 Task: Find connections with filter location Fredericton with filter topic #Mondaymotivationwith filter profile language German with filter current company AKS ProTalent with filter school Kabul Polytechnic University with filter industry IT System Data Services with filter service category Financial Planning with filter keywords title Economist
Action: Mouse moved to (211, 302)
Screenshot: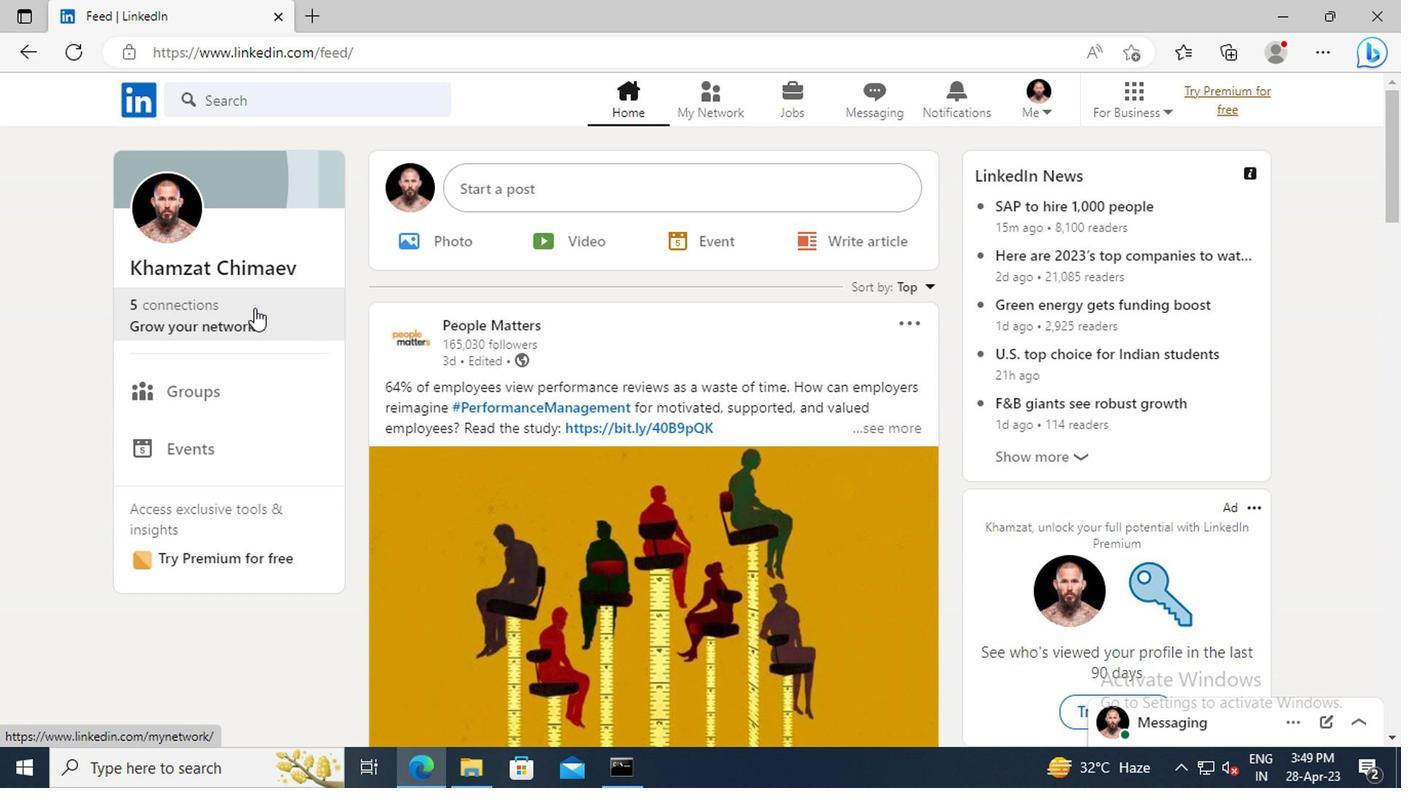 
Action: Mouse pressed left at (211, 302)
Screenshot: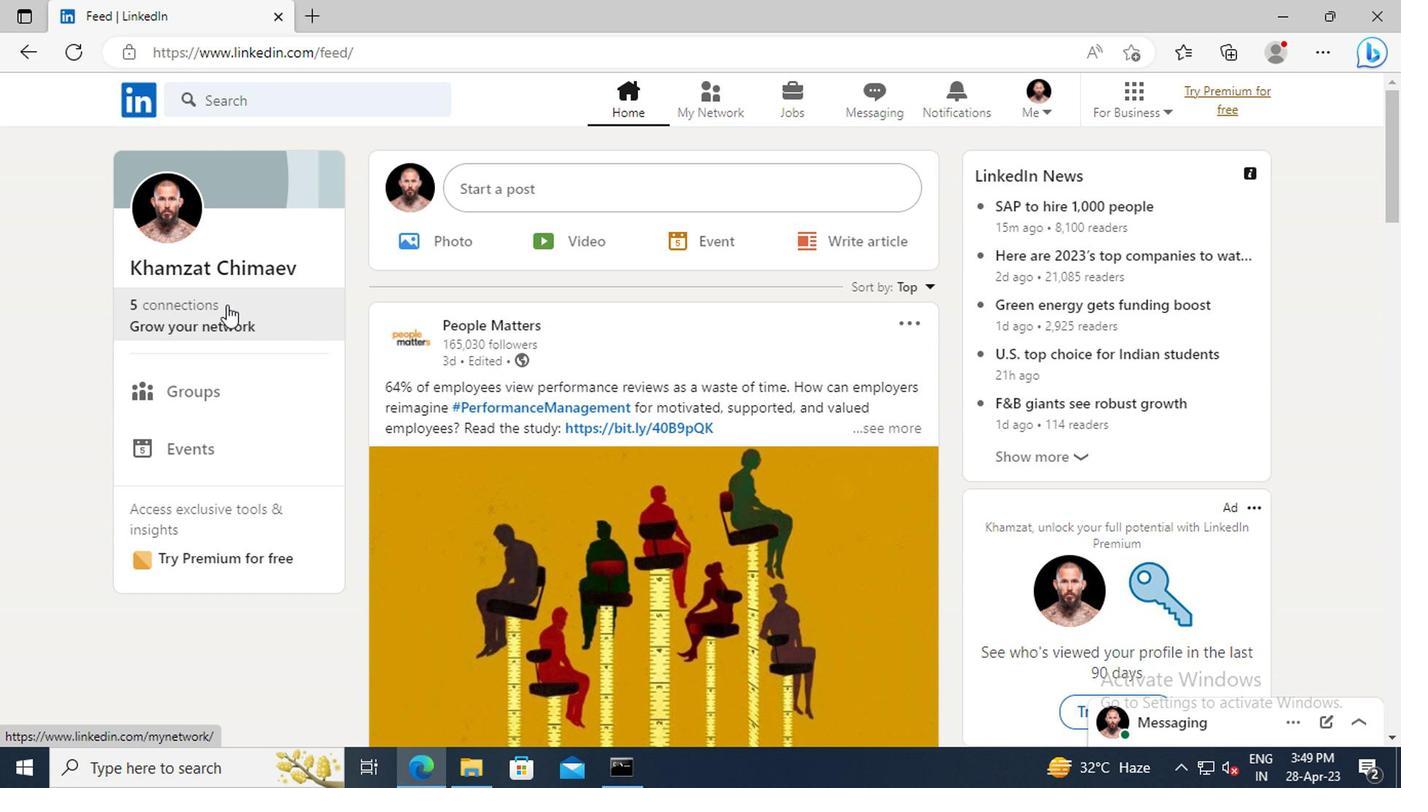 
Action: Mouse moved to (211, 214)
Screenshot: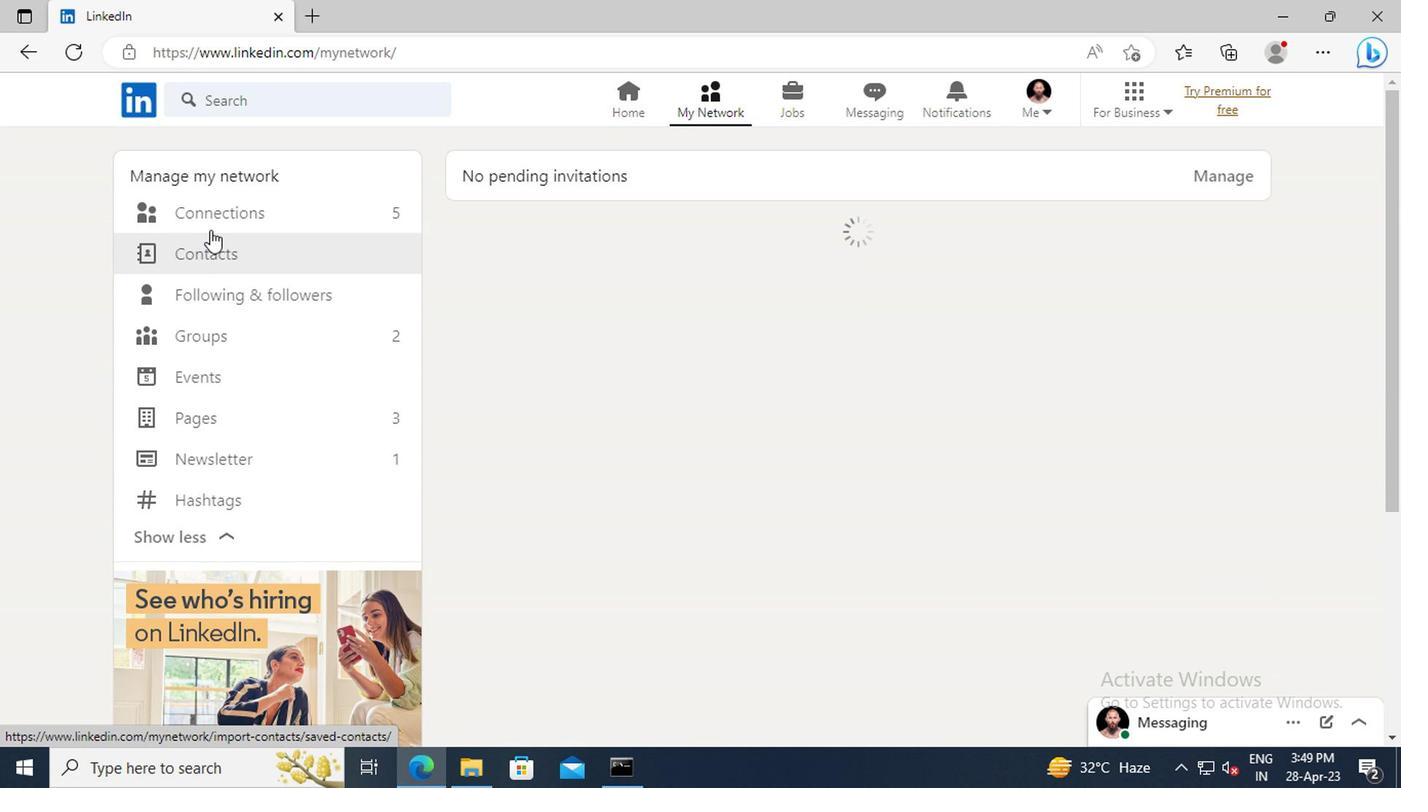 
Action: Mouse pressed left at (211, 214)
Screenshot: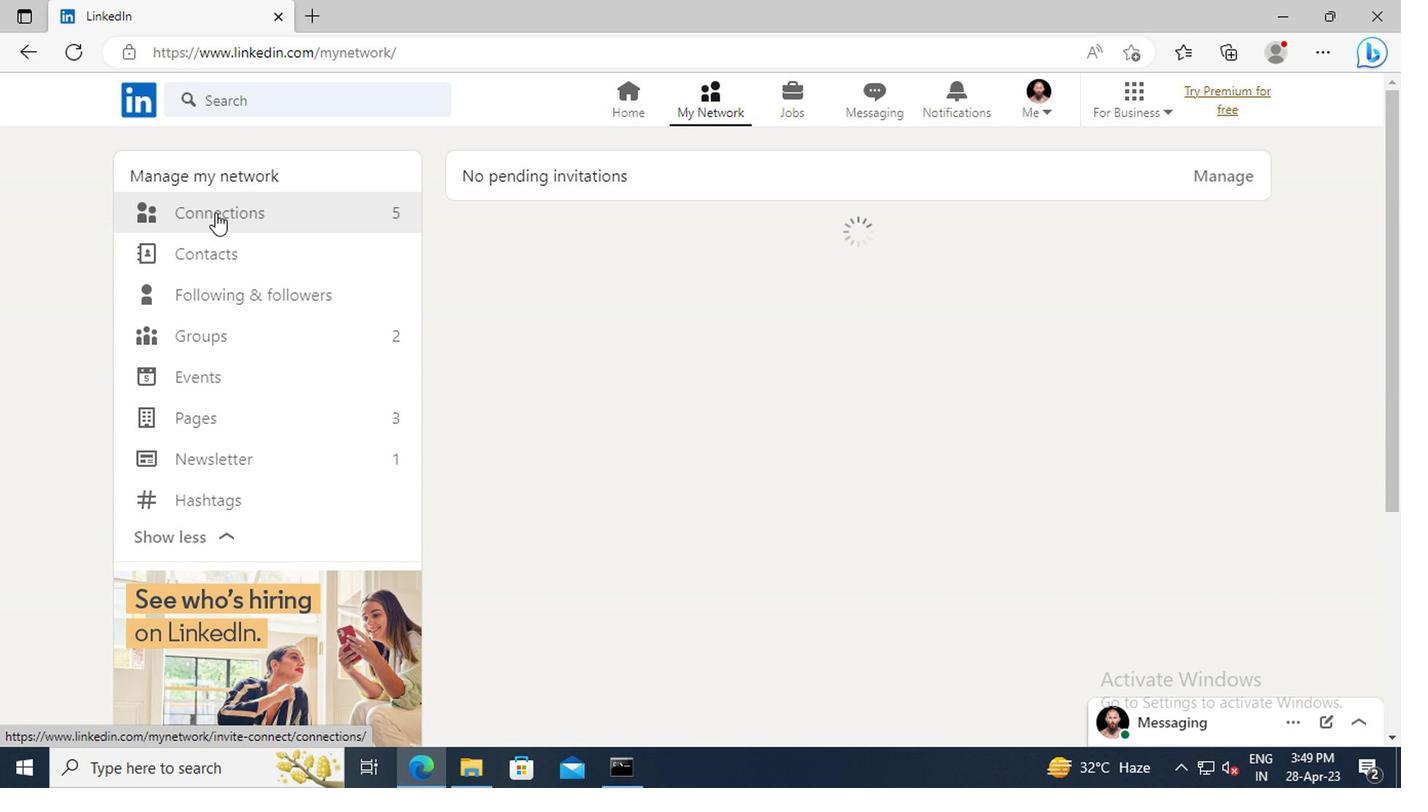 
Action: Mouse moved to (852, 220)
Screenshot: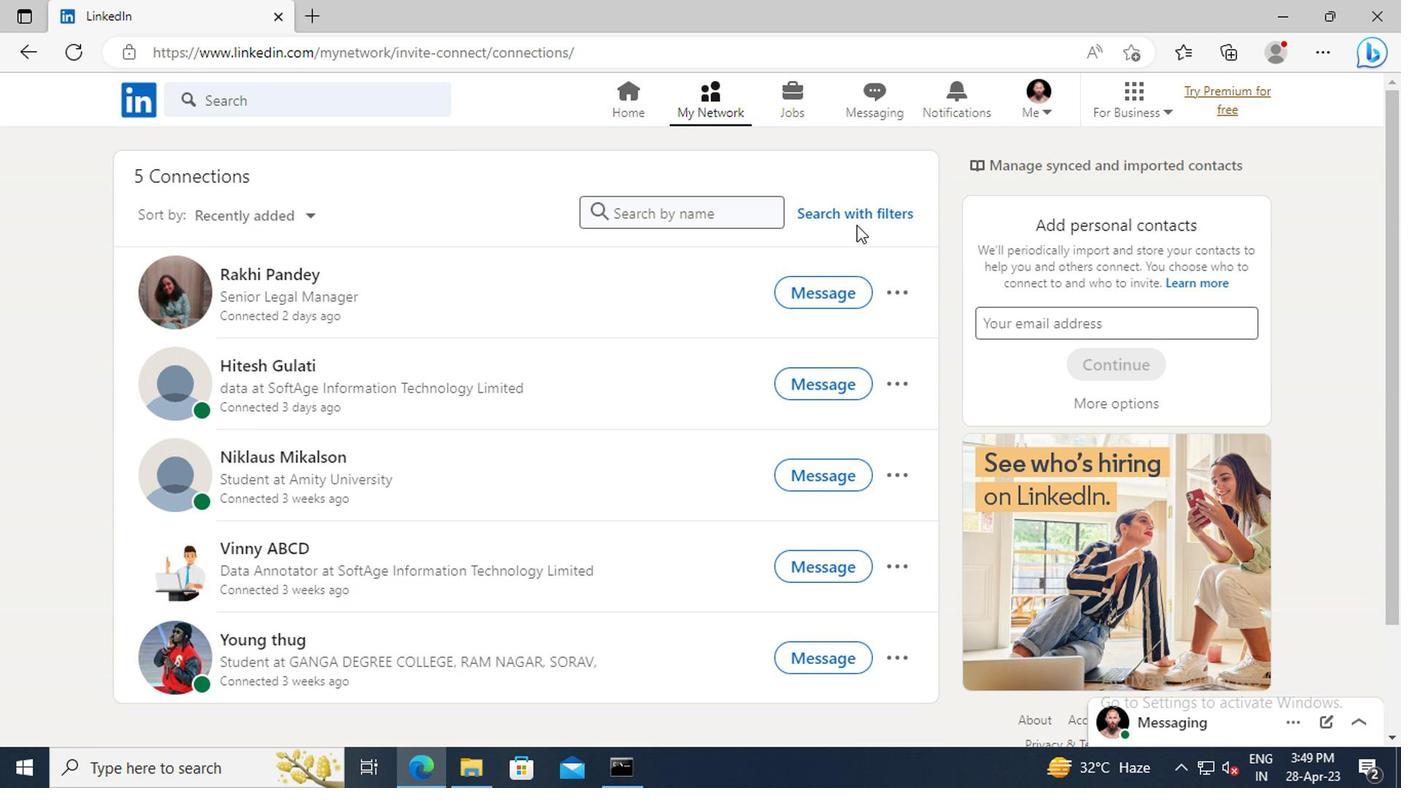 
Action: Mouse pressed left at (852, 220)
Screenshot: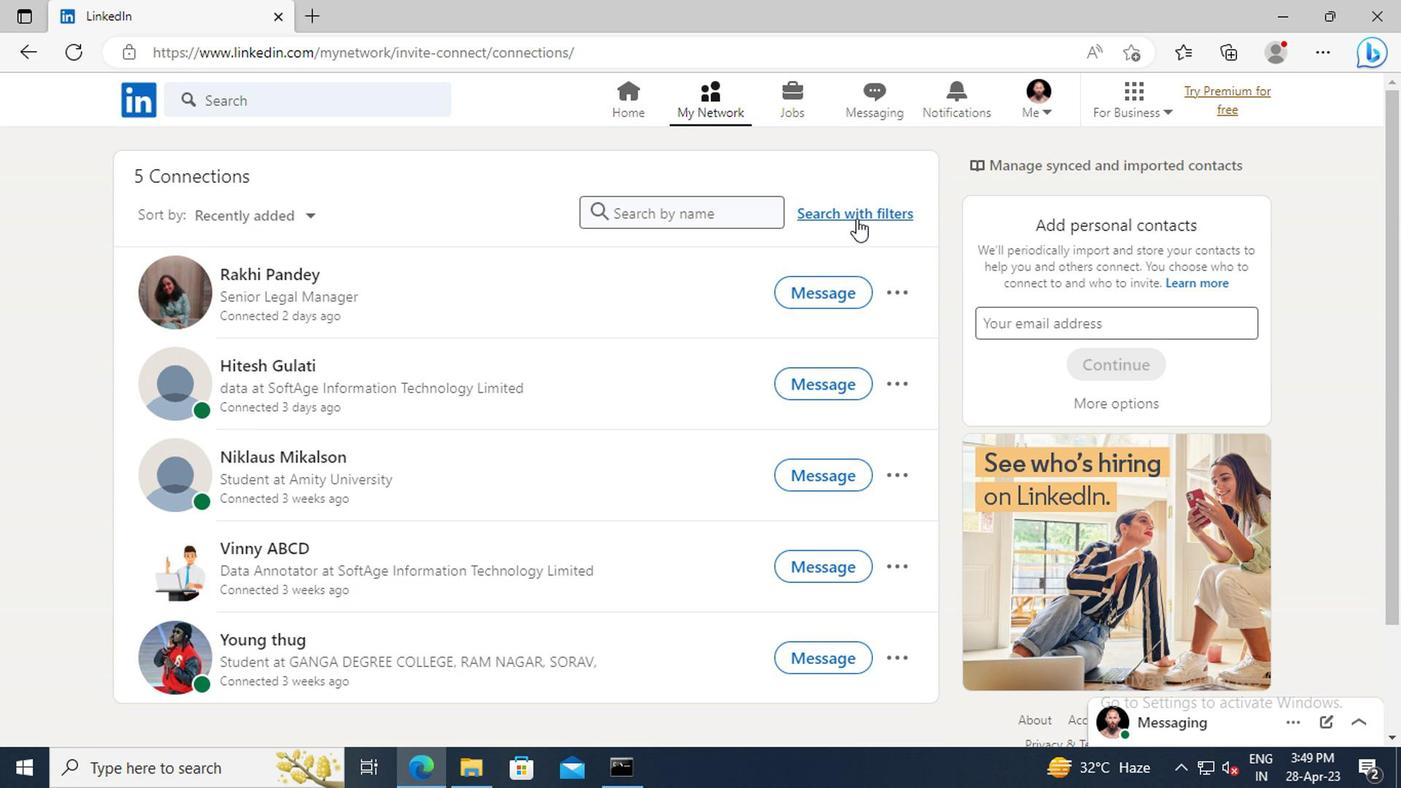 
Action: Mouse moved to (779, 165)
Screenshot: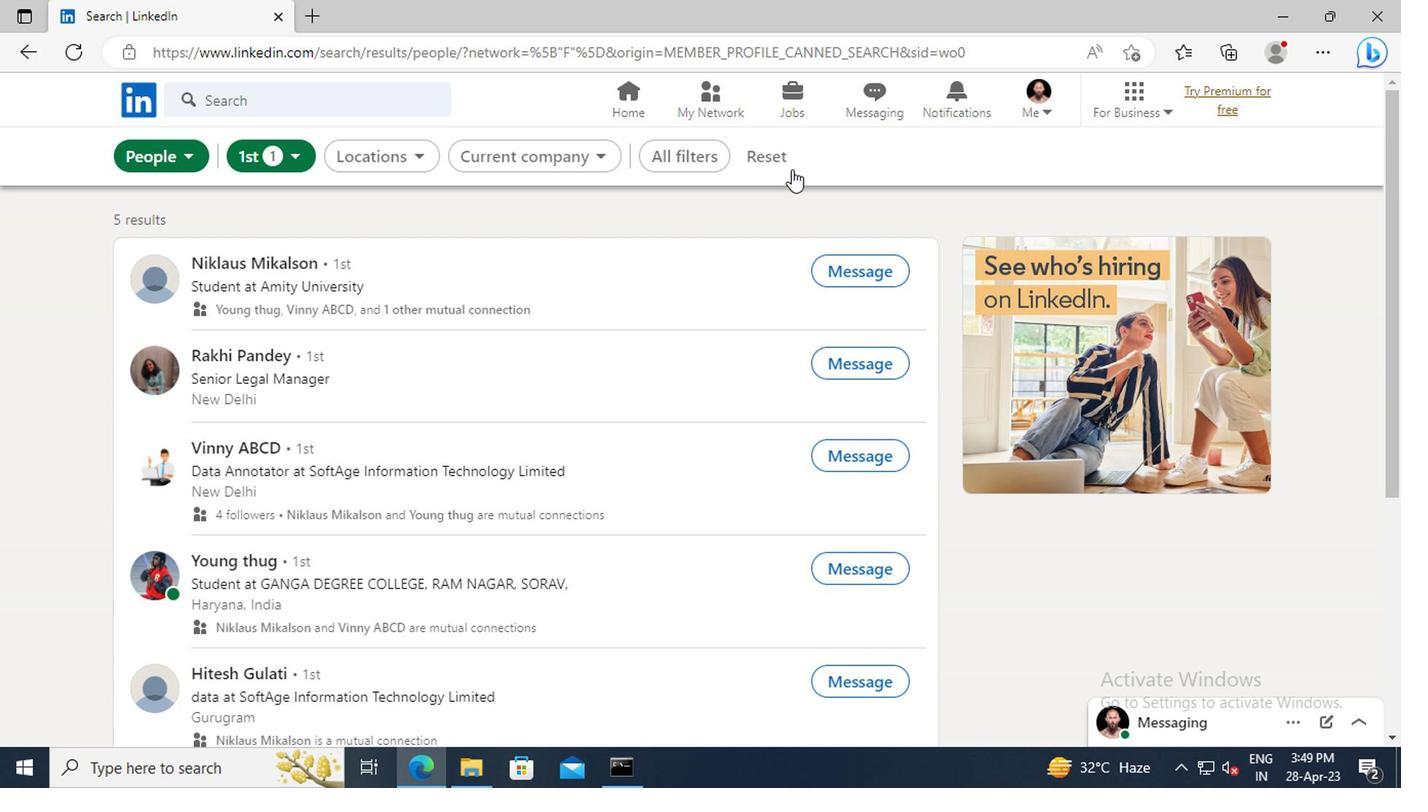 
Action: Mouse pressed left at (779, 165)
Screenshot: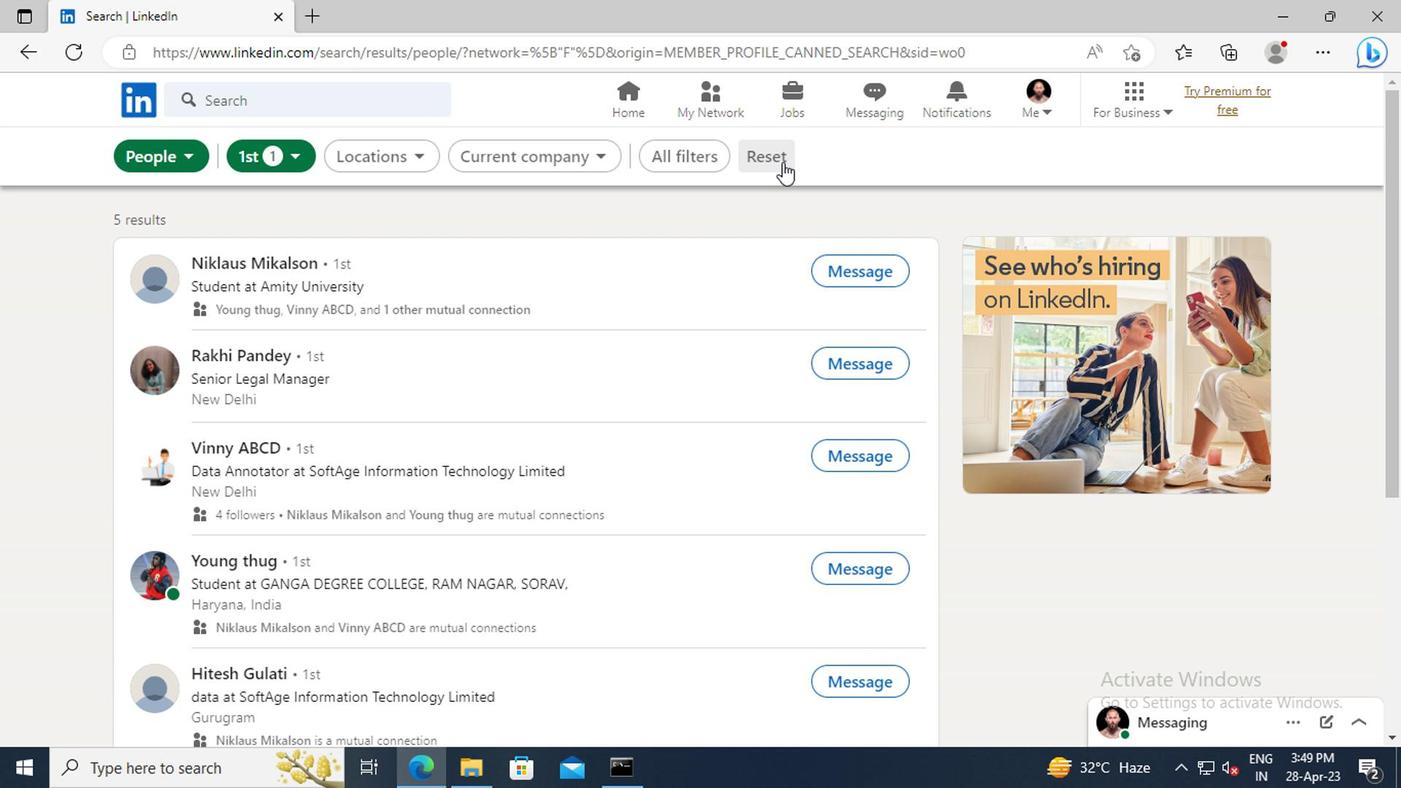 
Action: Mouse moved to (742, 162)
Screenshot: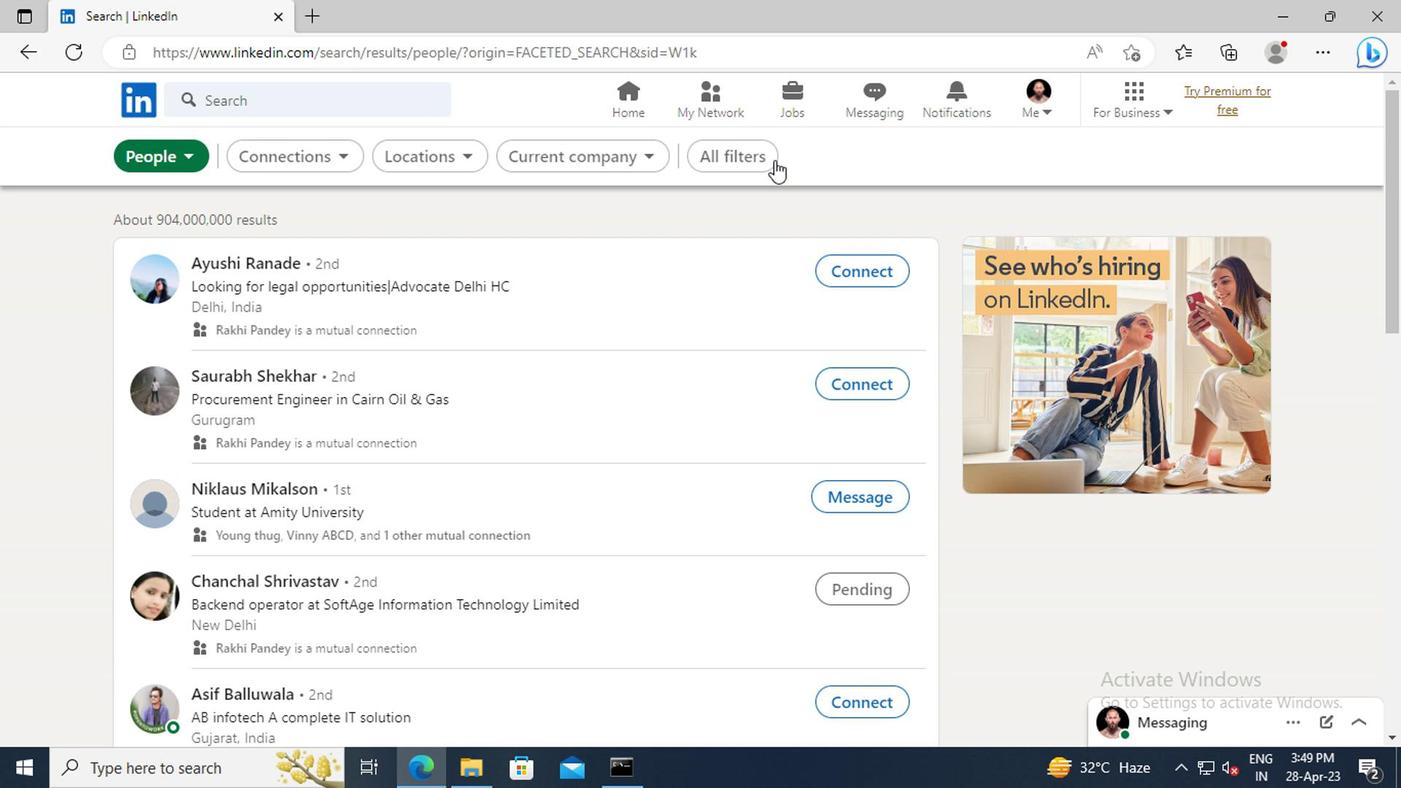 
Action: Mouse pressed left at (742, 162)
Screenshot: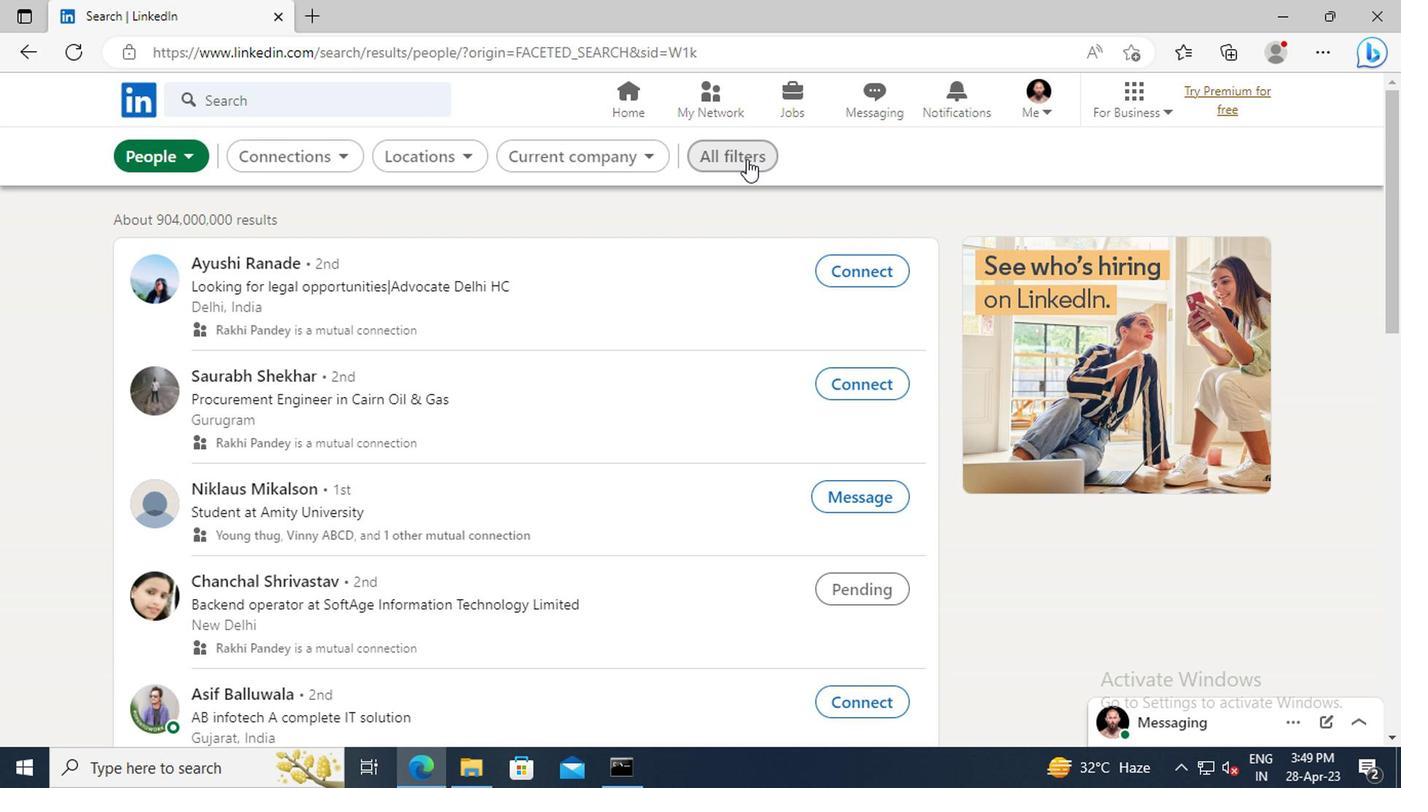 
Action: Mouse moved to (1161, 343)
Screenshot: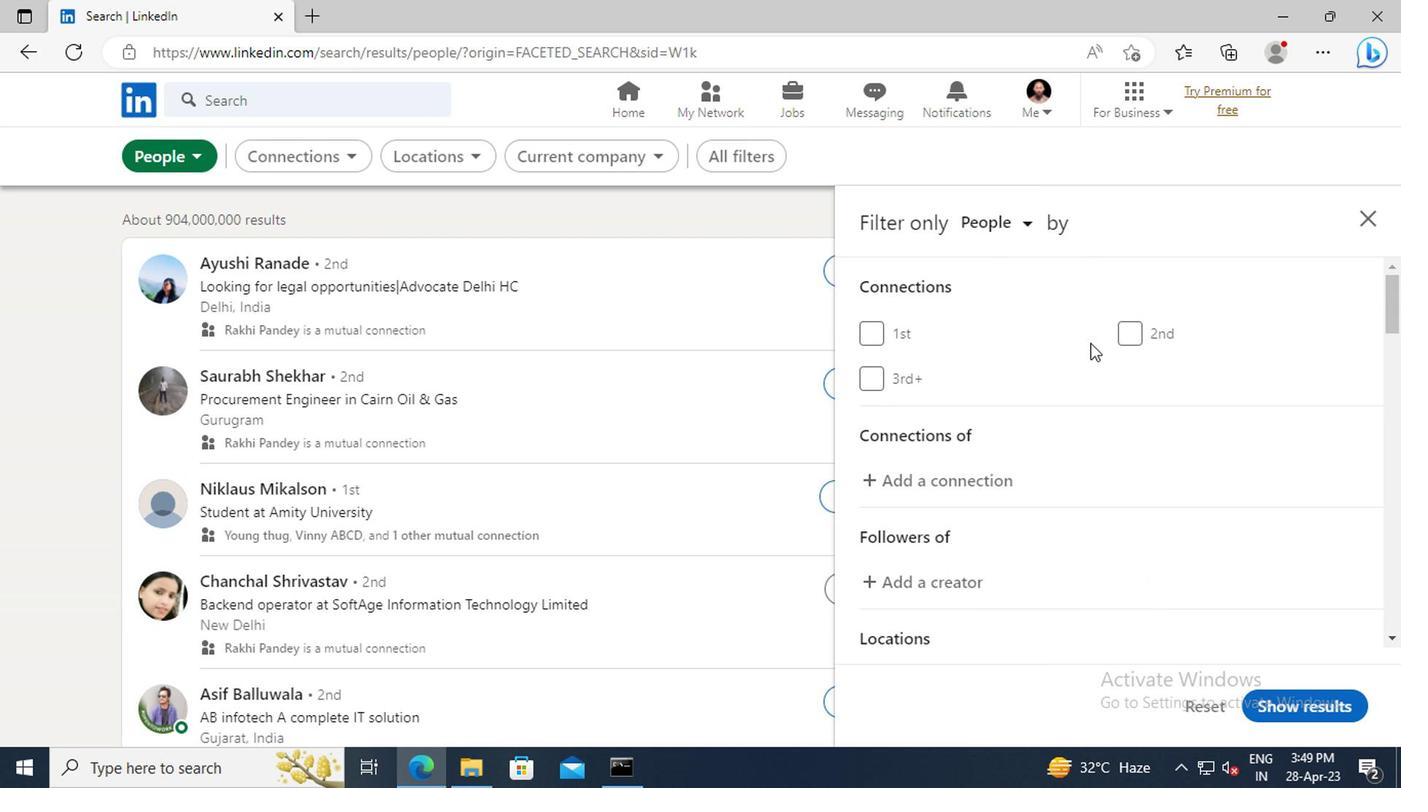 
Action: Mouse scrolled (1161, 342) with delta (0, 0)
Screenshot: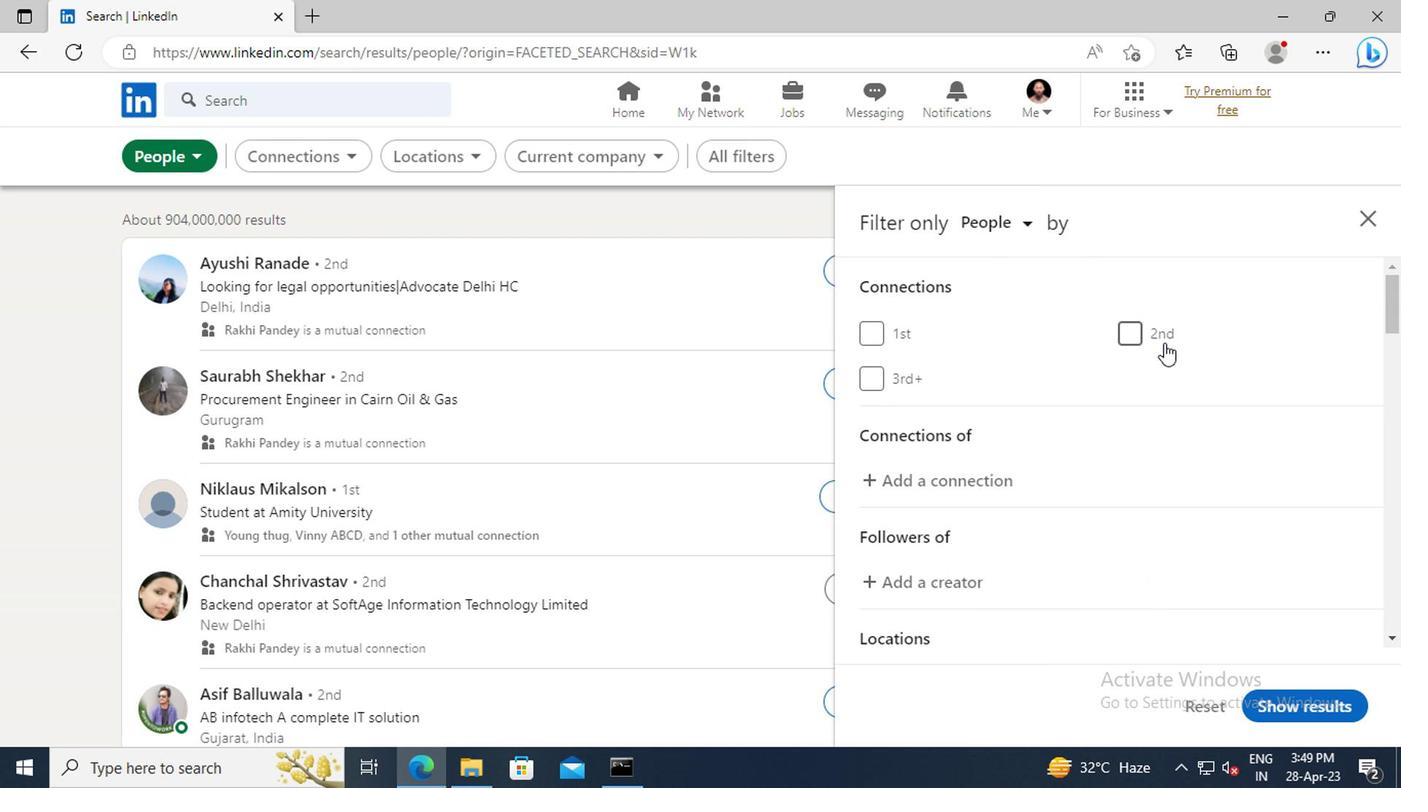 
Action: Mouse scrolled (1161, 342) with delta (0, 0)
Screenshot: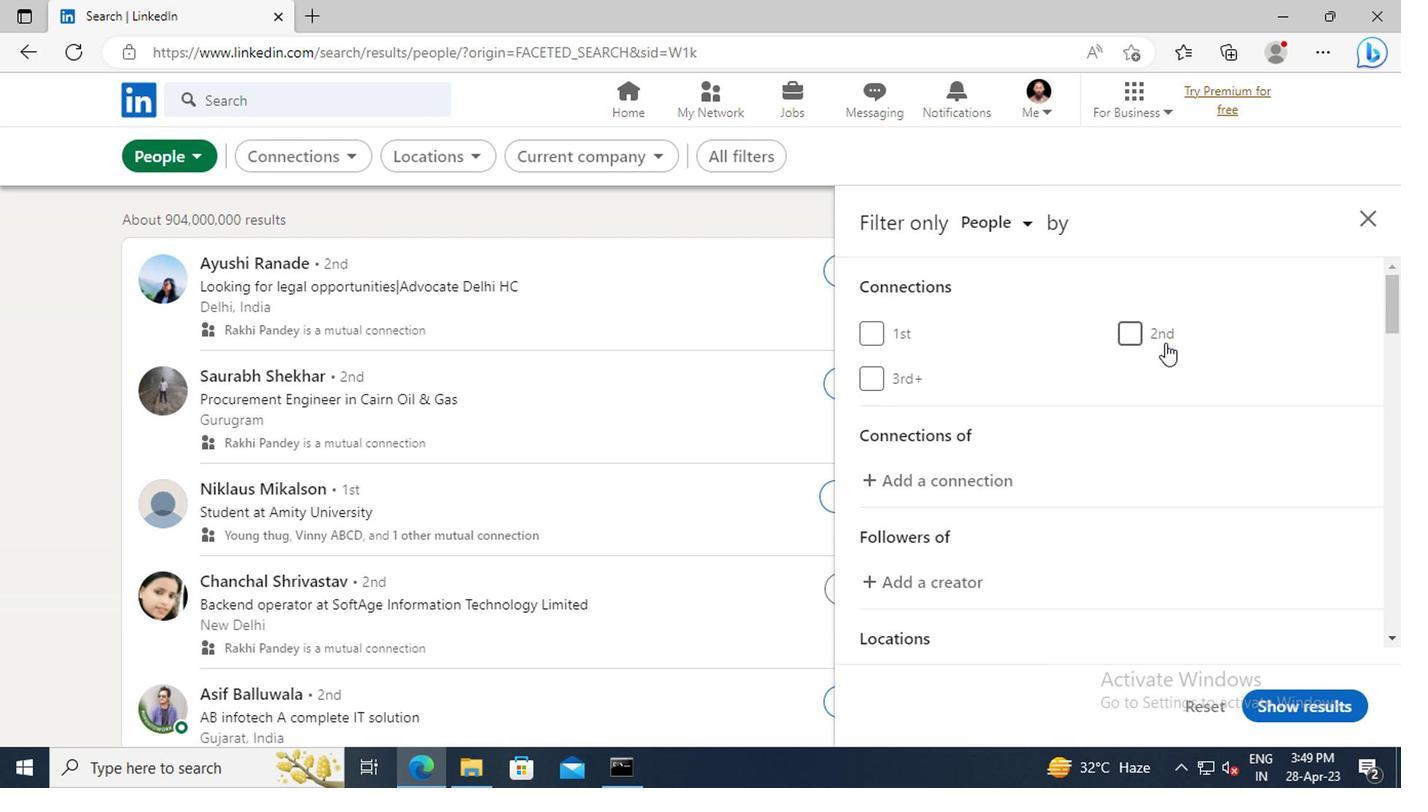 
Action: Mouse moved to (1161, 343)
Screenshot: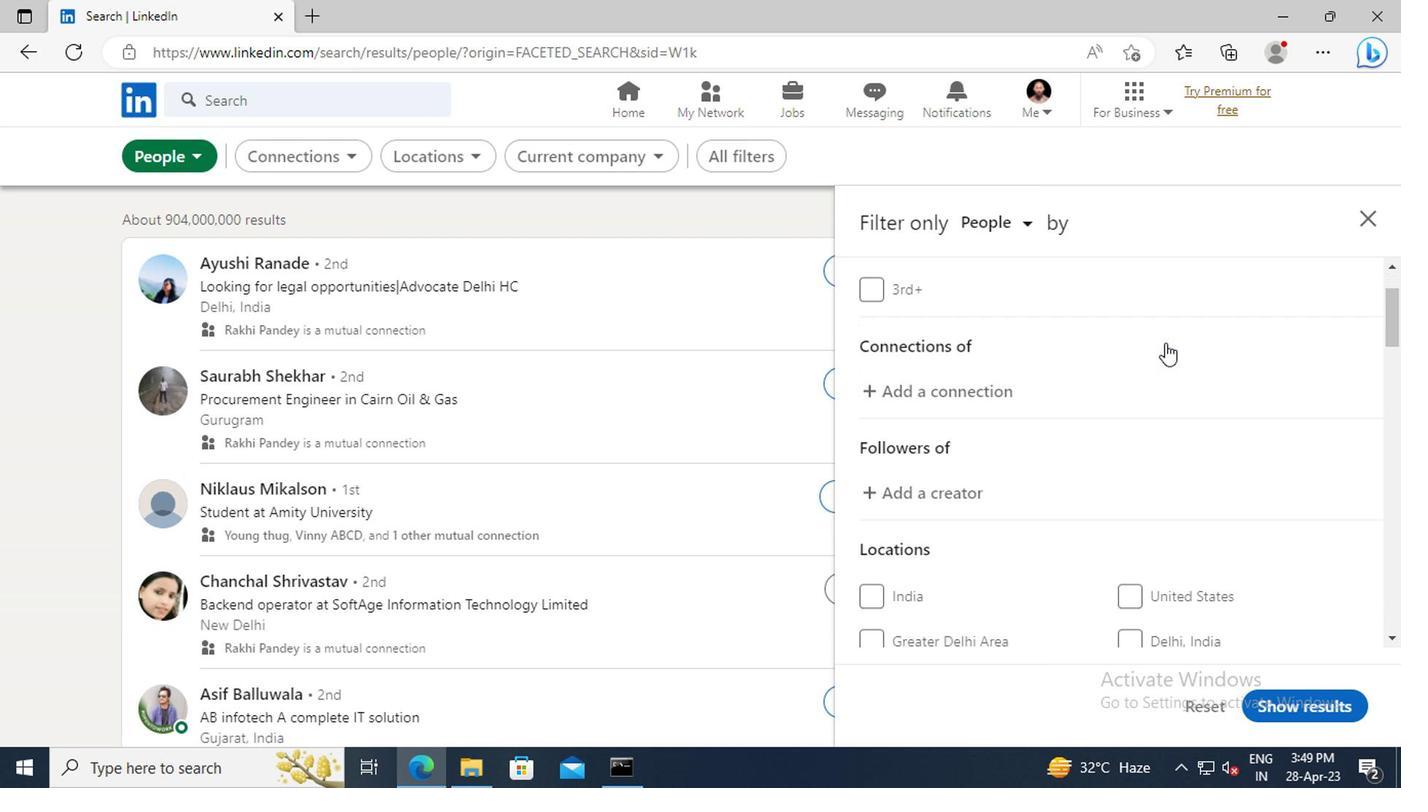 
Action: Mouse scrolled (1161, 342) with delta (0, 0)
Screenshot: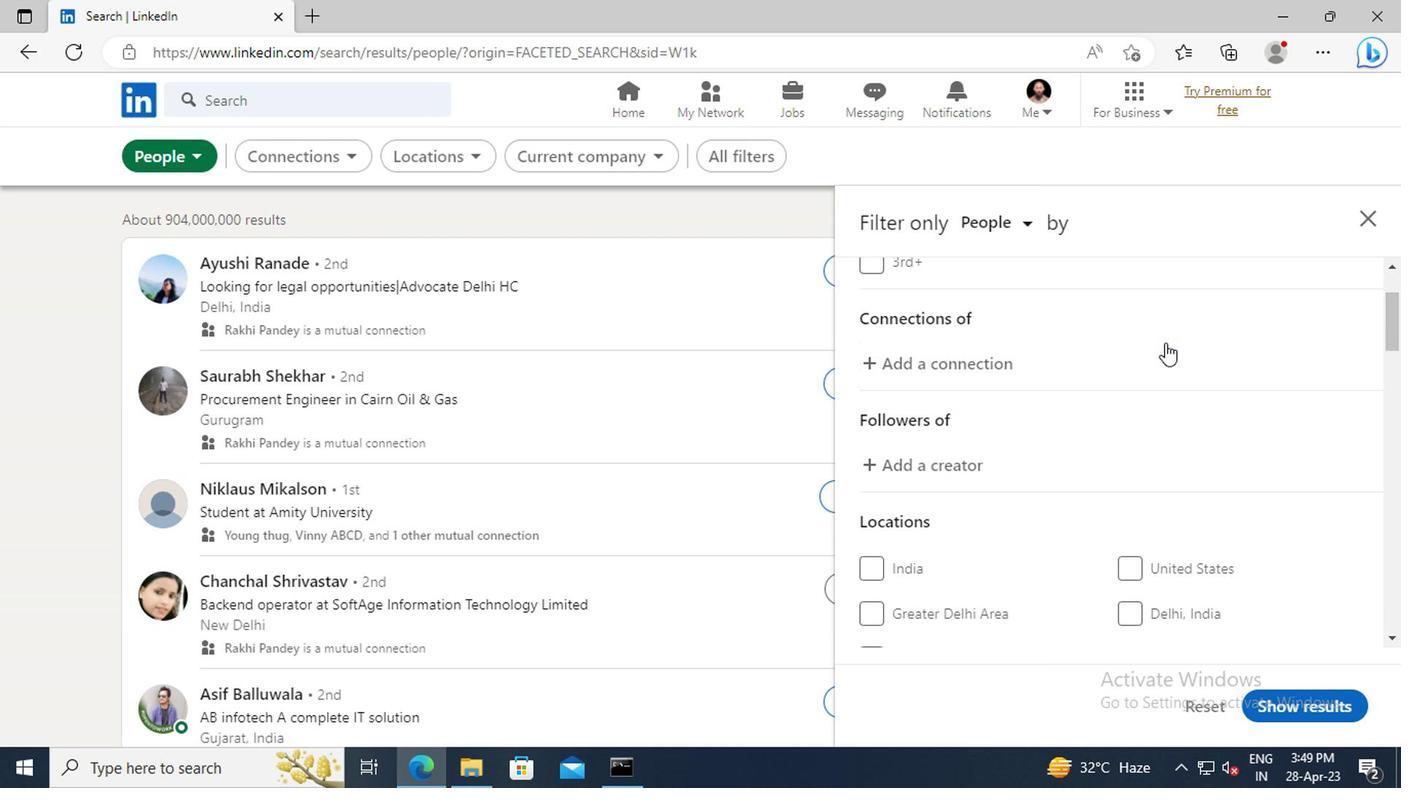 
Action: Mouse scrolled (1161, 342) with delta (0, 0)
Screenshot: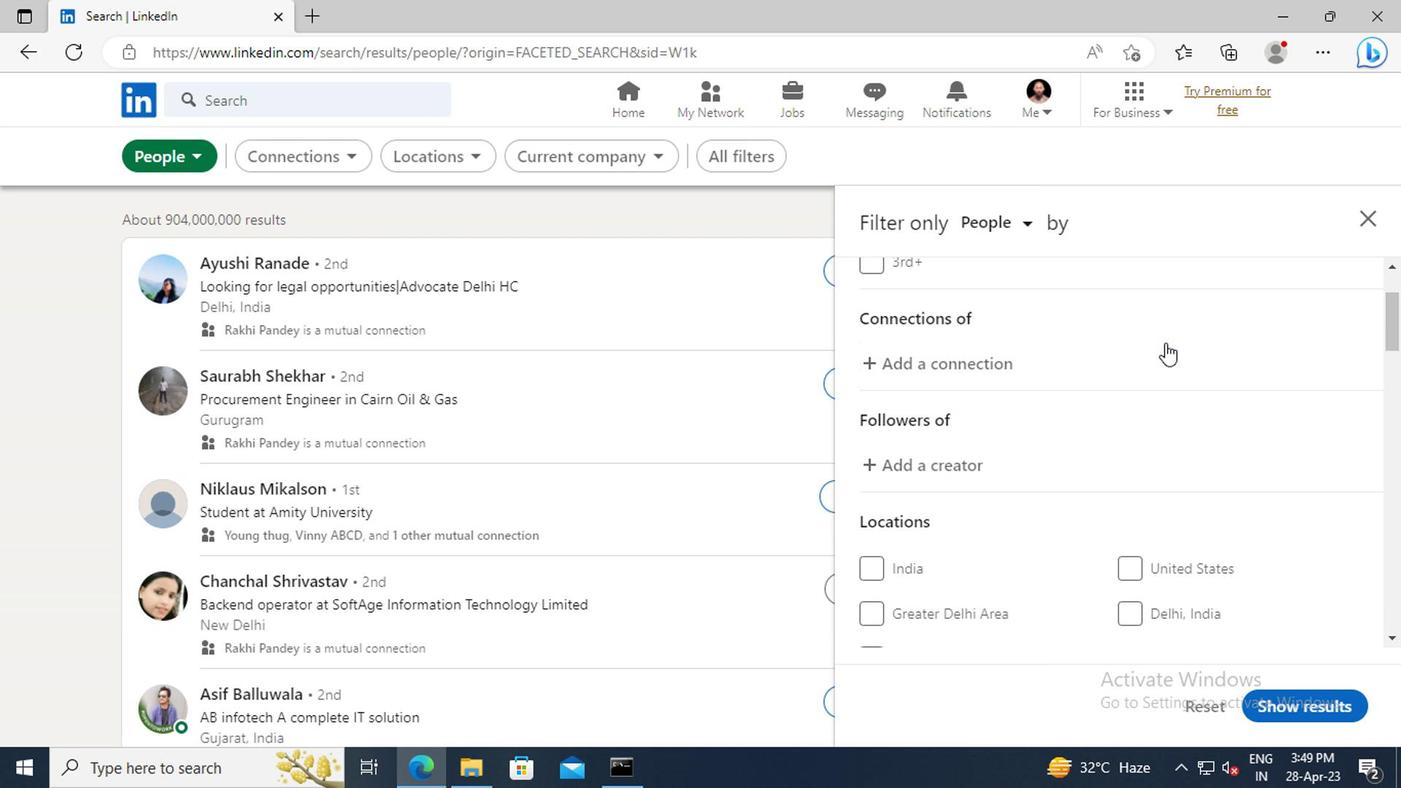 
Action: Mouse scrolled (1161, 342) with delta (0, 0)
Screenshot: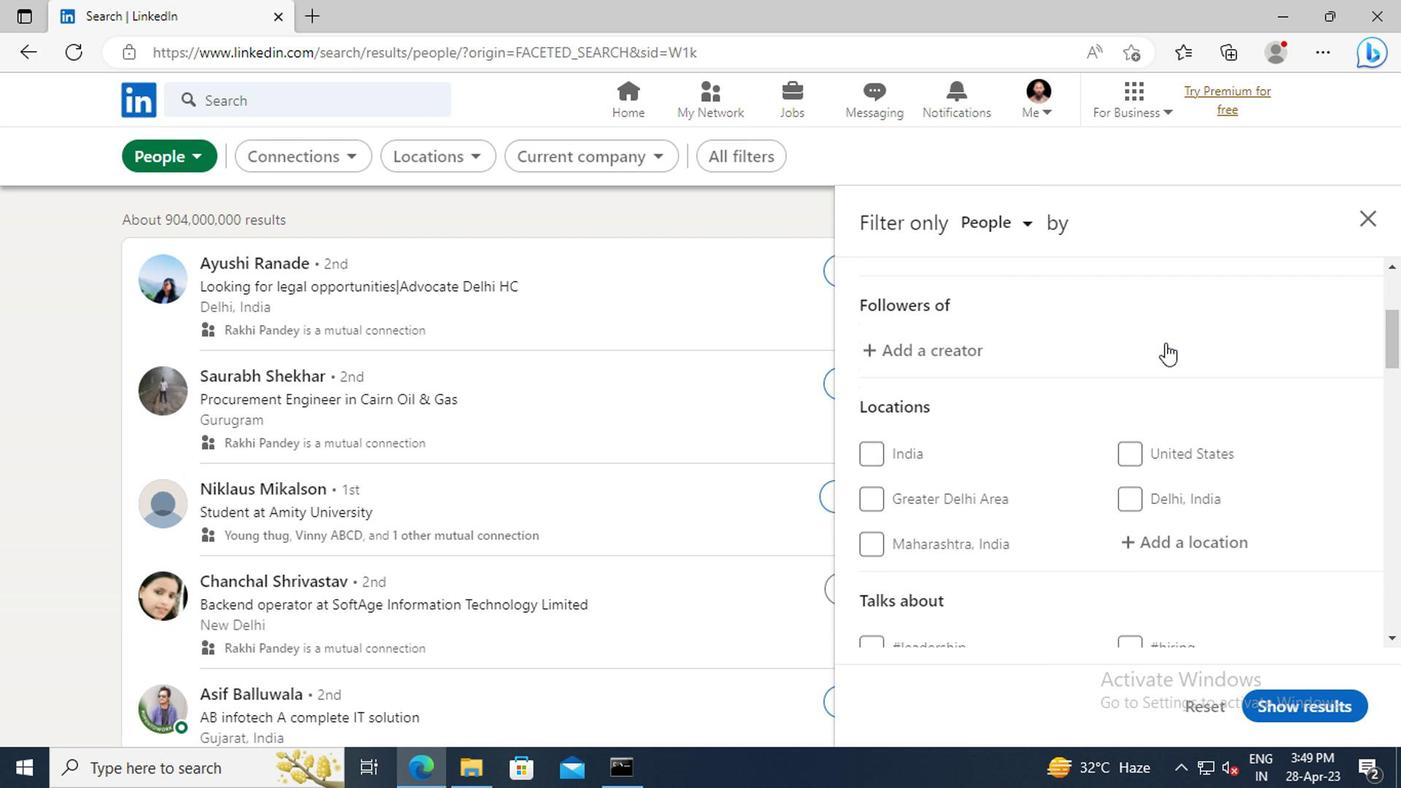 
Action: Mouse scrolled (1161, 342) with delta (0, 0)
Screenshot: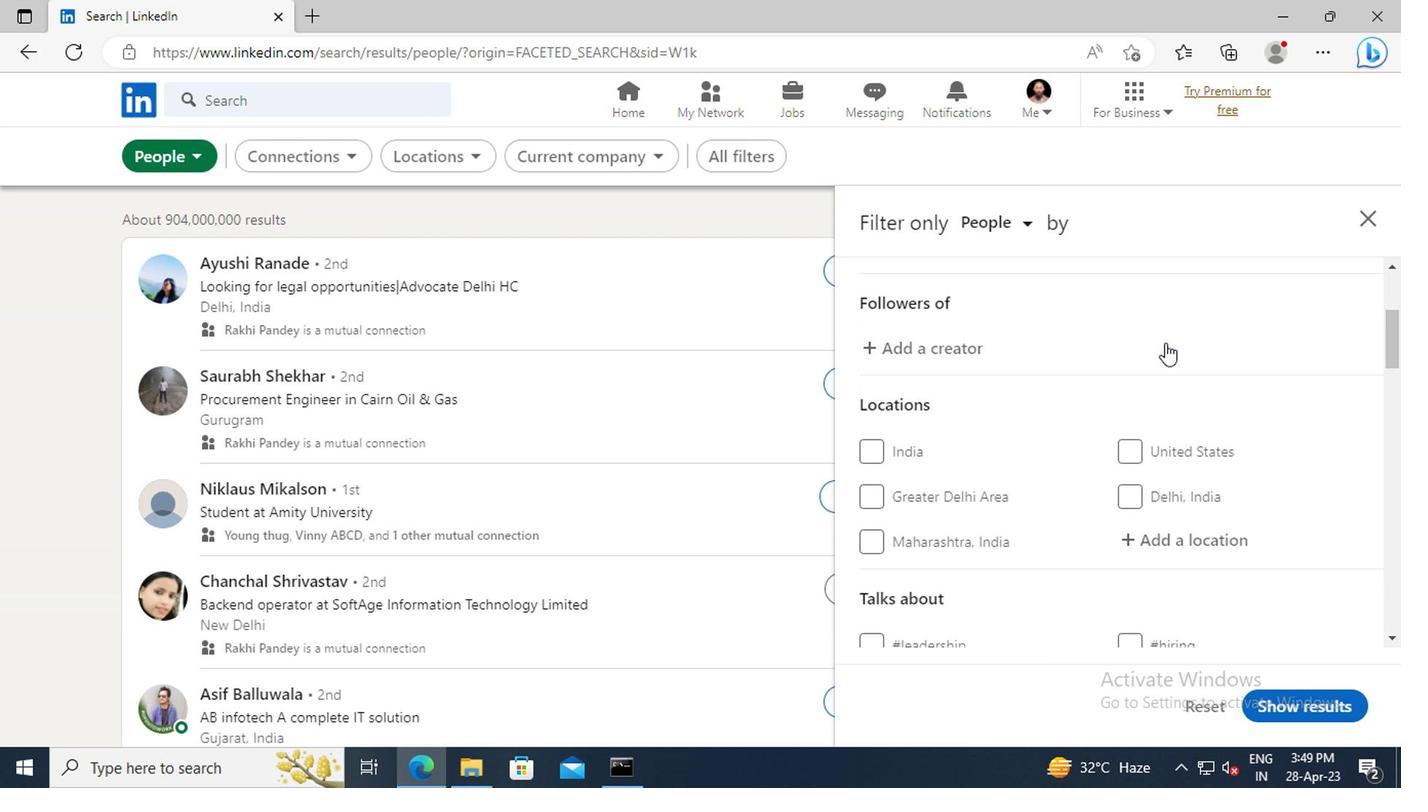 
Action: Mouse moved to (1151, 421)
Screenshot: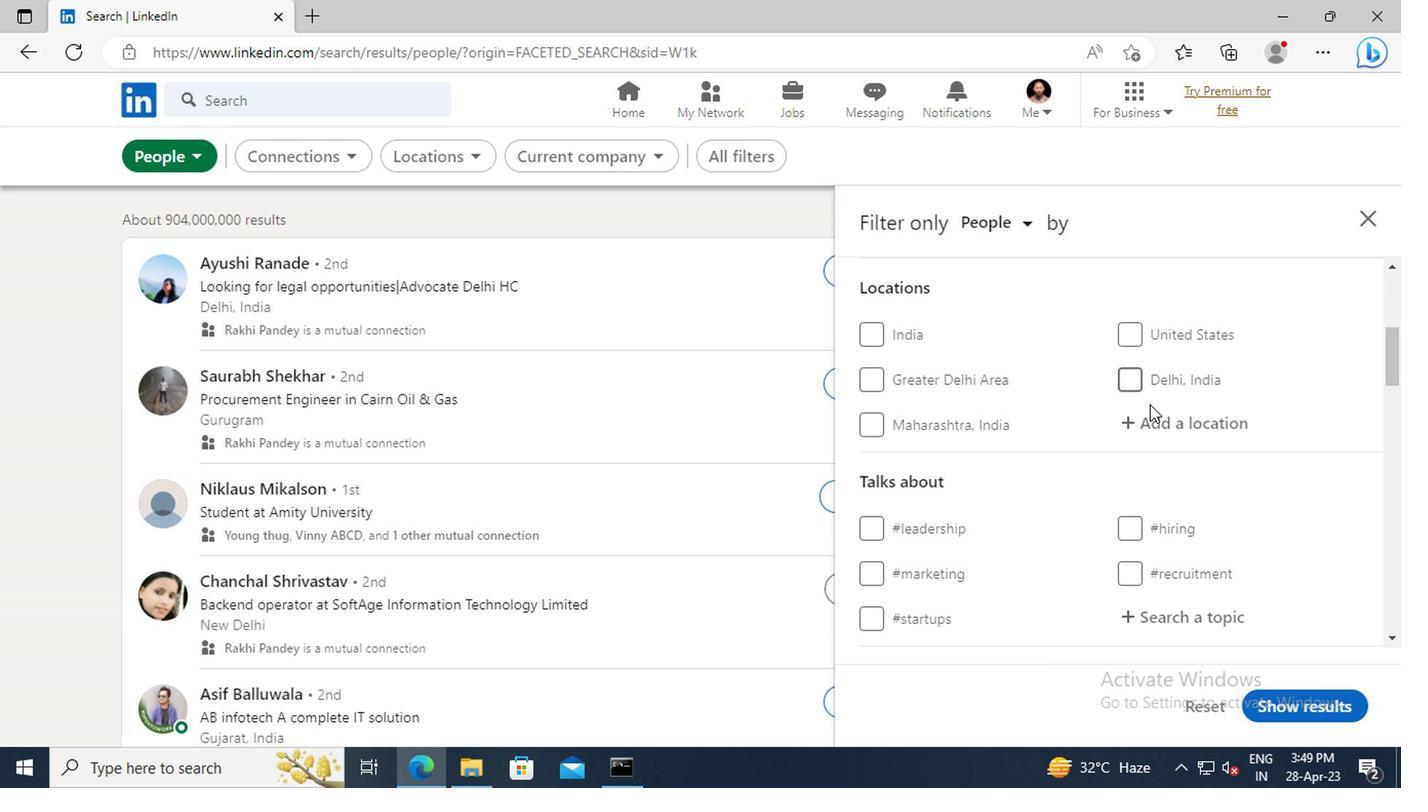
Action: Mouse pressed left at (1151, 421)
Screenshot: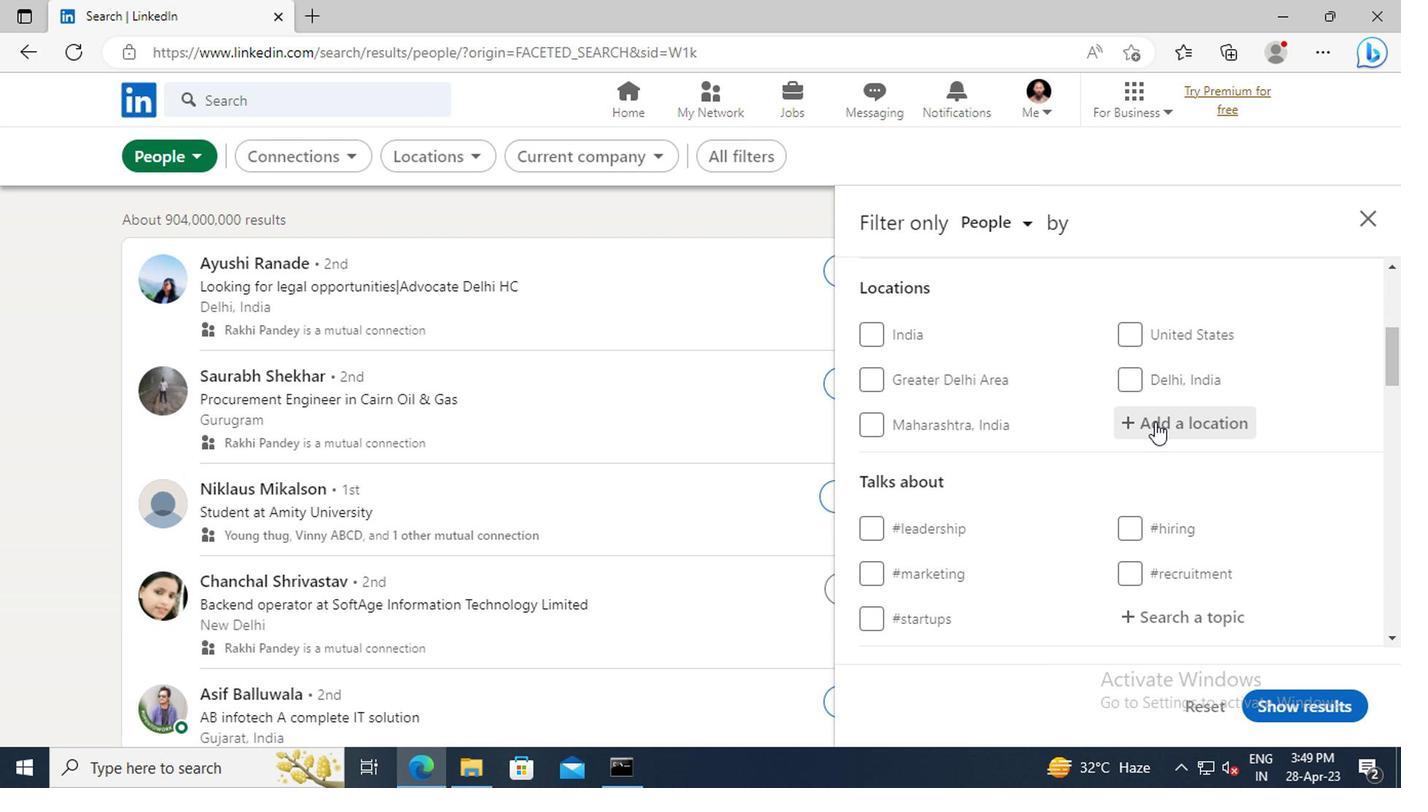 
Action: Key pressed <Key.shift>FREDERICTON
Screenshot: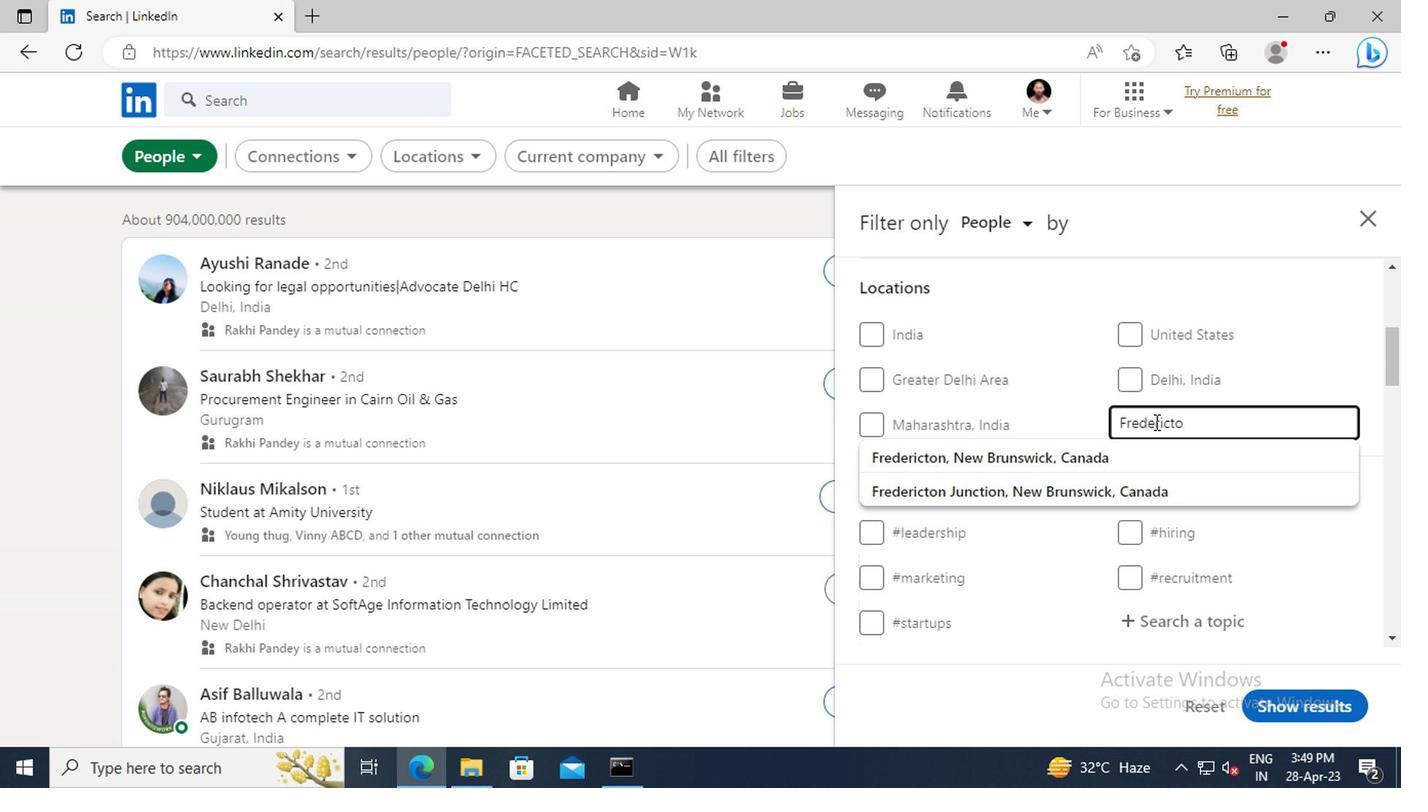 
Action: Mouse moved to (1152, 449)
Screenshot: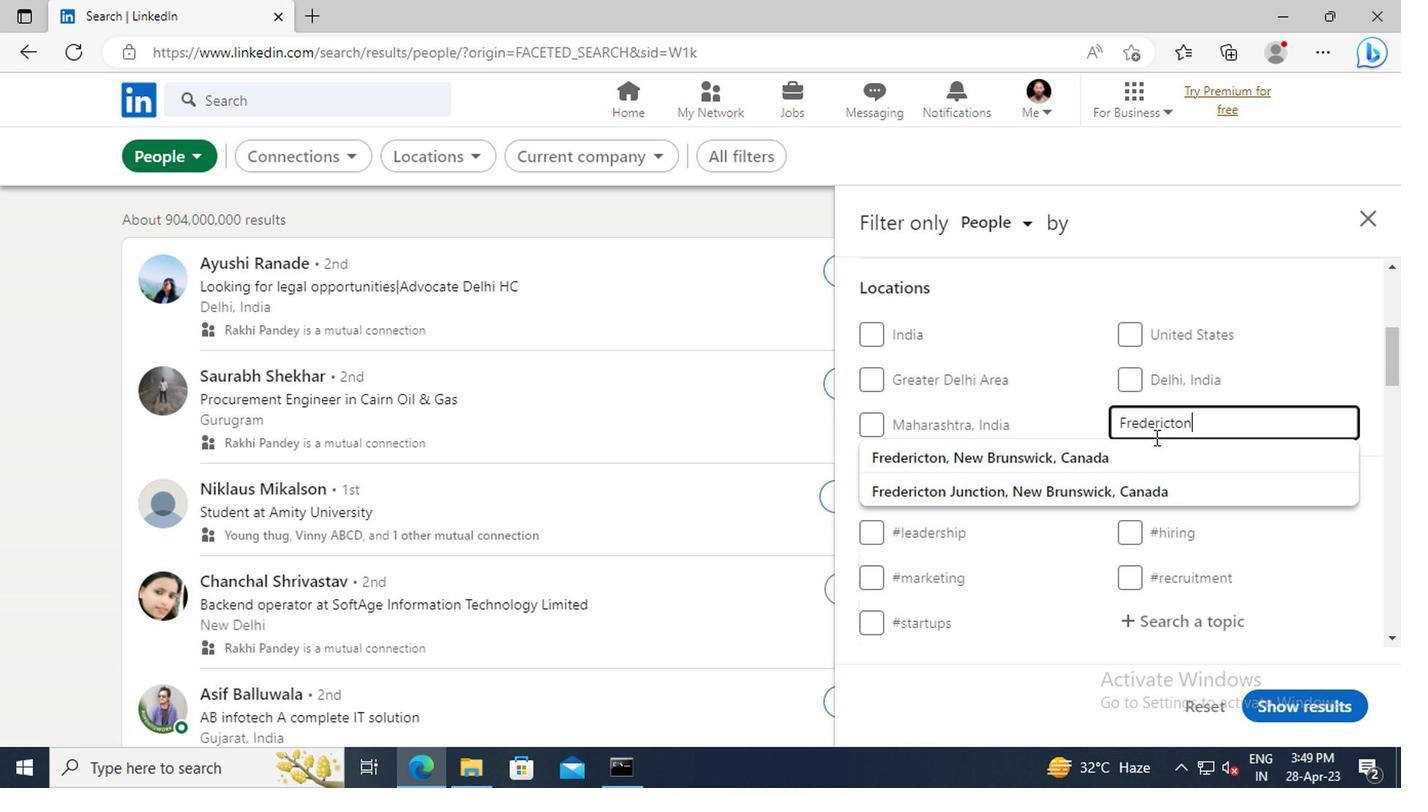 
Action: Mouse pressed left at (1152, 449)
Screenshot: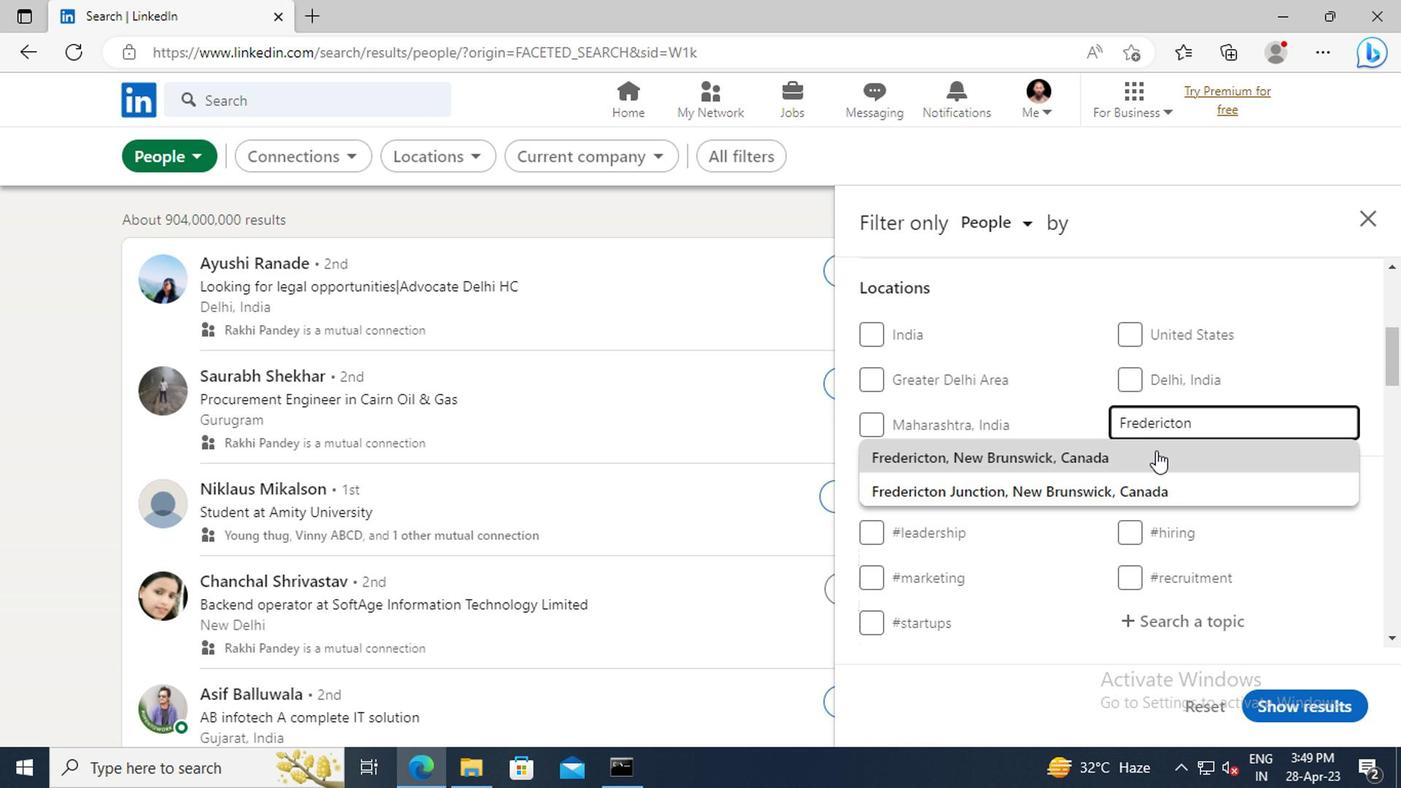 
Action: Mouse moved to (1152, 451)
Screenshot: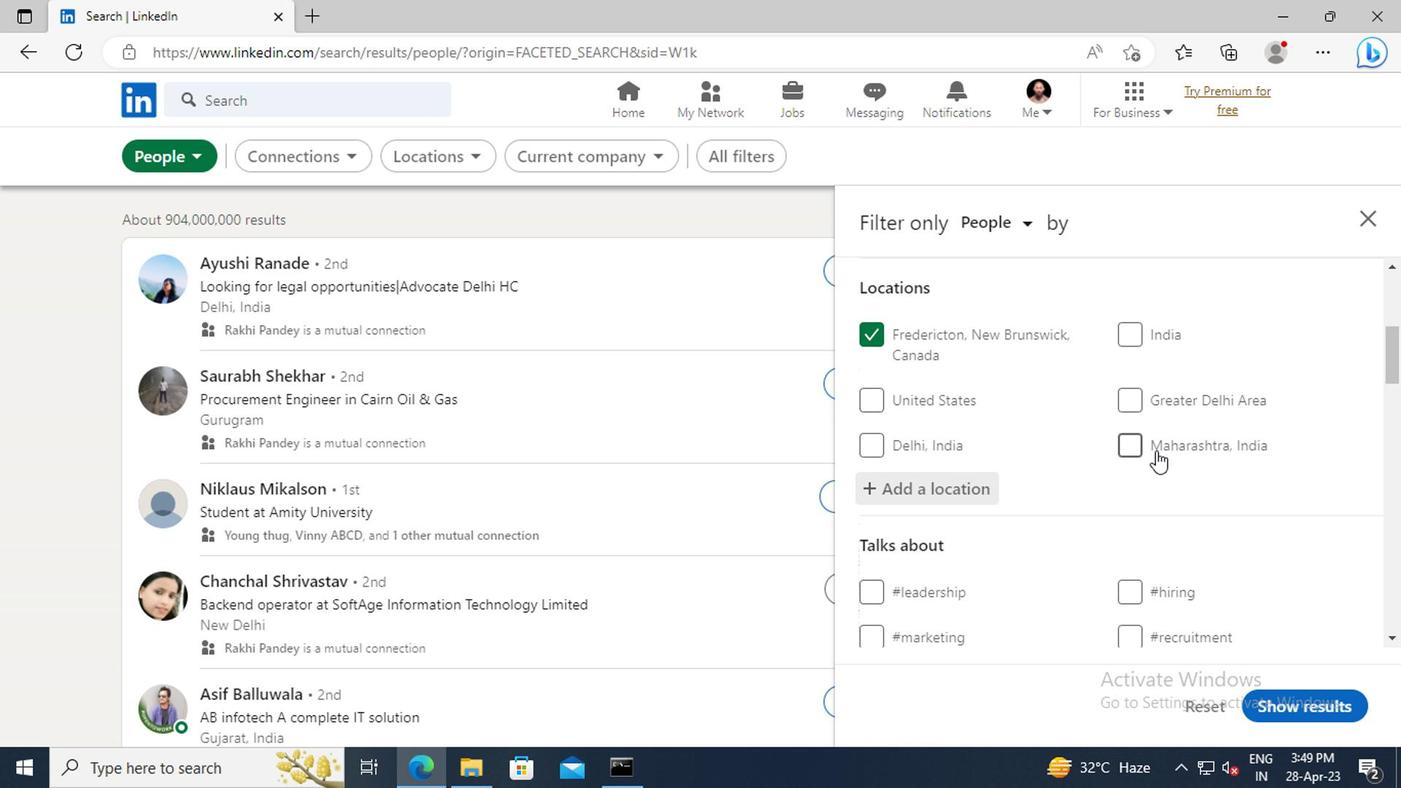 
Action: Mouse scrolled (1152, 449) with delta (0, -1)
Screenshot: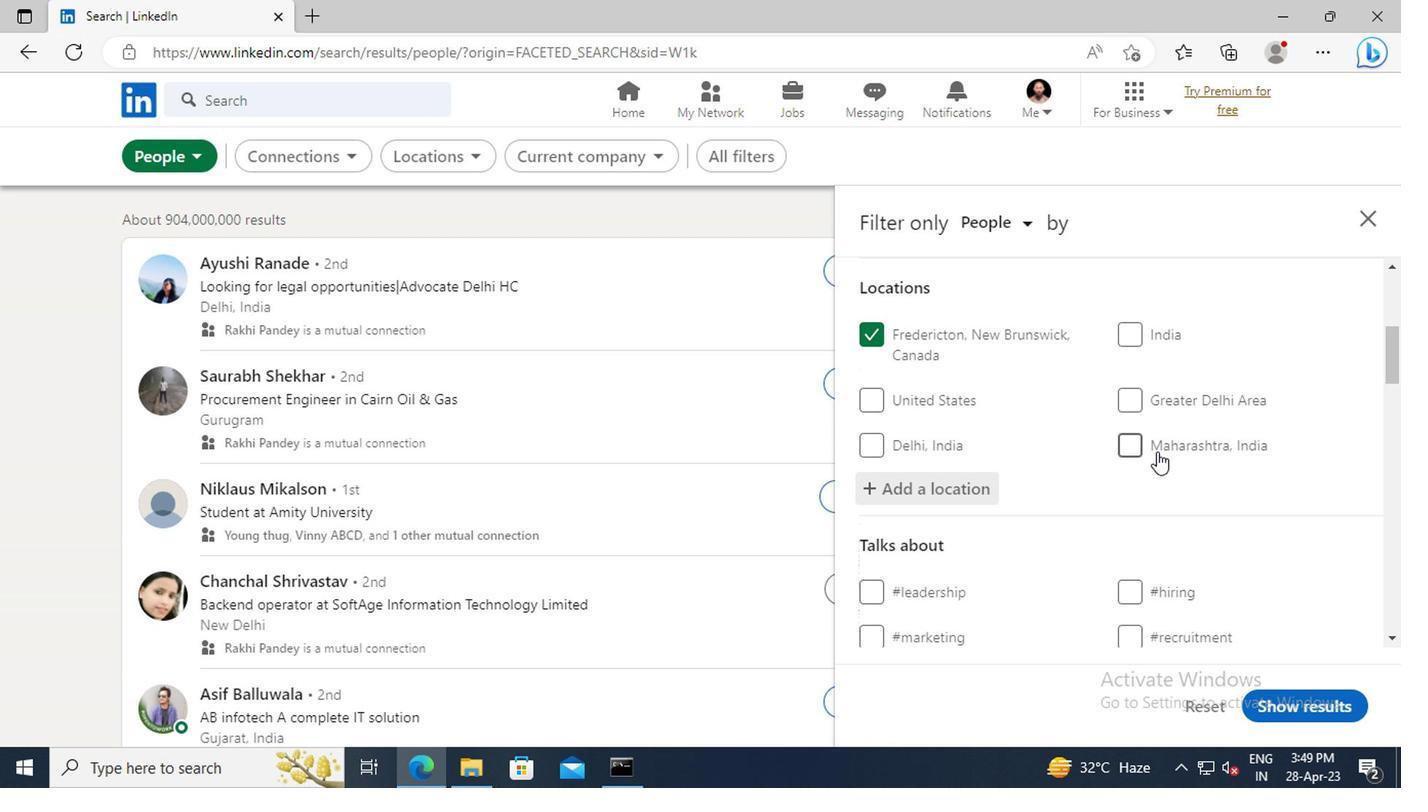 
Action: Mouse scrolled (1152, 449) with delta (0, -1)
Screenshot: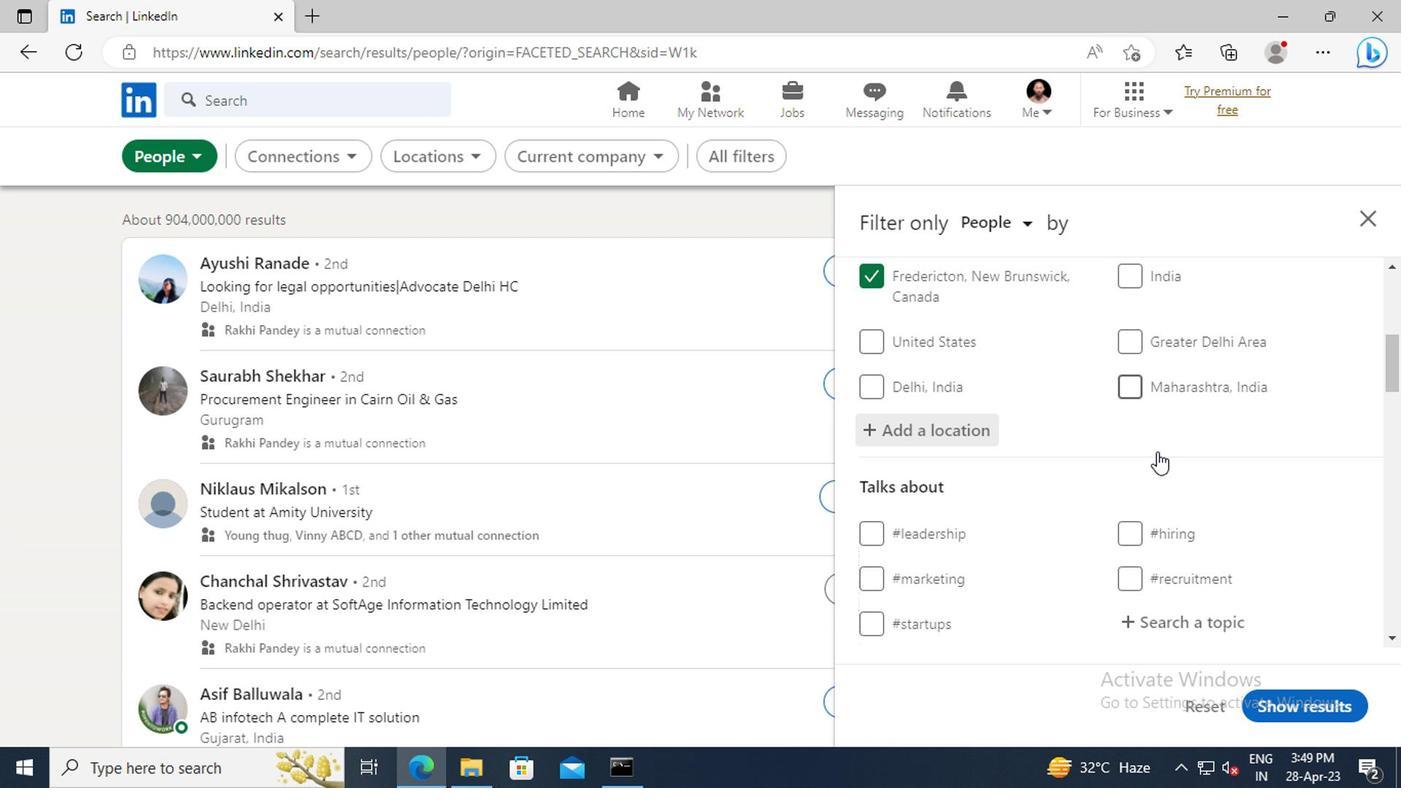 
Action: Mouse scrolled (1152, 449) with delta (0, -1)
Screenshot: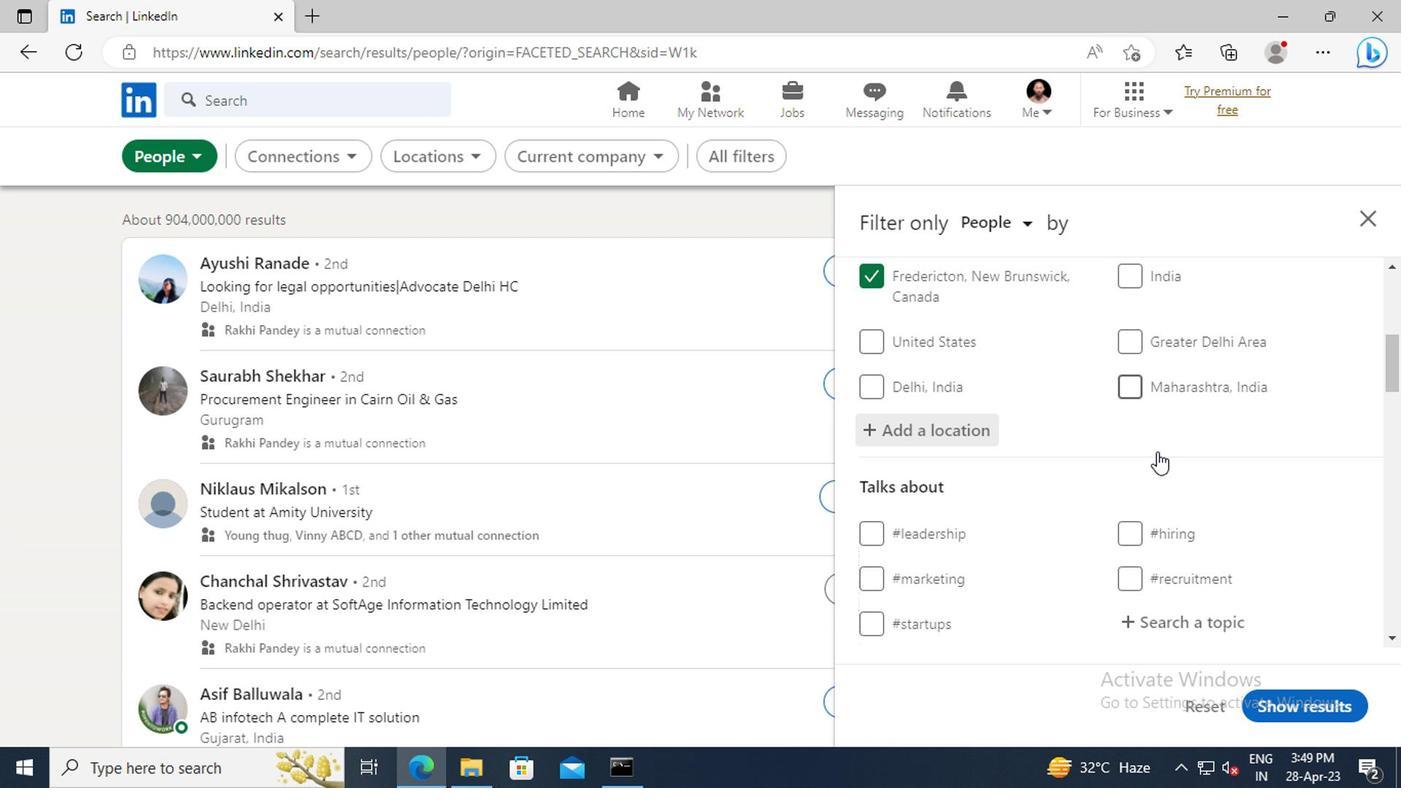 
Action: Mouse scrolled (1152, 449) with delta (0, -1)
Screenshot: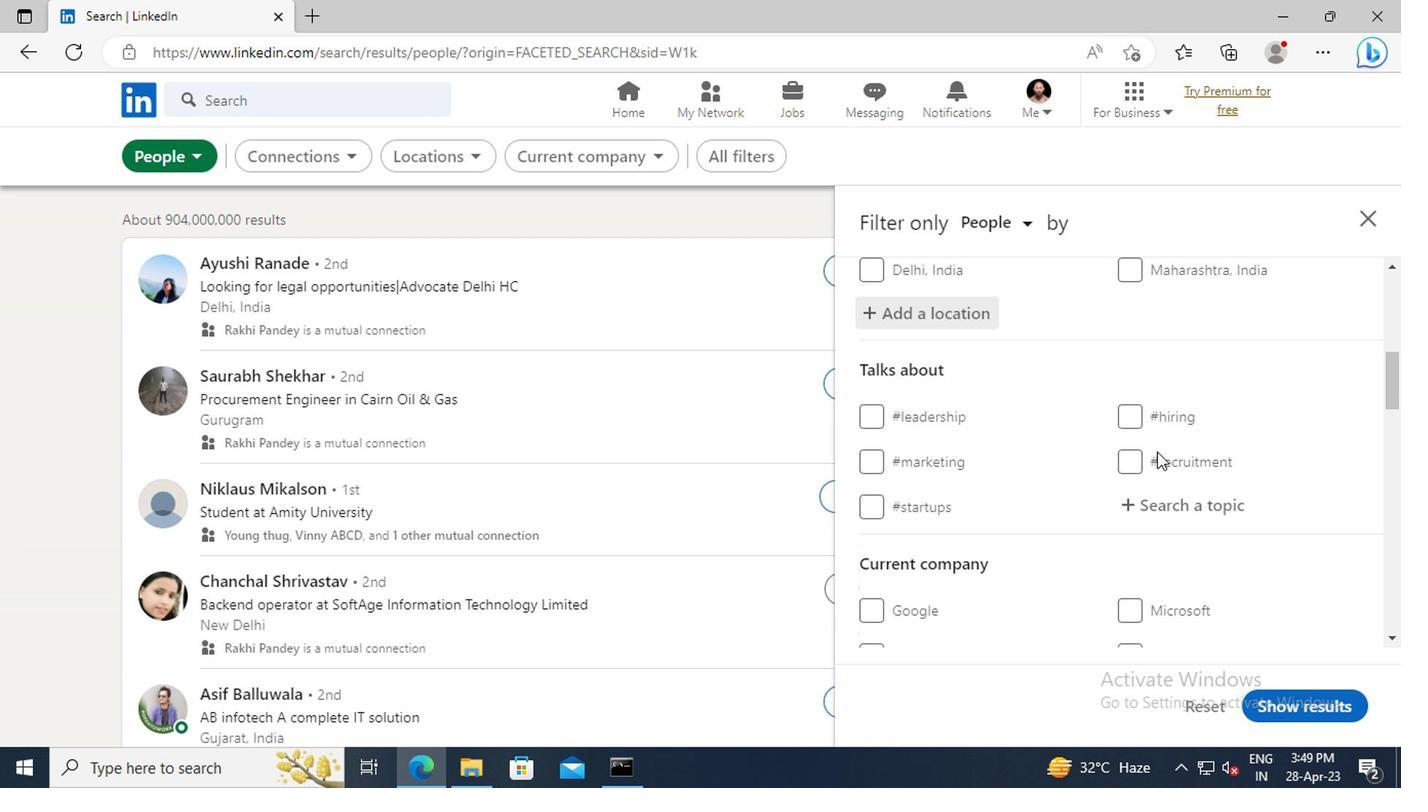 
Action: Mouse moved to (1146, 446)
Screenshot: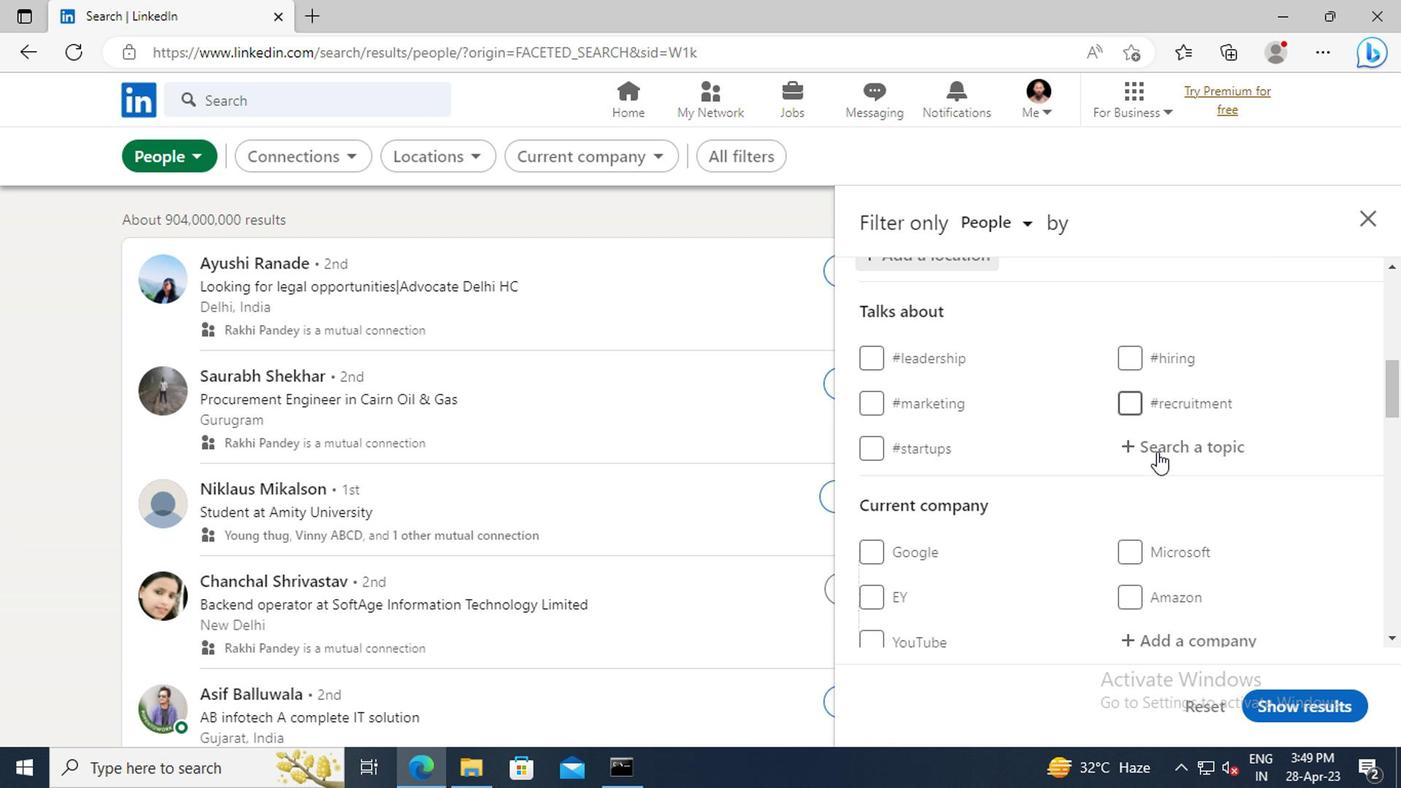 
Action: Mouse pressed left at (1146, 446)
Screenshot: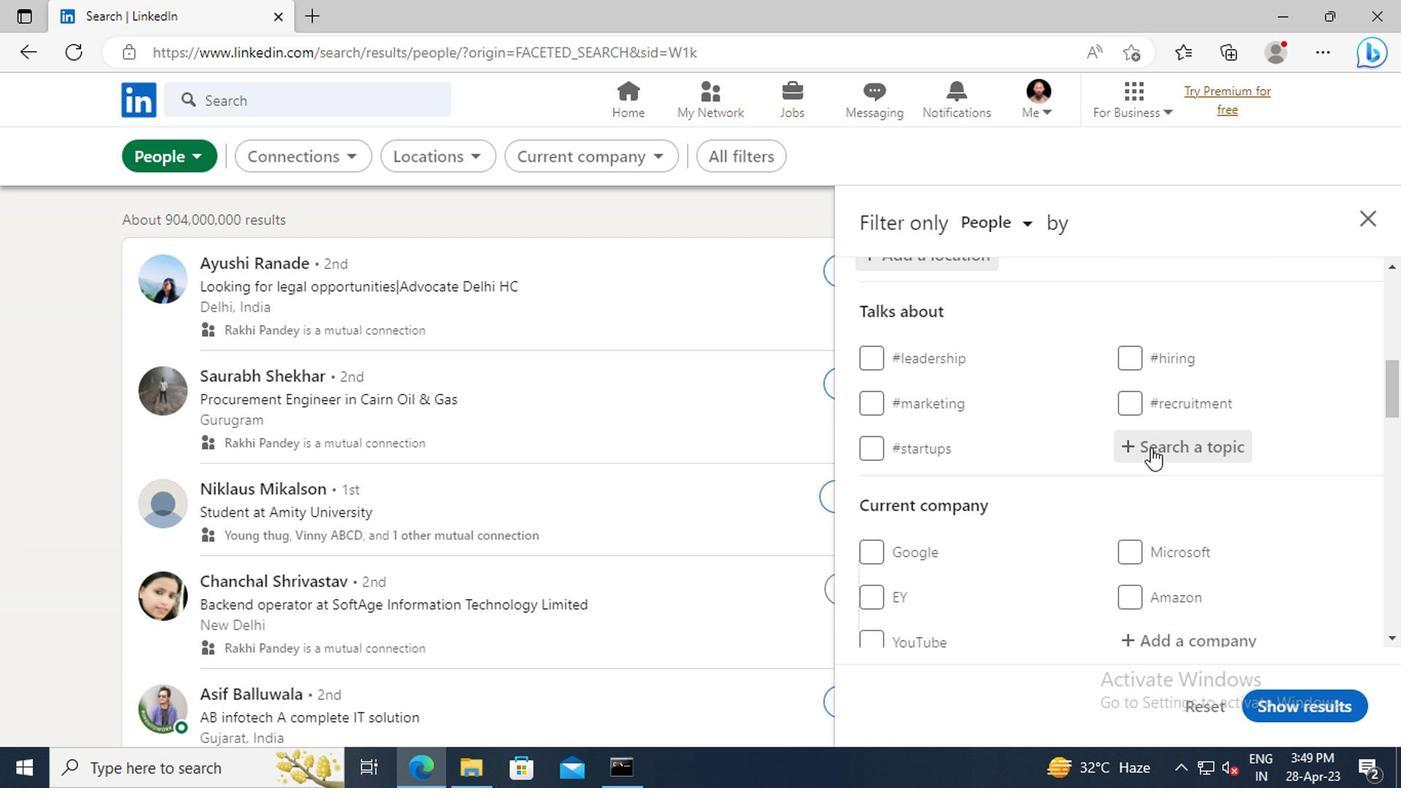 
Action: Key pressed <Key.shift>MONDAYMO
Screenshot: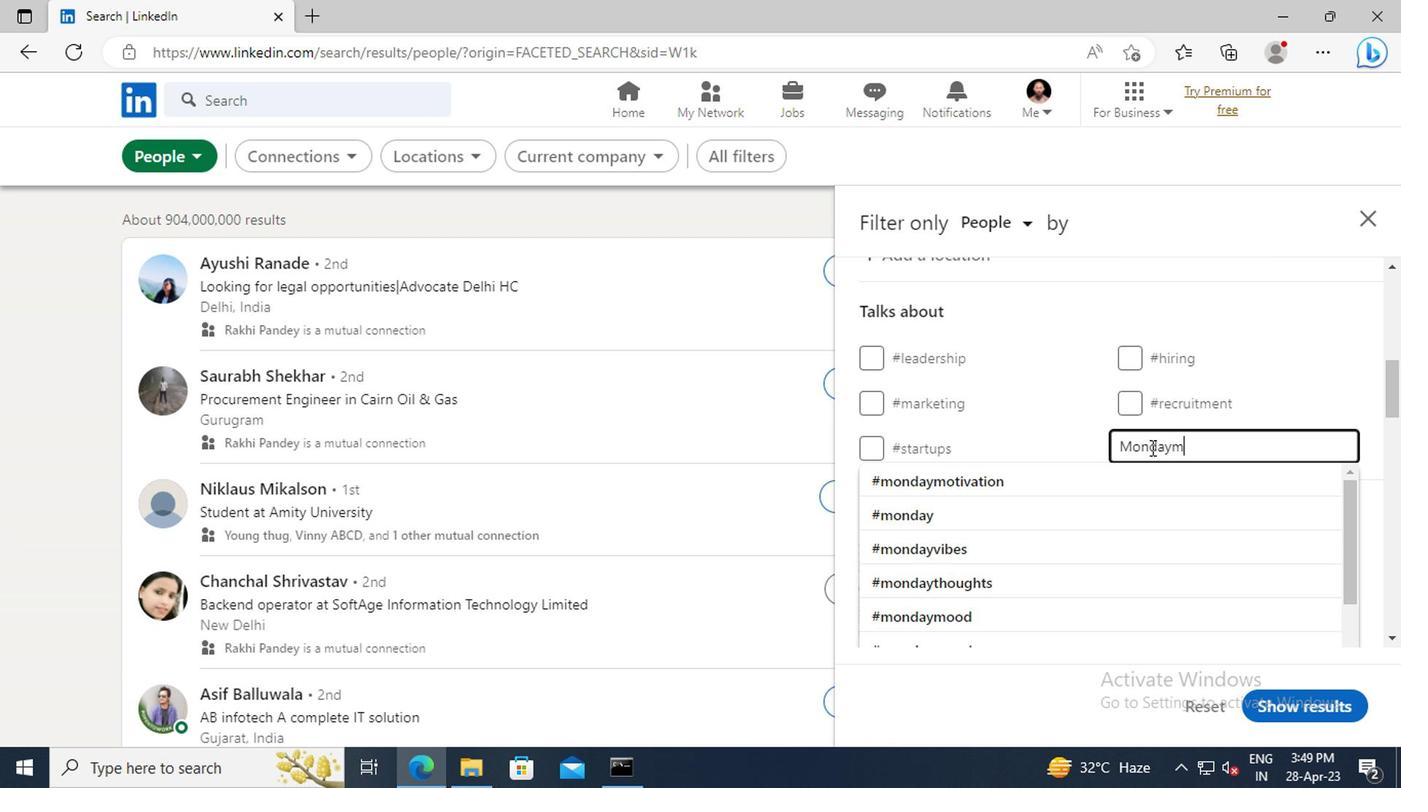 
Action: Mouse moved to (1144, 478)
Screenshot: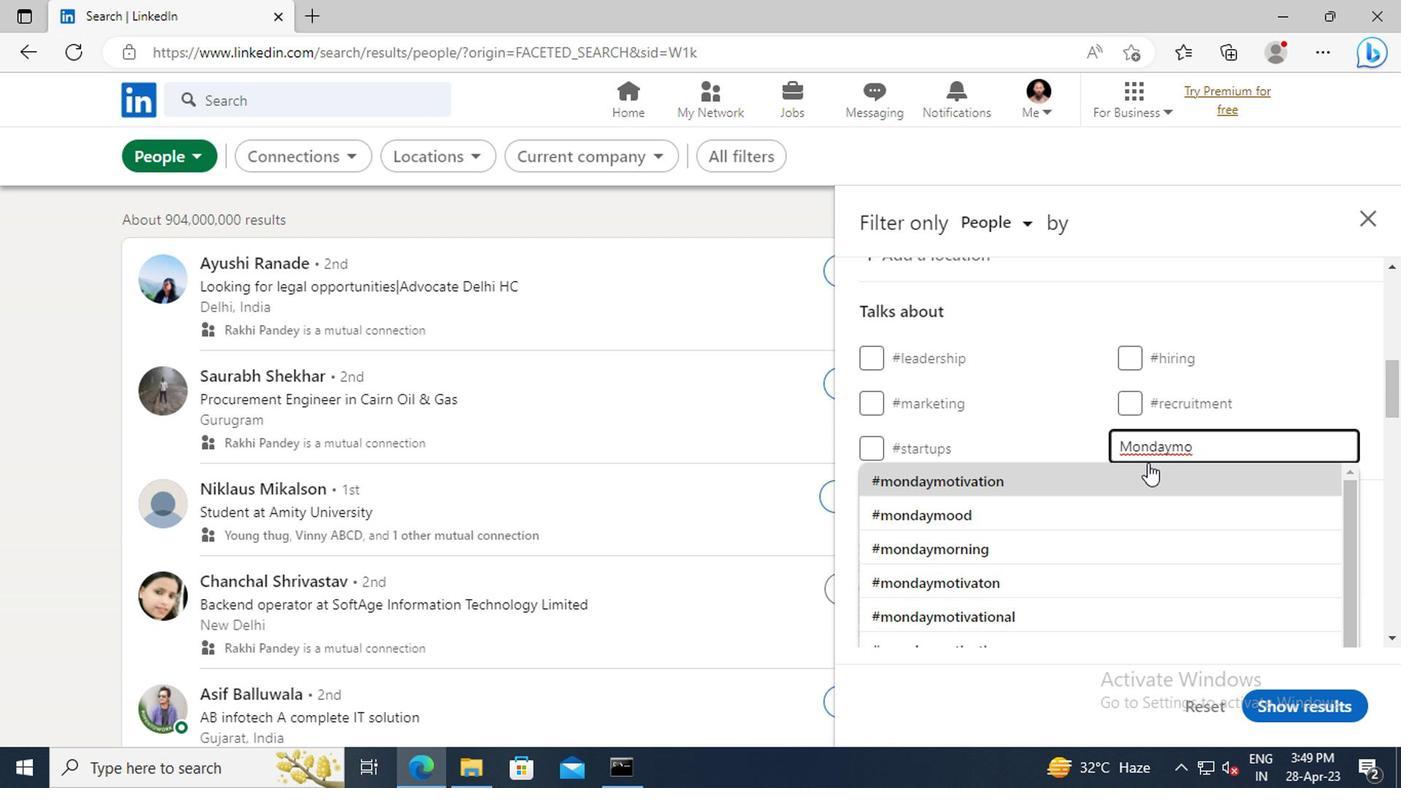 
Action: Mouse pressed left at (1144, 478)
Screenshot: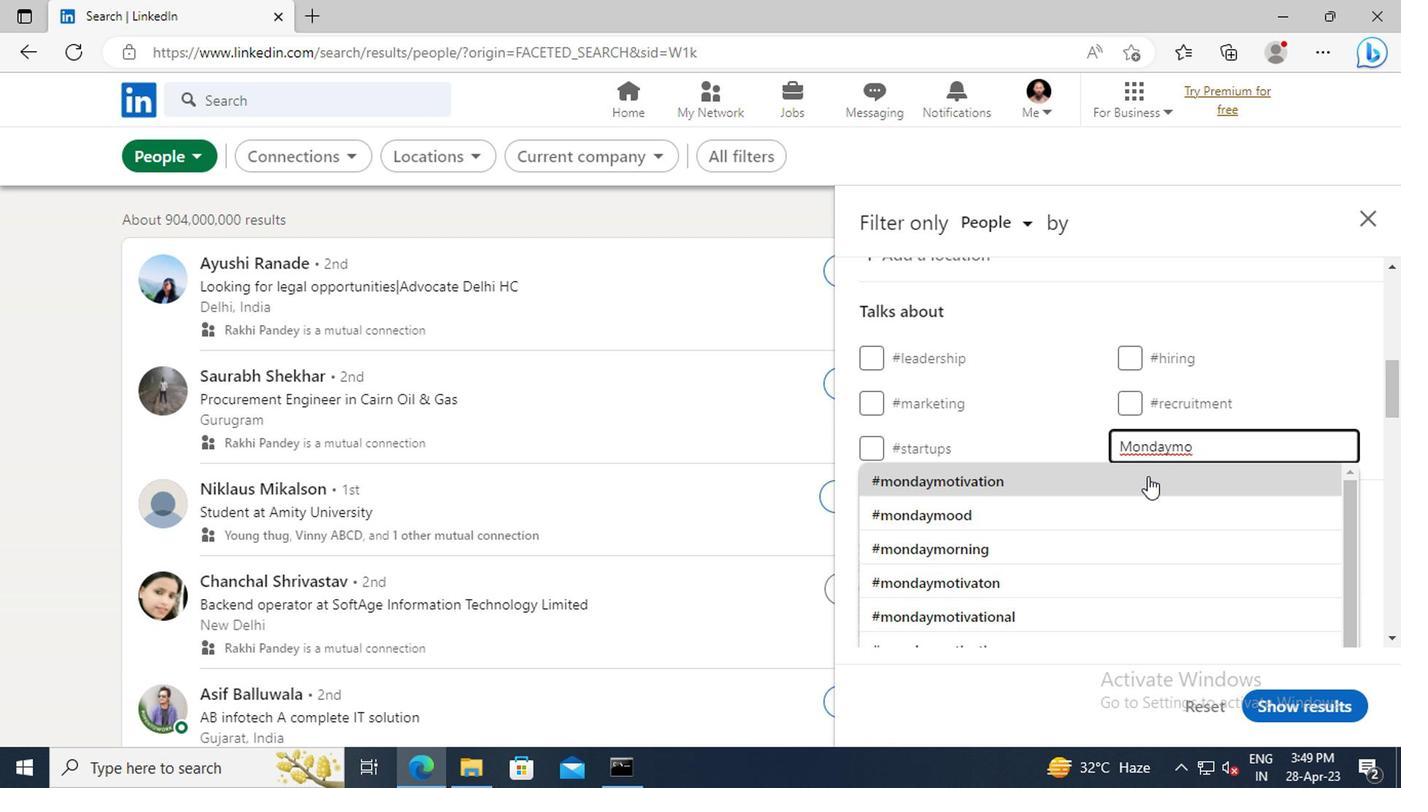 
Action: Mouse scrolled (1144, 477) with delta (0, 0)
Screenshot: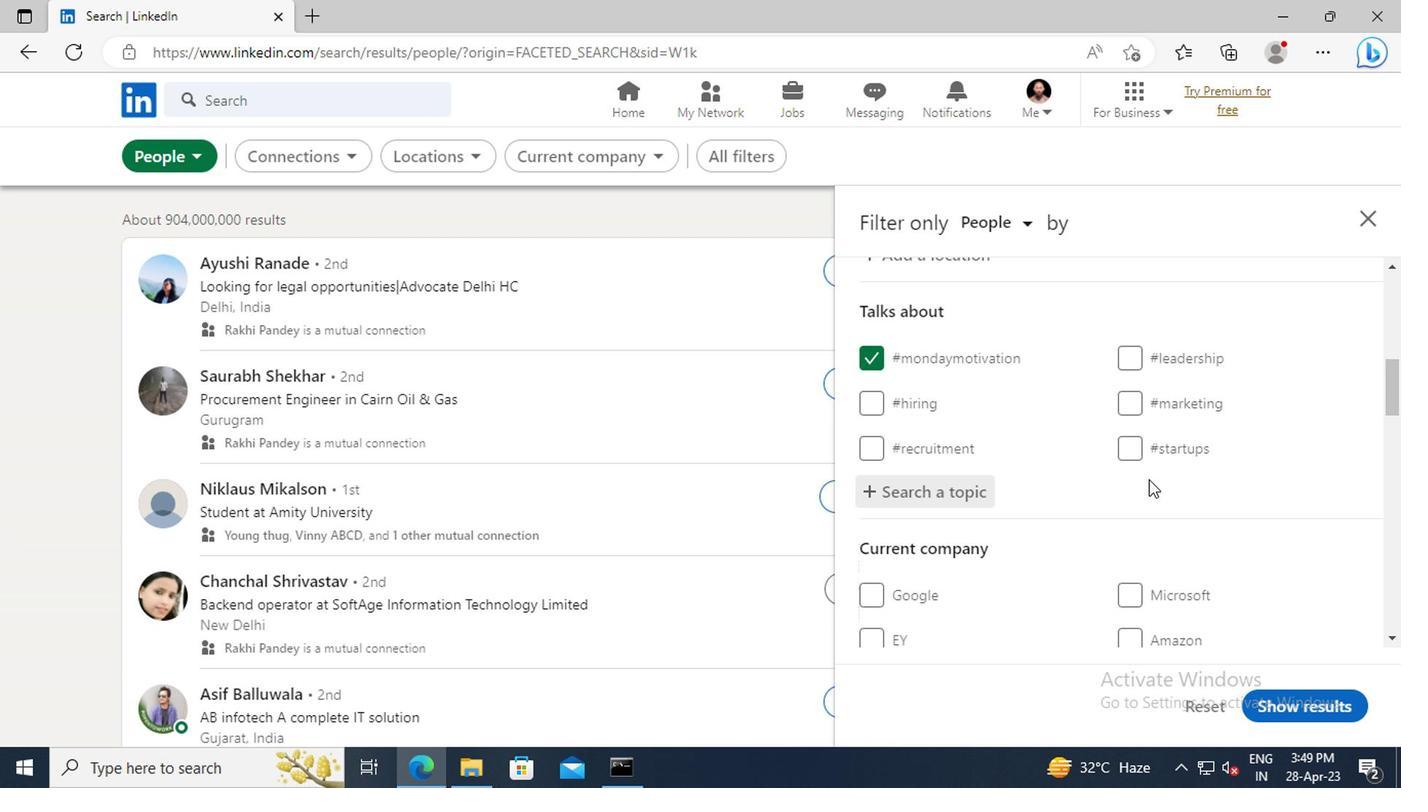 
Action: Mouse scrolled (1144, 477) with delta (0, 0)
Screenshot: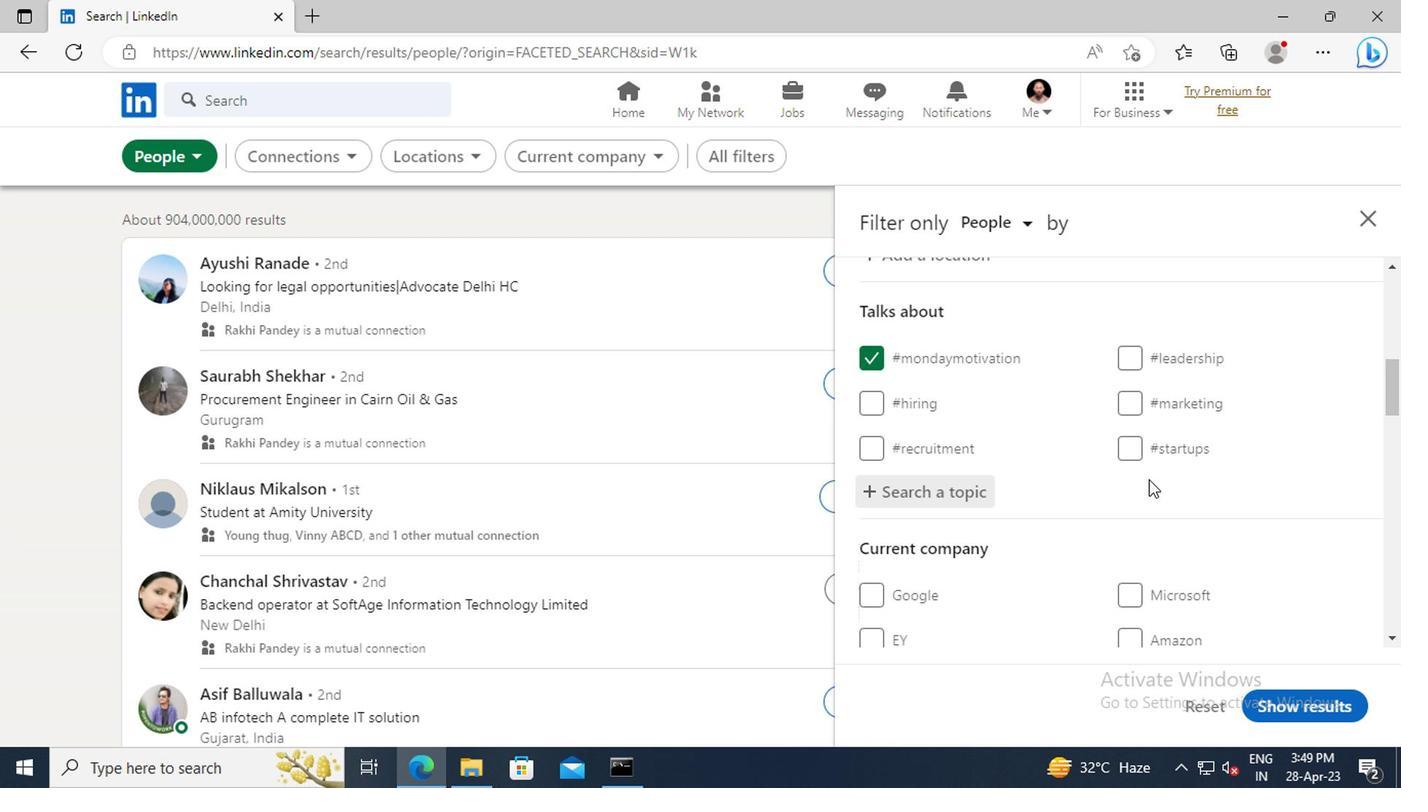 
Action: Mouse scrolled (1144, 477) with delta (0, 0)
Screenshot: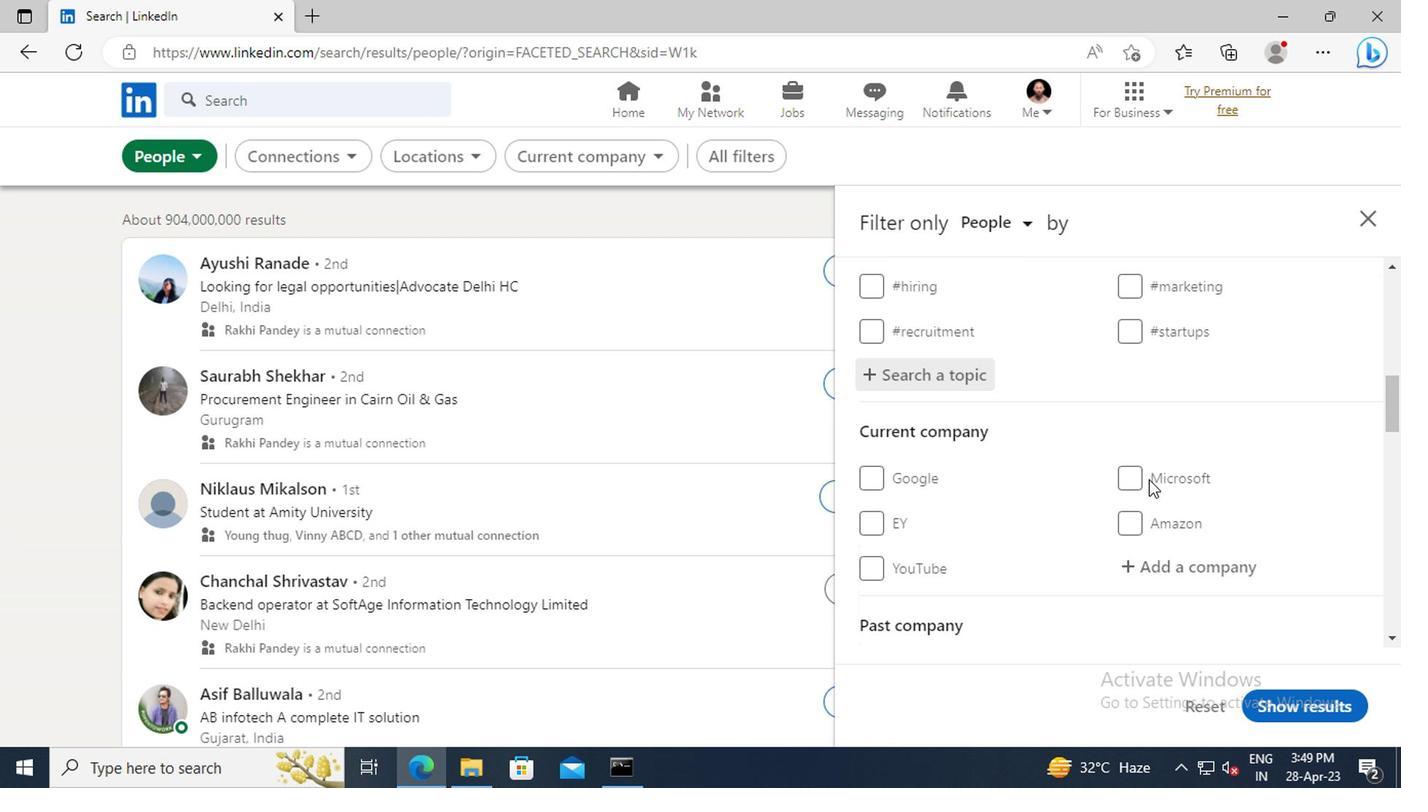 
Action: Mouse scrolled (1144, 477) with delta (0, 0)
Screenshot: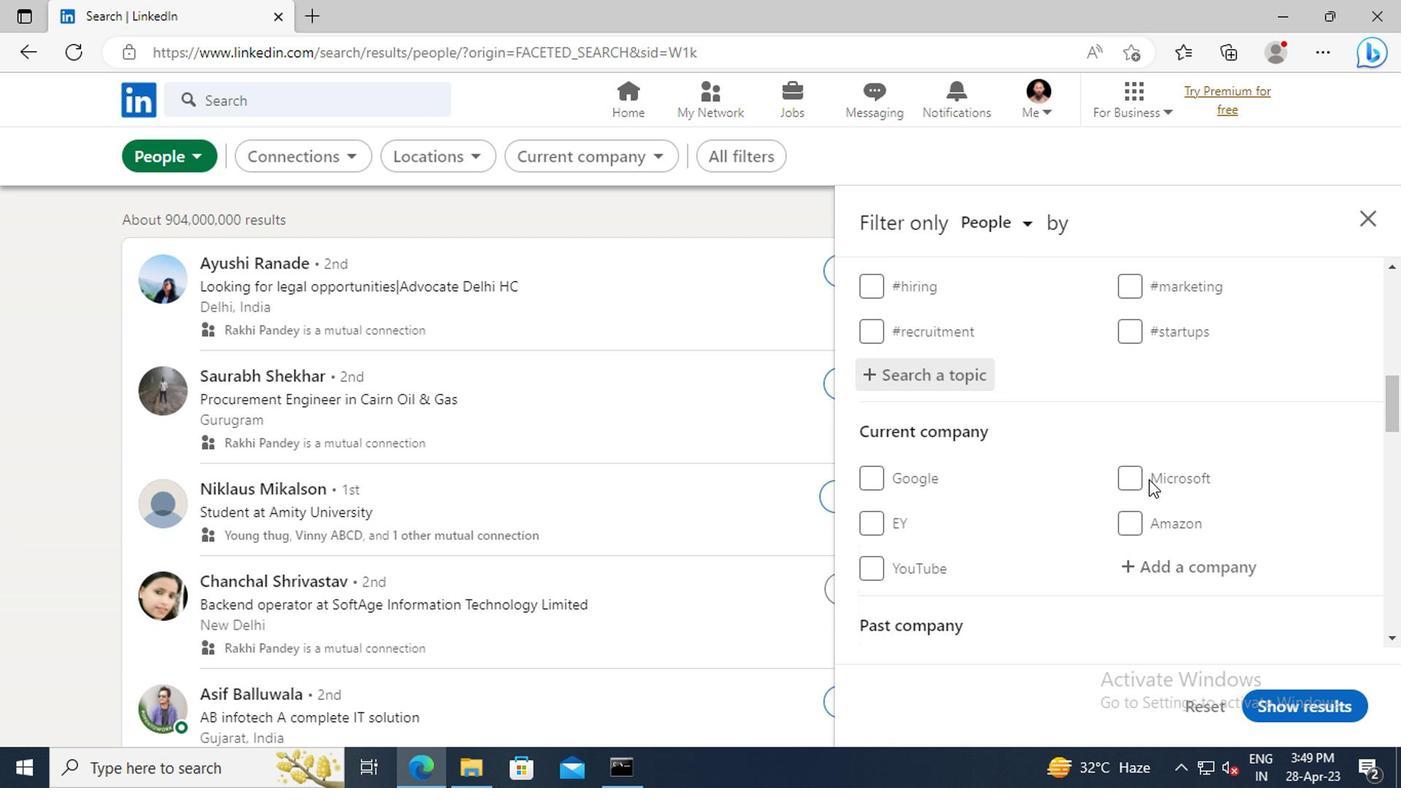
Action: Mouse scrolled (1144, 477) with delta (0, 0)
Screenshot: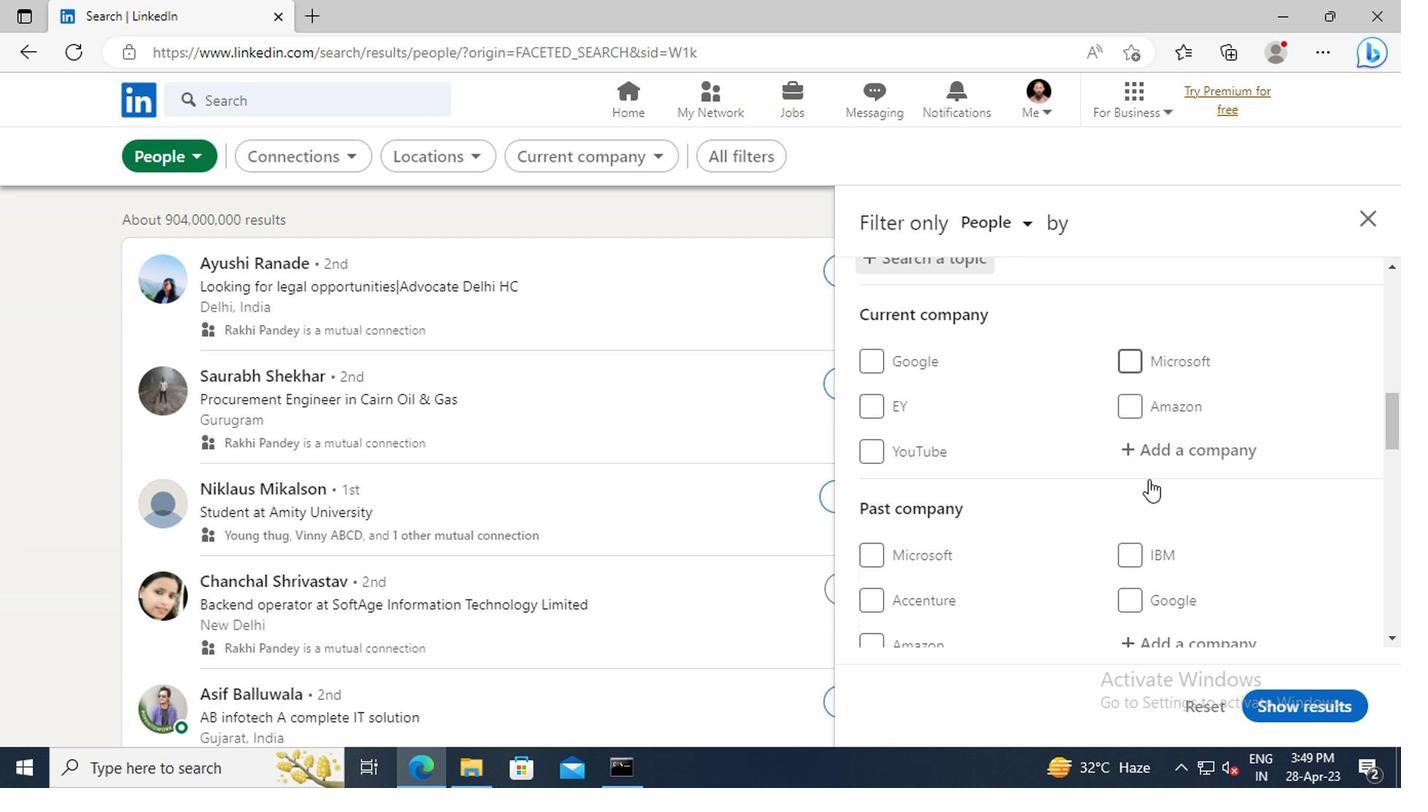 
Action: Mouse scrolled (1144, 477) with delta (0, 0)
Screenshot: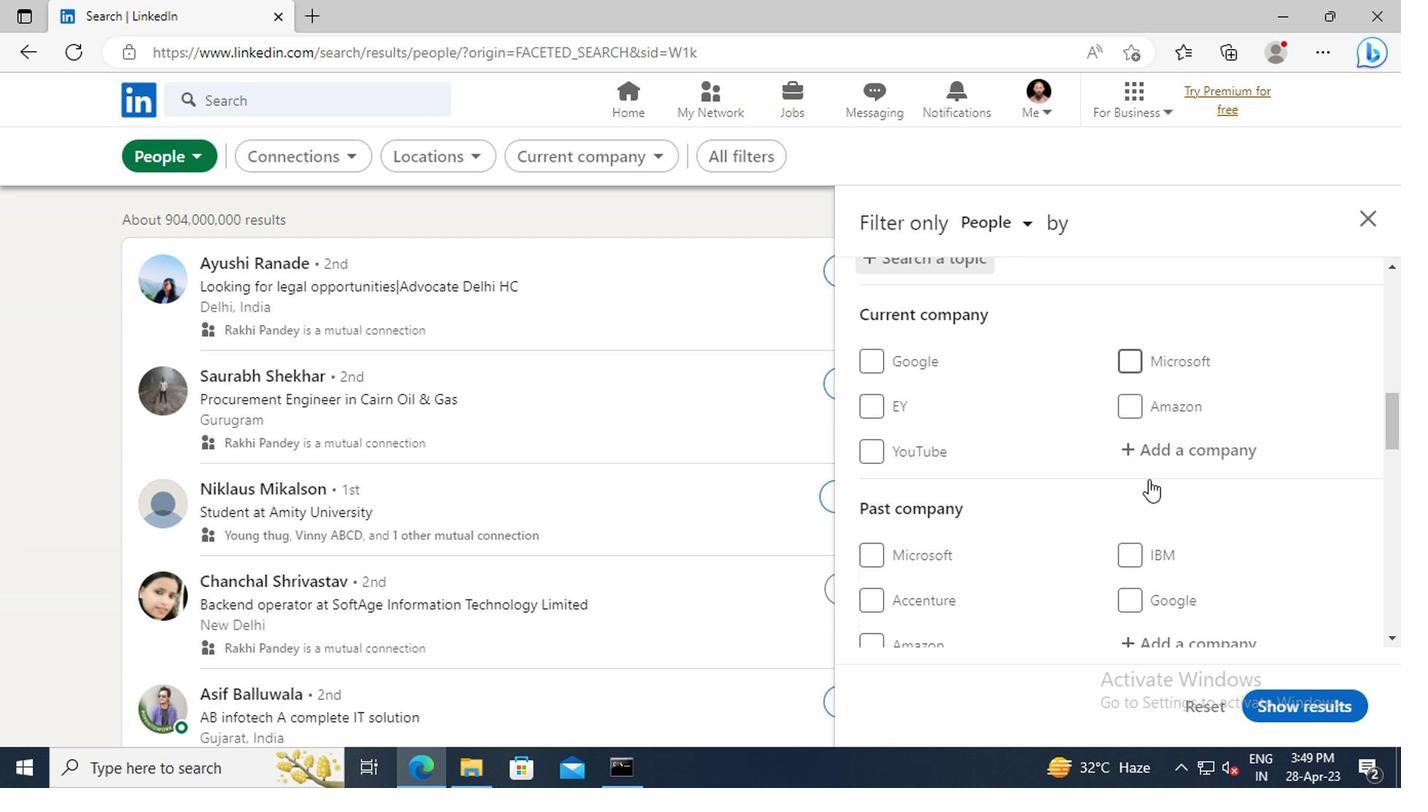 
Action: Mouse scrolled (1144, 477) with delta (0, 0)
Screenshot: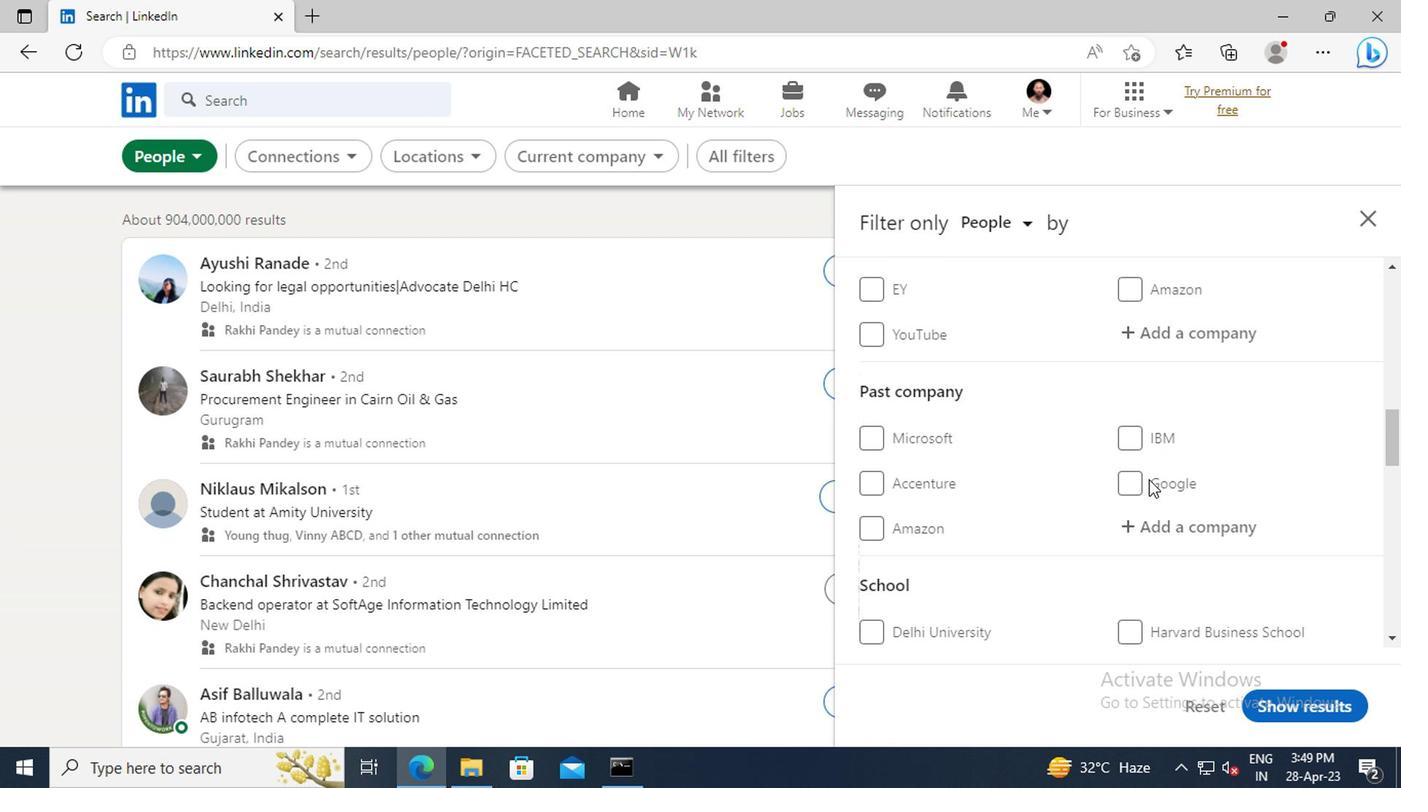 
Action: Mouse scrolled (1144, 477) with delta (0, 0)
Screenshot: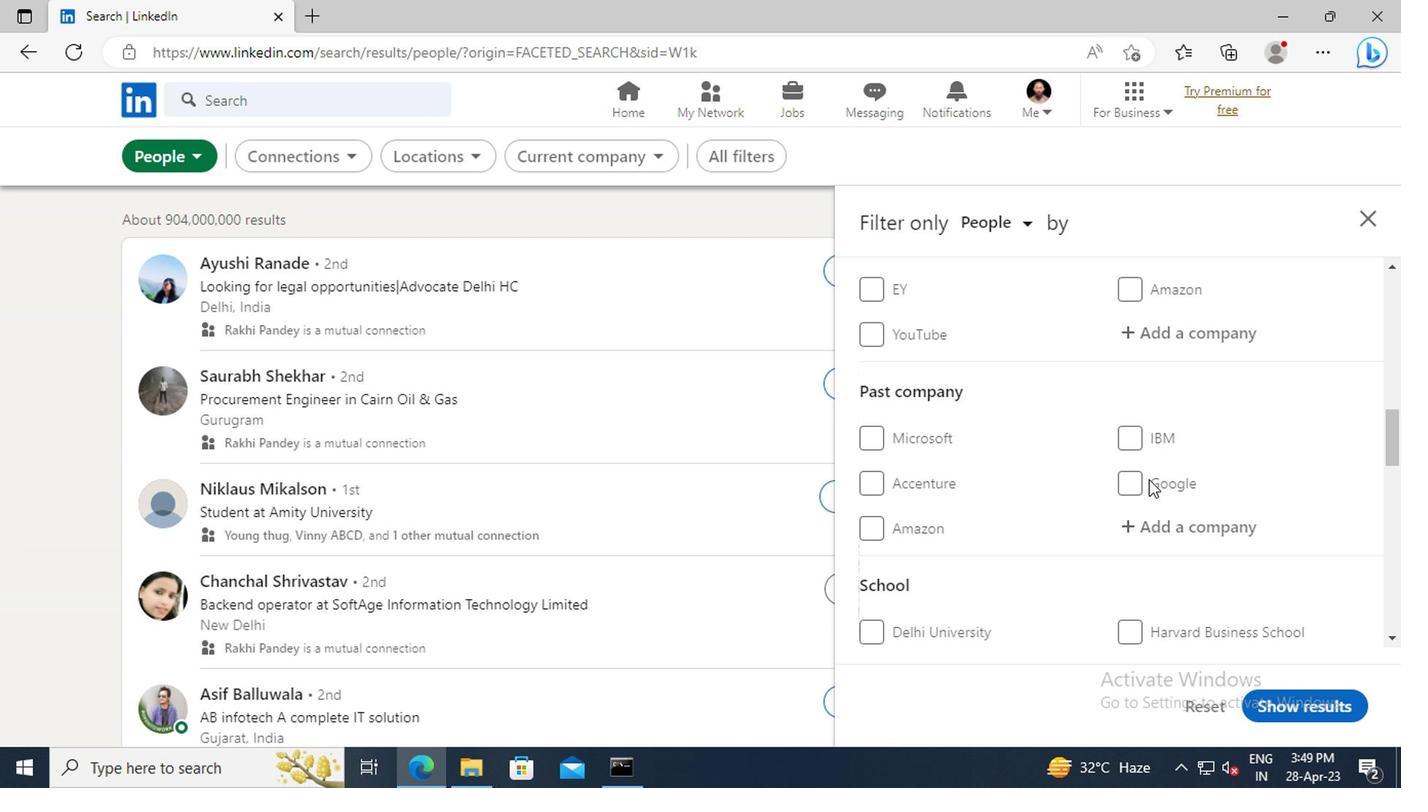 
Action: Mouse scrolled (1144, 477) with delta (0, 0)
Screenshot: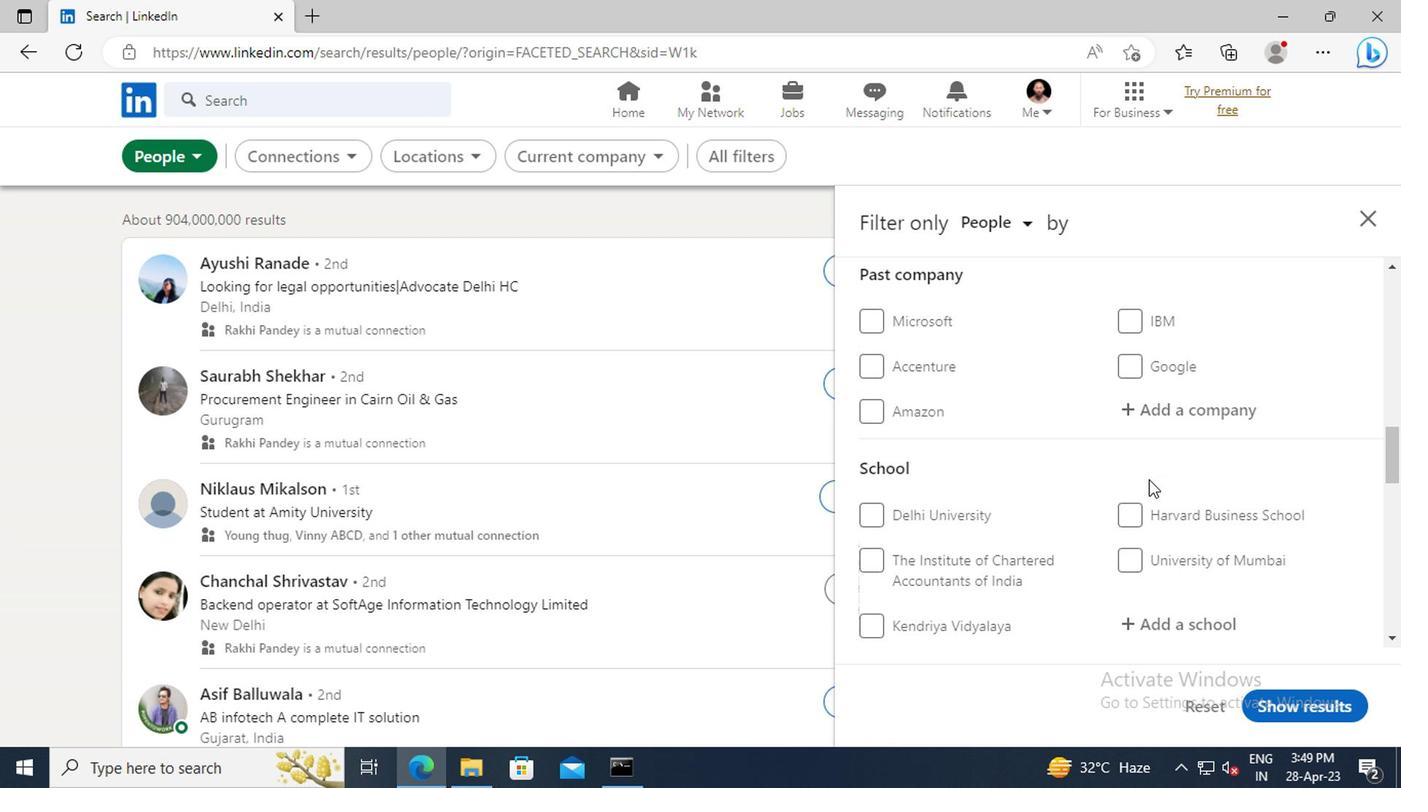 
Action: Mouse scrolled (1144, 477) with delta (0, 0)
Screenshot: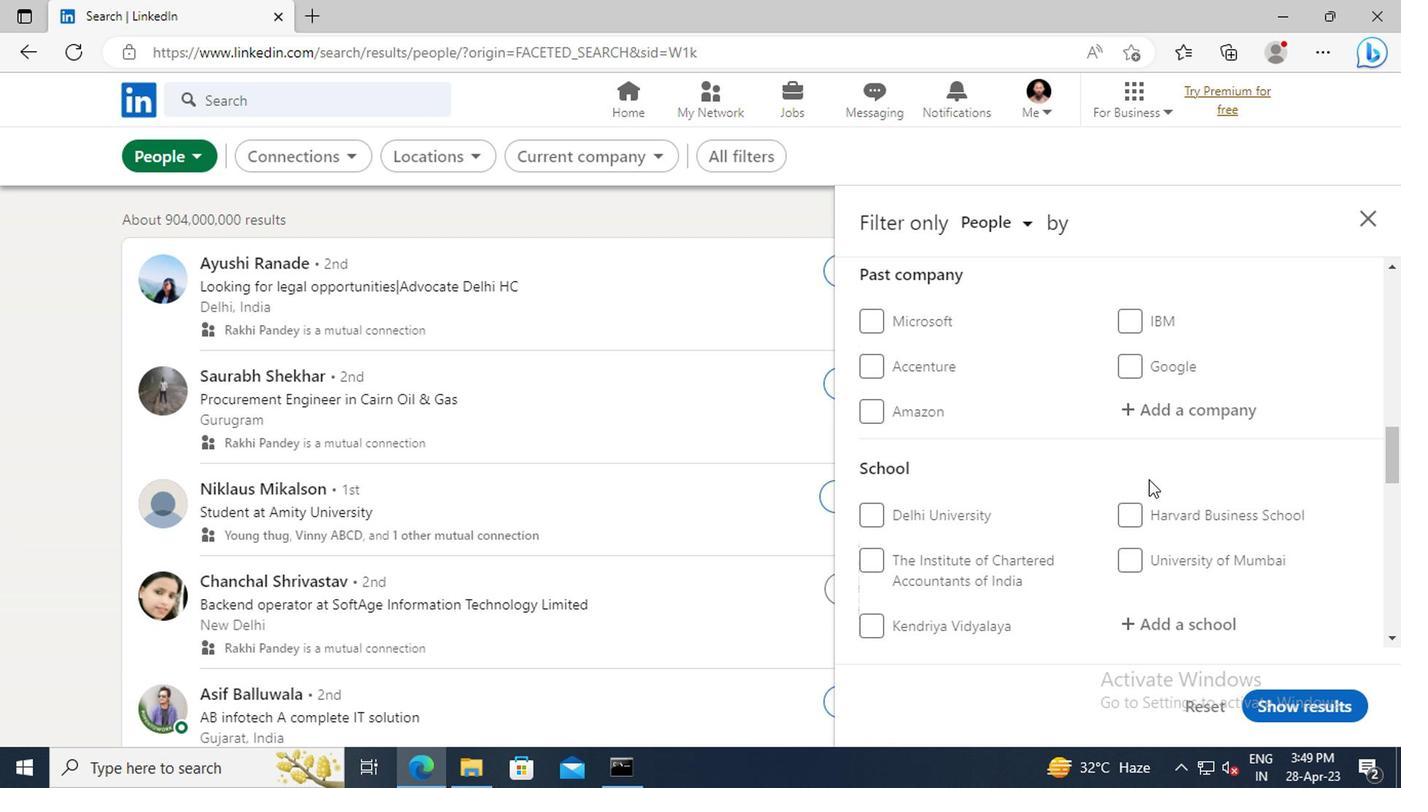 
Action: Mouse scrolled (1144, 477) with delta (0, 0)
Screenshot: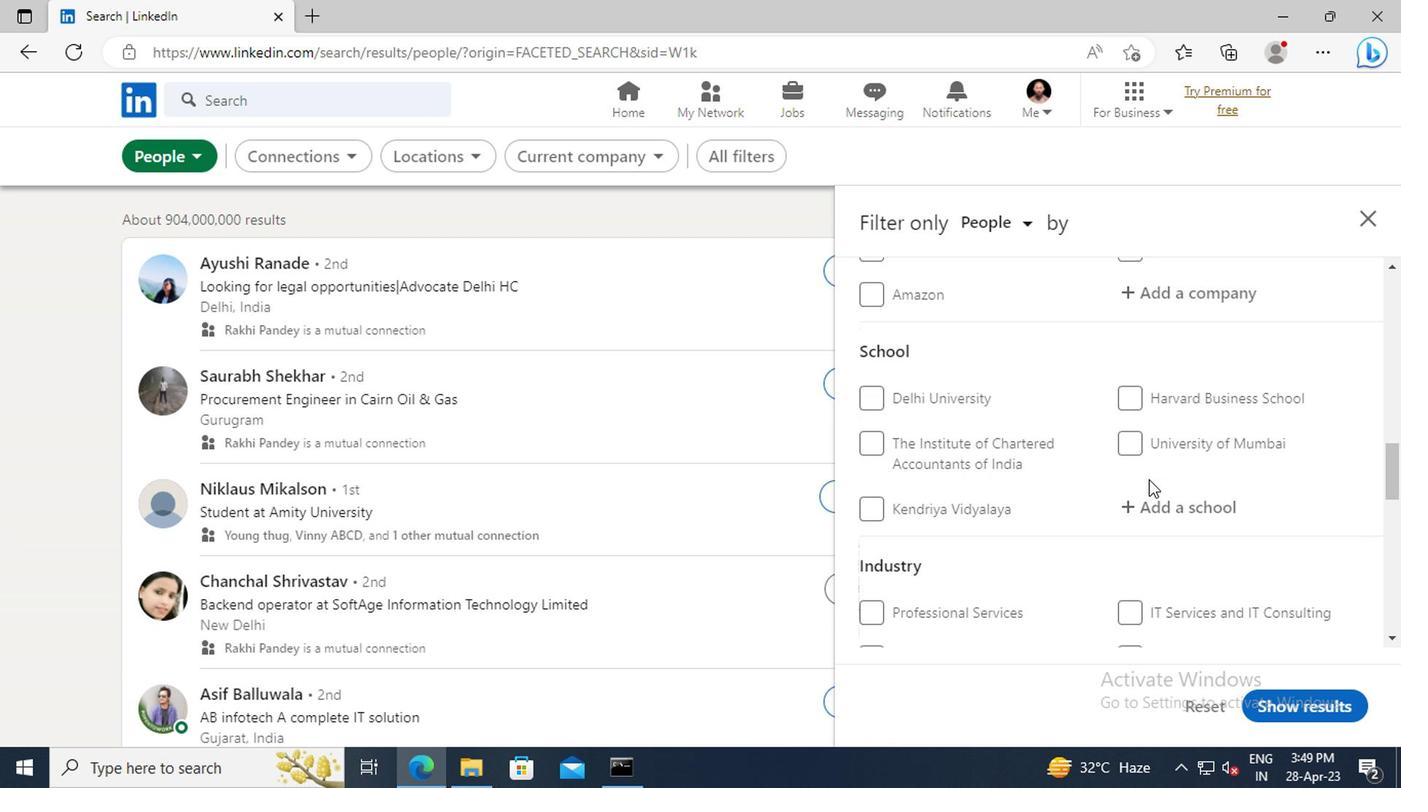 
Action: Mouse scrolled (1144, 477) with delta (0, 0)
Screenshot: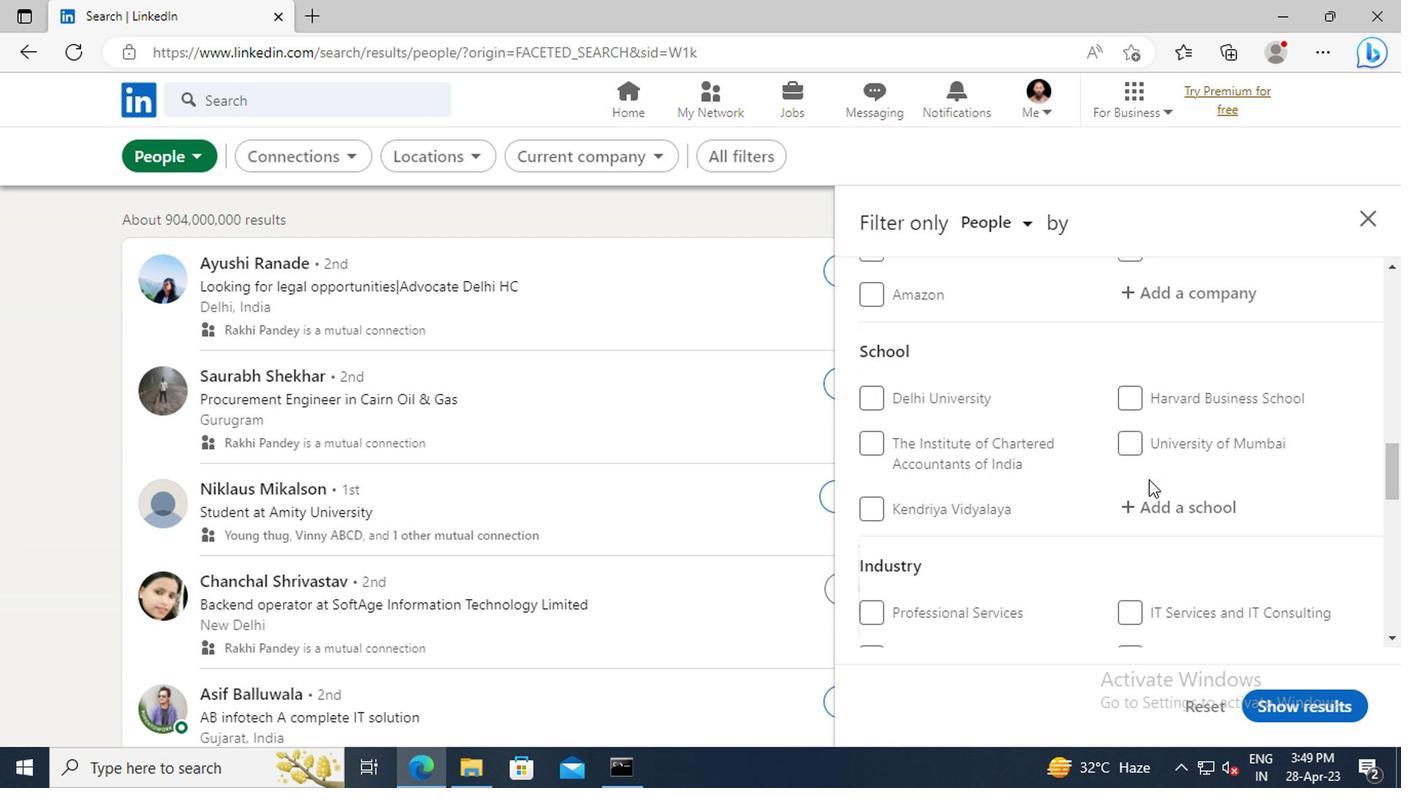
Action: Mouse scrolled (1144, 477) with delta (0, 0)
Screenshot: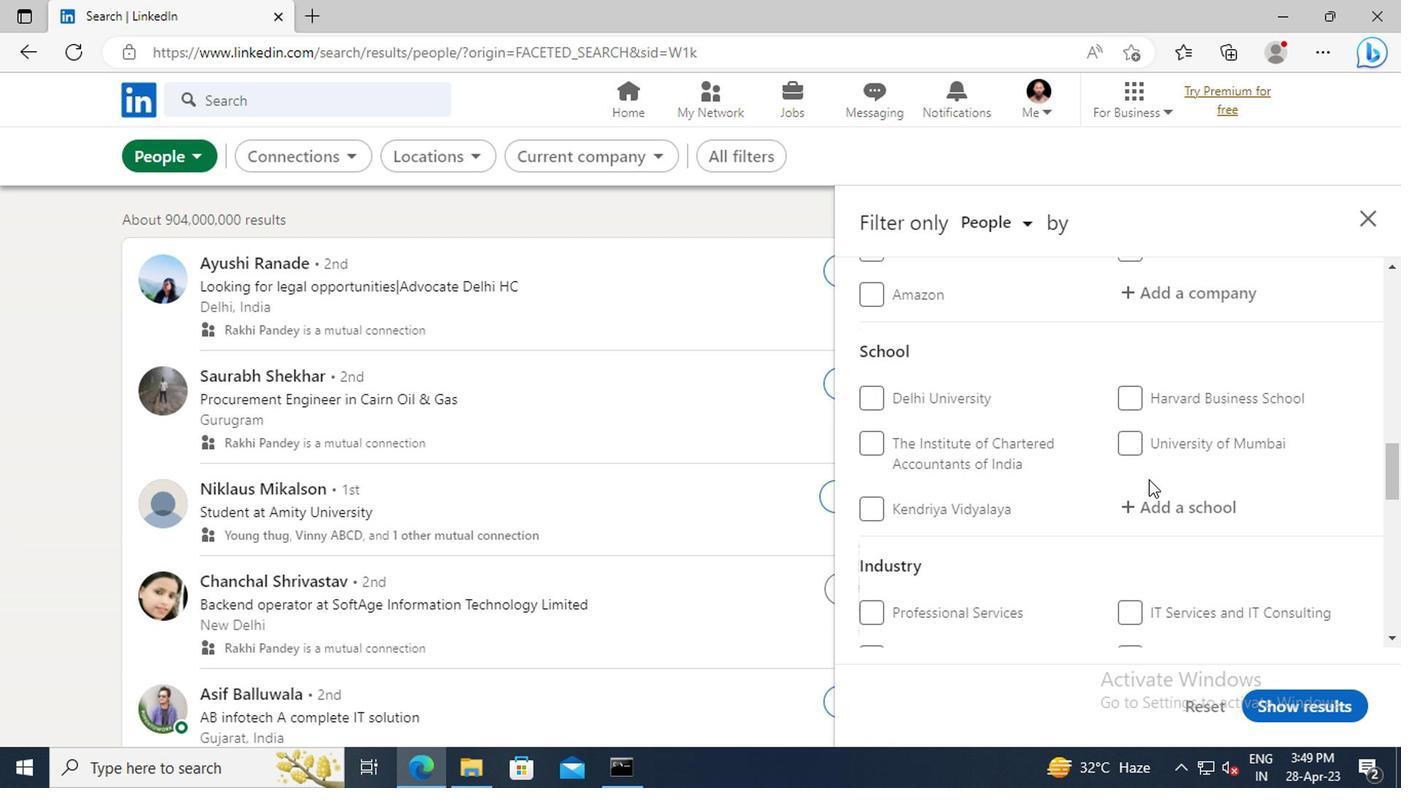 
Action: Mouse scrolled (1144, 477) with delta (0, 0)
Screenshot: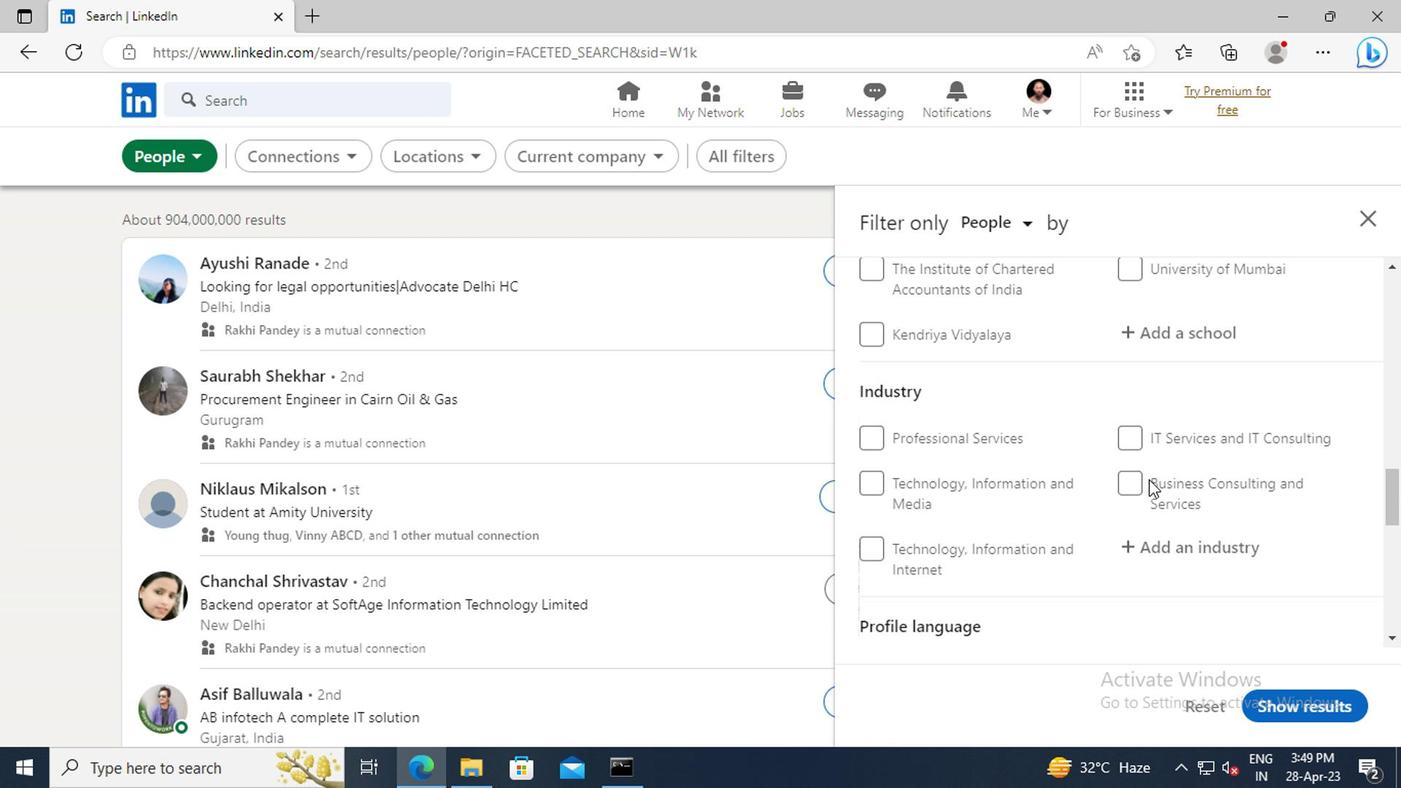 
Action: Mouse scrolled (1144, 477) with delta (0, 0)
Screenshot: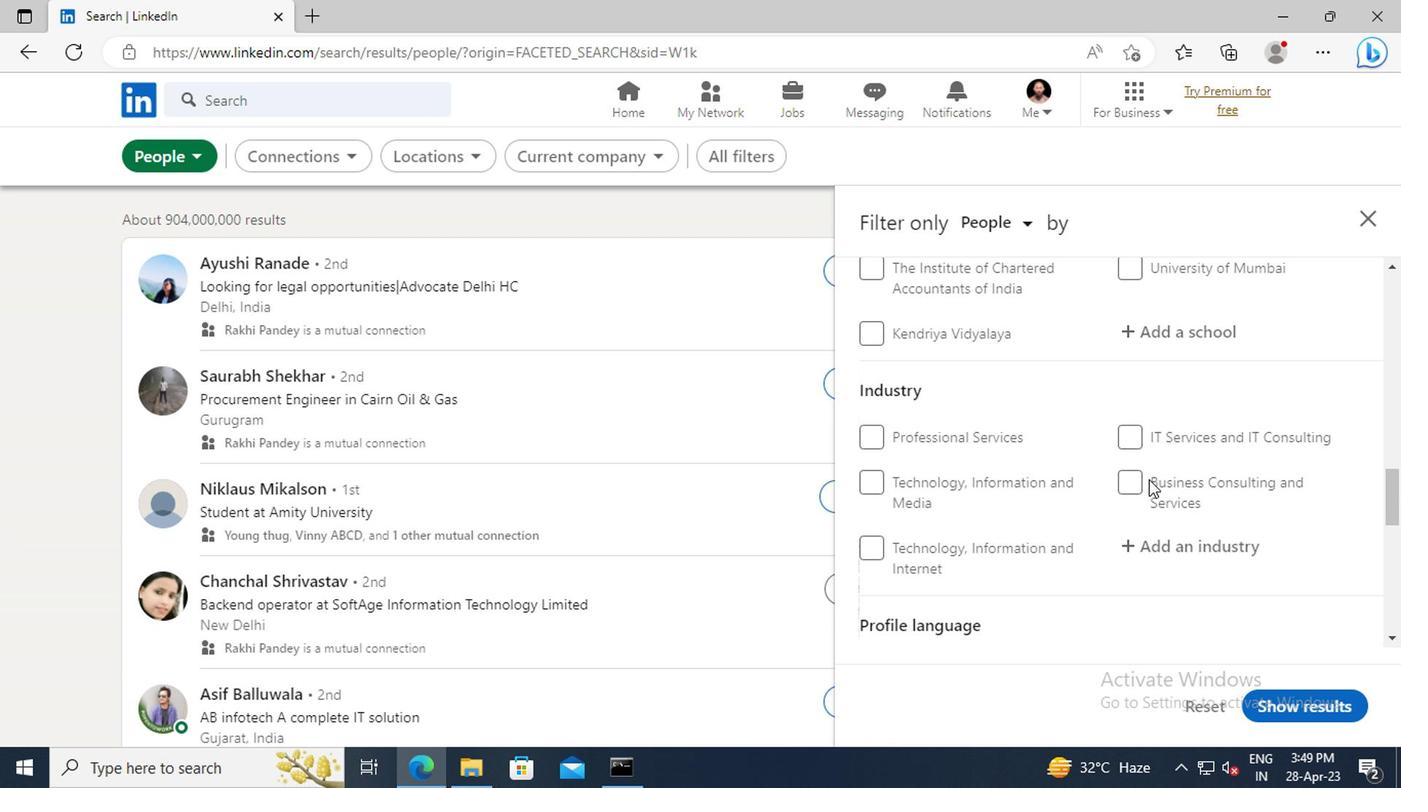 
Action: Mouse scrolled (1144, 477) with delta (0, 0)
Screenshot: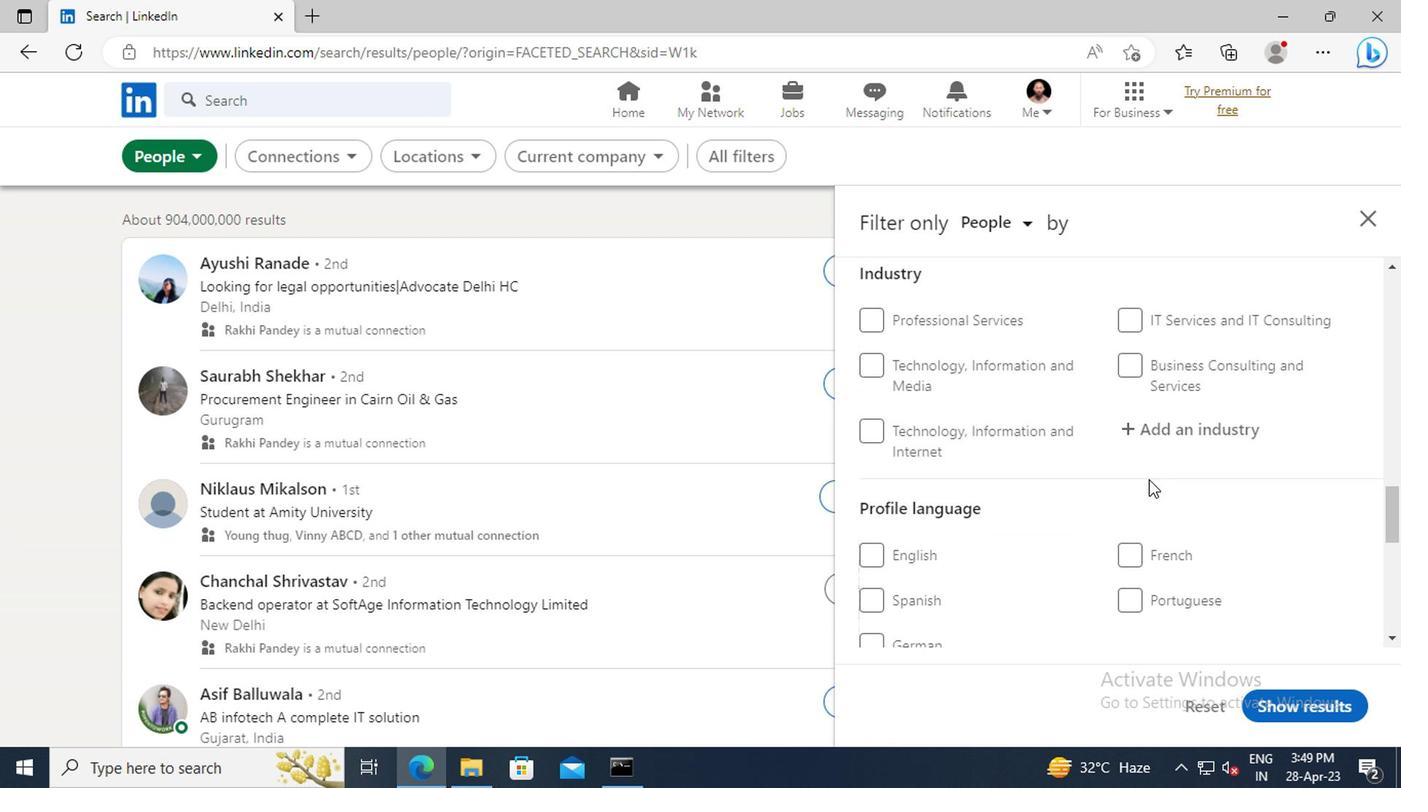 
Action: Mouse scrolled (1144, 477) with delta (0, 0)
Screenshot: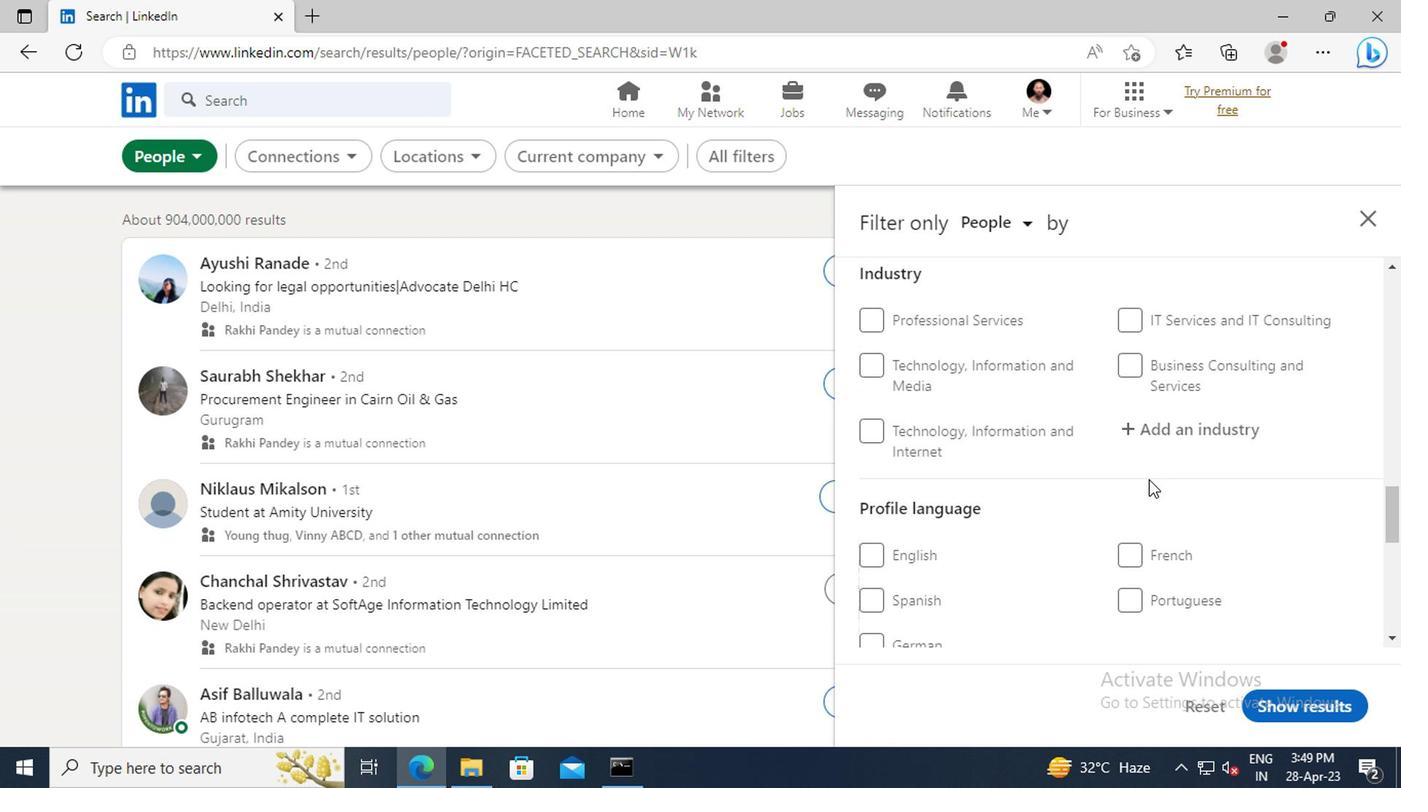 
Action: Mouse moved to (873, 530)
Screenshot: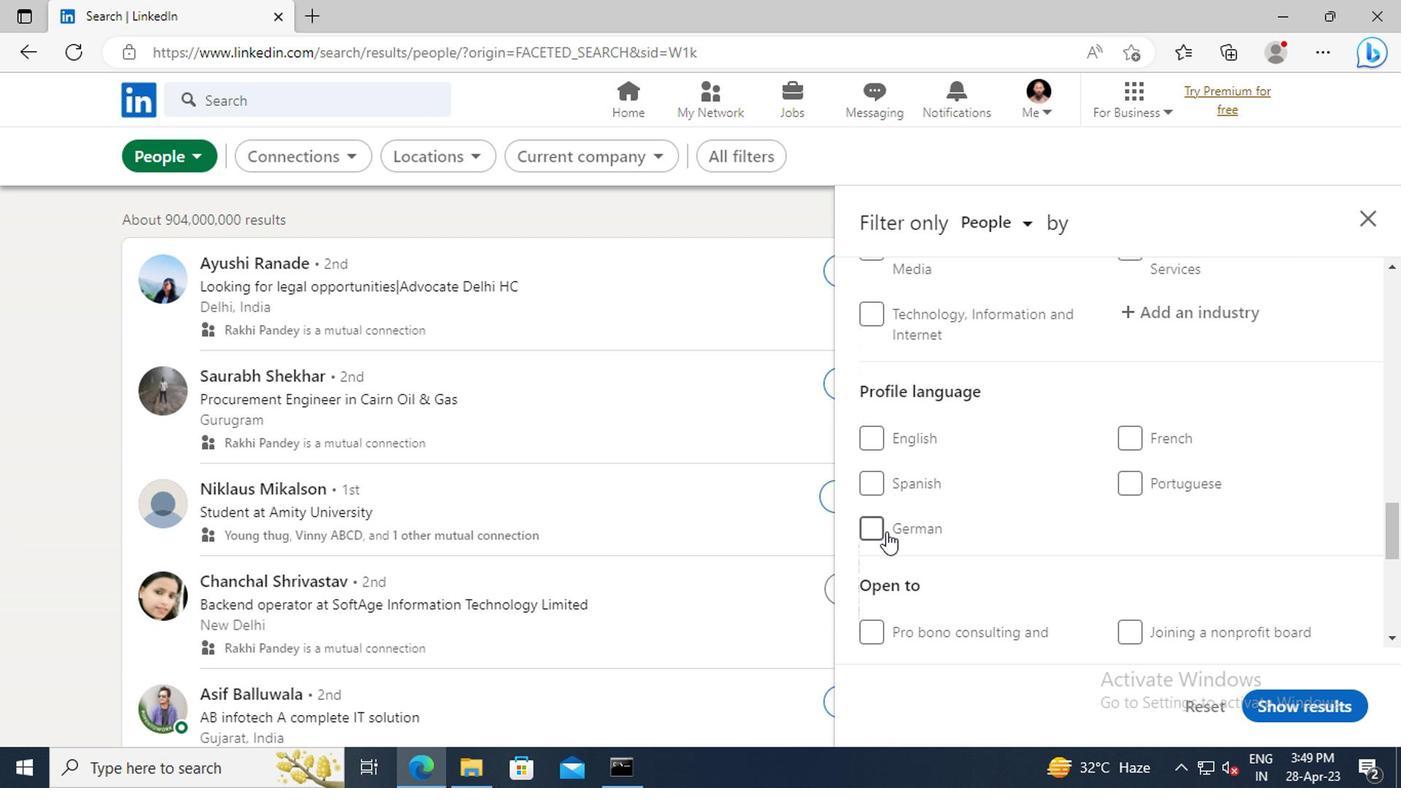 
Action: Mouse pressed left at (873, 530)
Screenshot: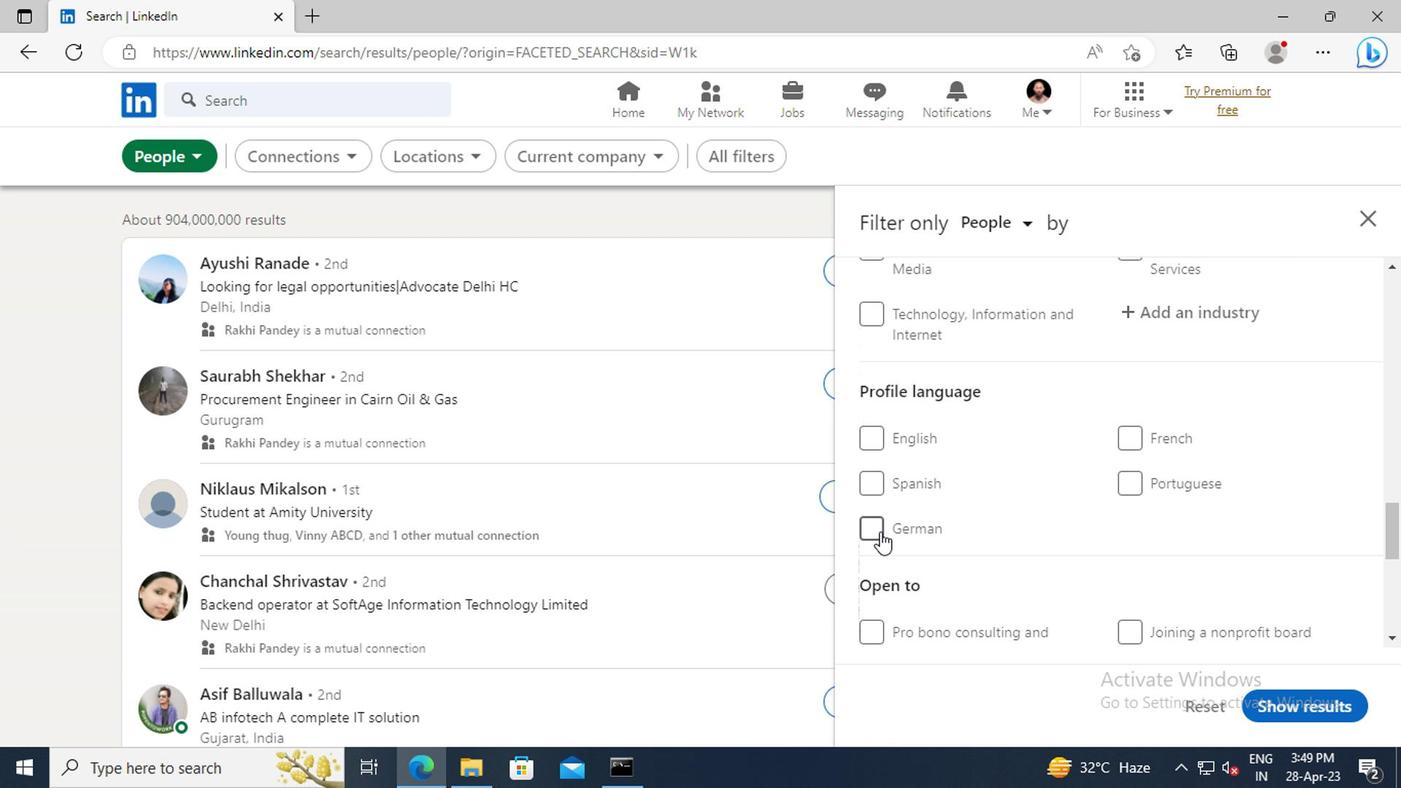
Action: Mouse moved to (1219, 511)
Screenshot: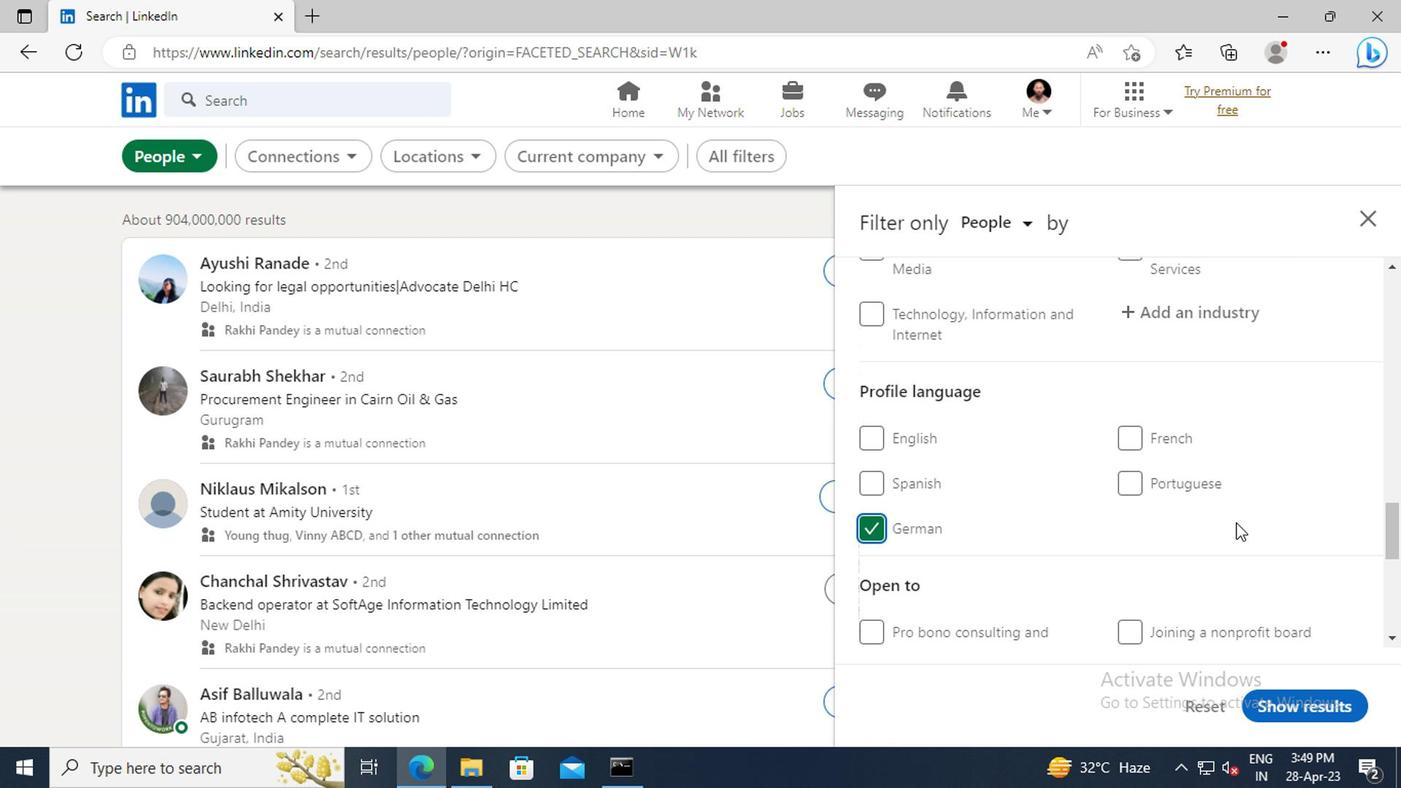 
Action: Mouse scrolled (1219, 512) with delta (0, 0)
Screenshot: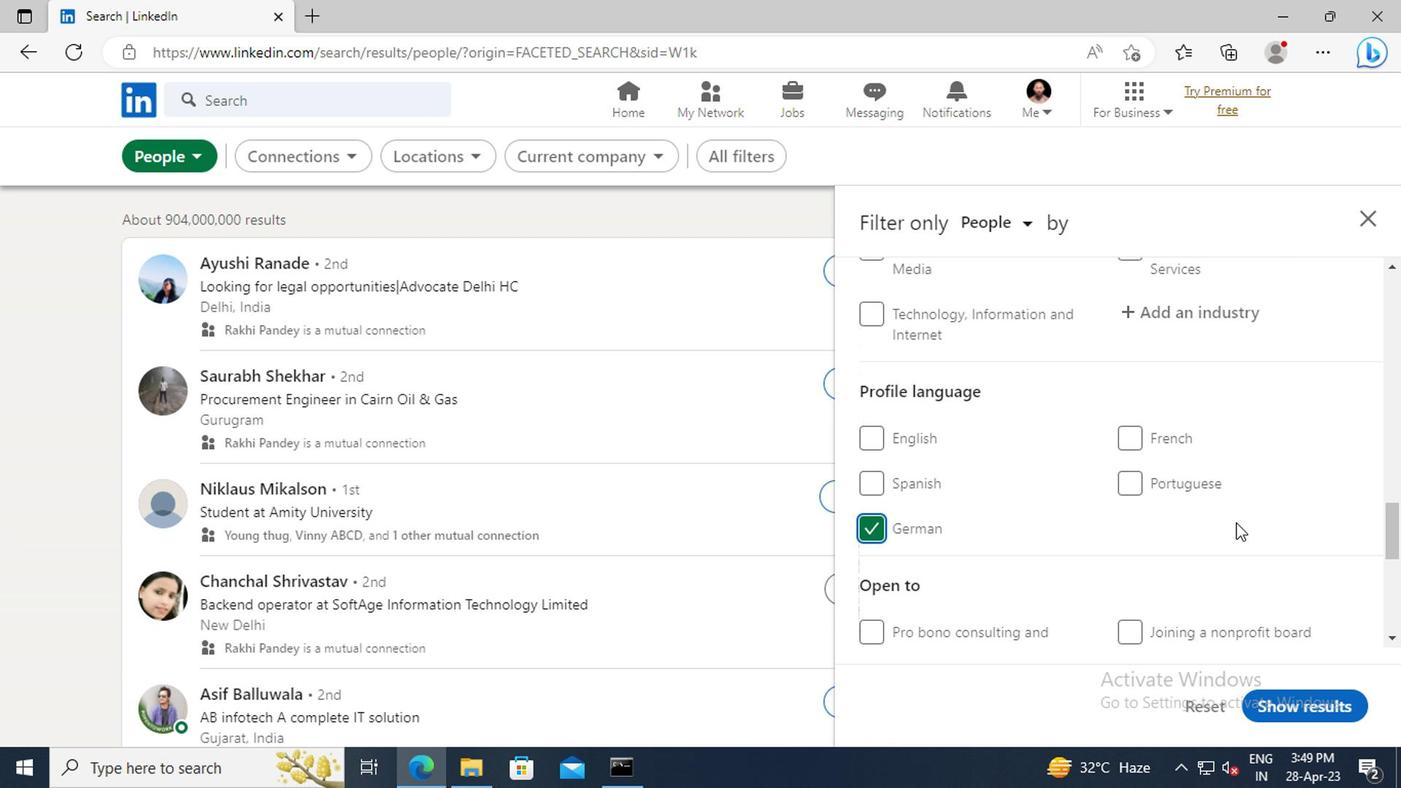 
Action: Mouse scrolled (1219, 512) with delta (0, 0)
Screenshot: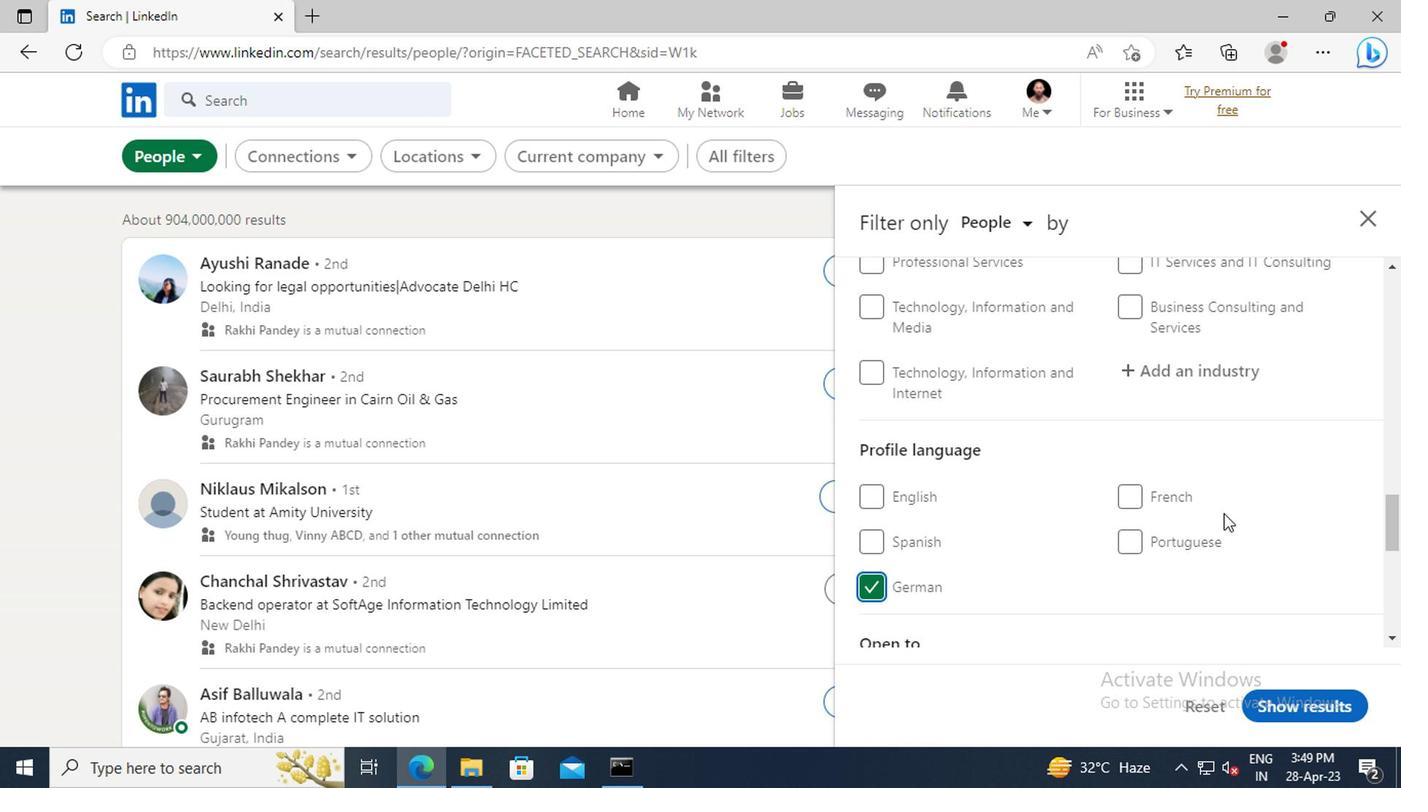 
Action: Mouse scrolled (1219, 512) with delta (0, 0)
Screenshot: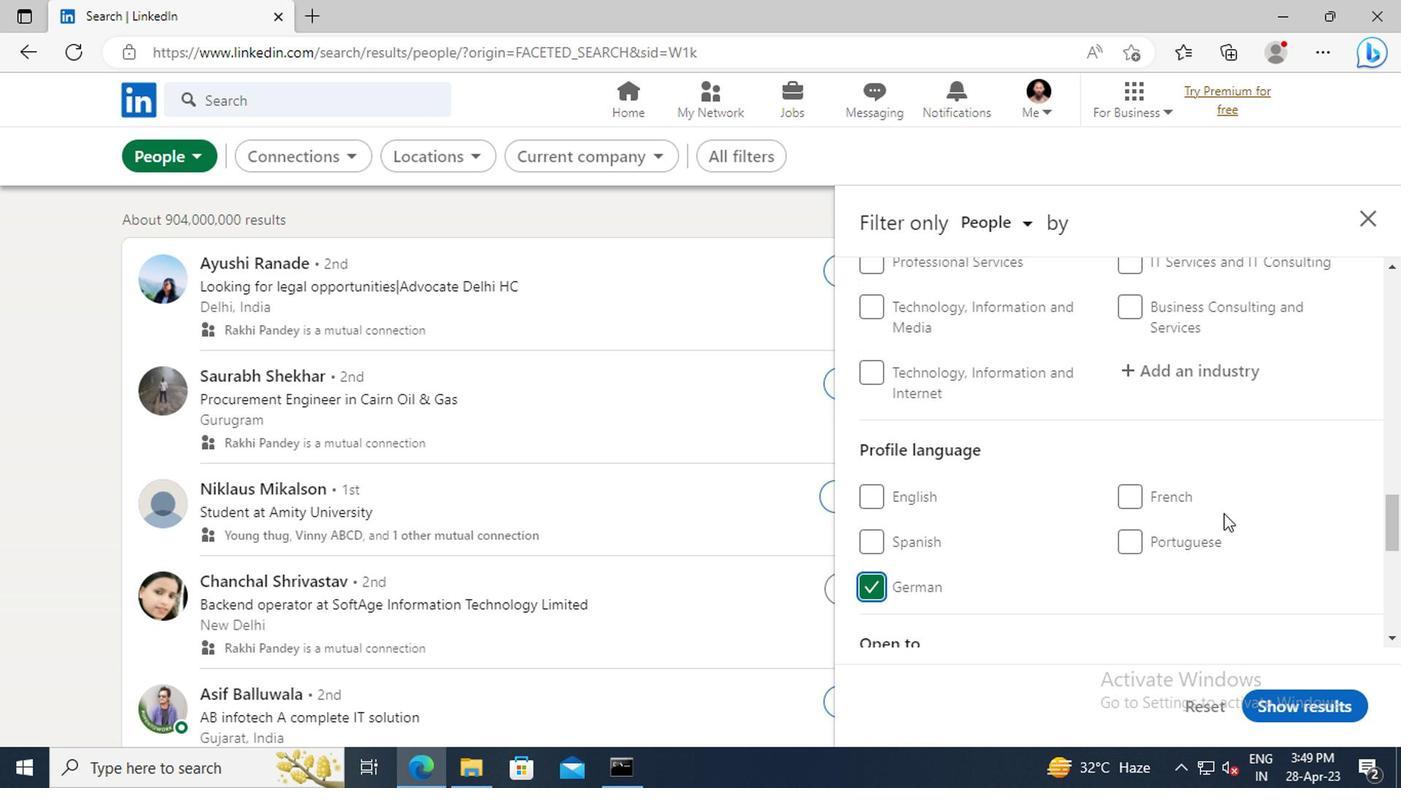 
Action: Mouse scrolled (1219, 512) with delta (0, 0)
Screenshot: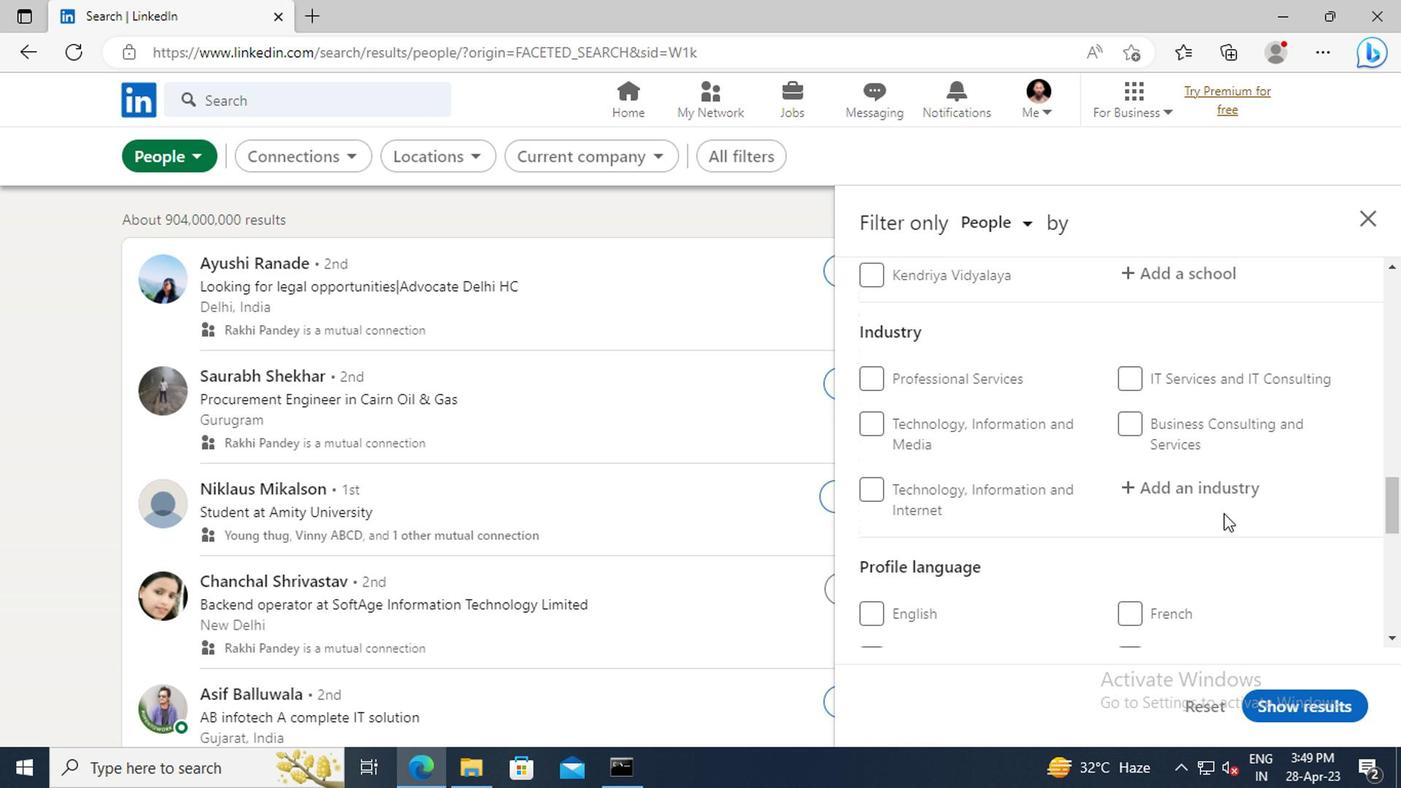 
Action: Mouse scrolled (1219, 512) with delta (0, 0)
Screenshot: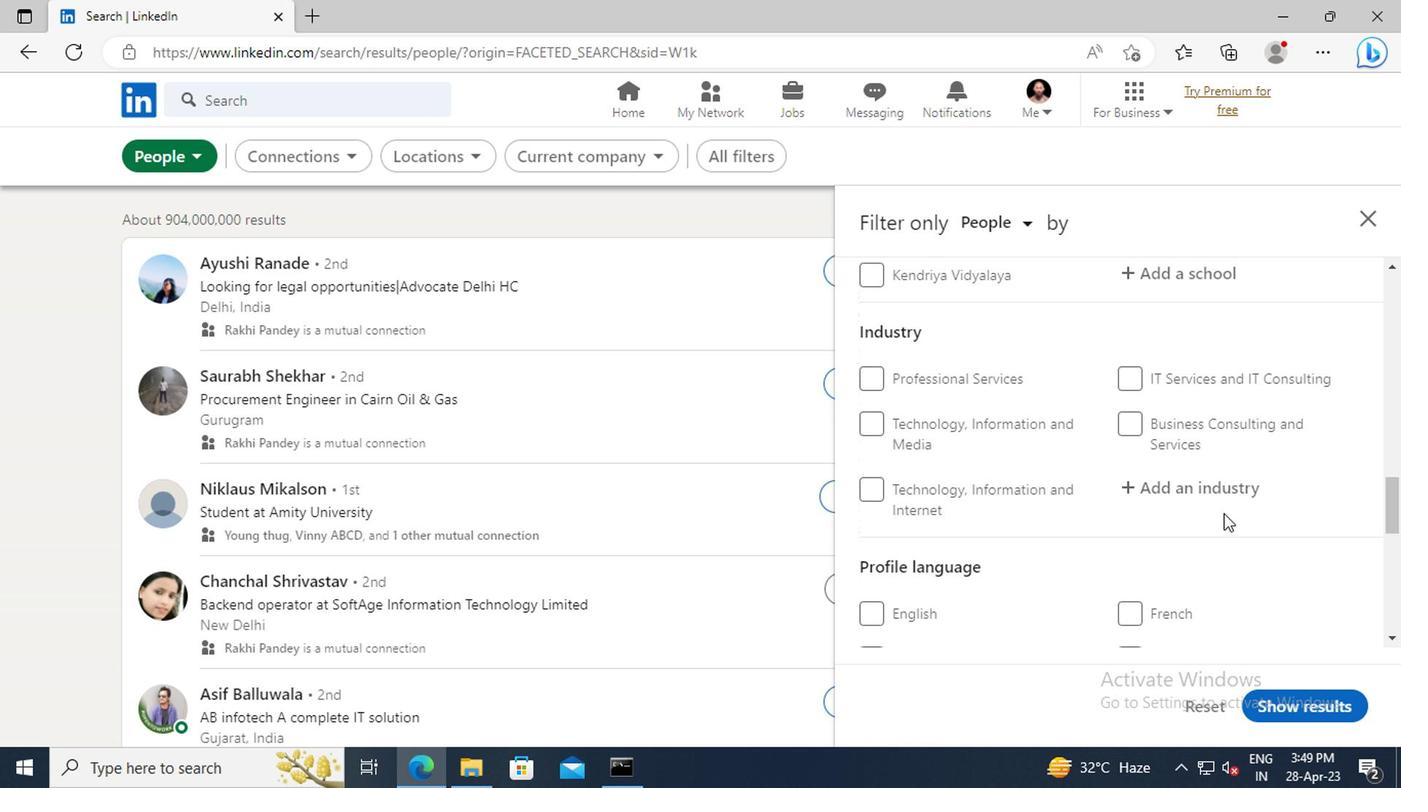 
Action: Mouse scrolled (1219, 512) with delta (0, 0)
Screenshot: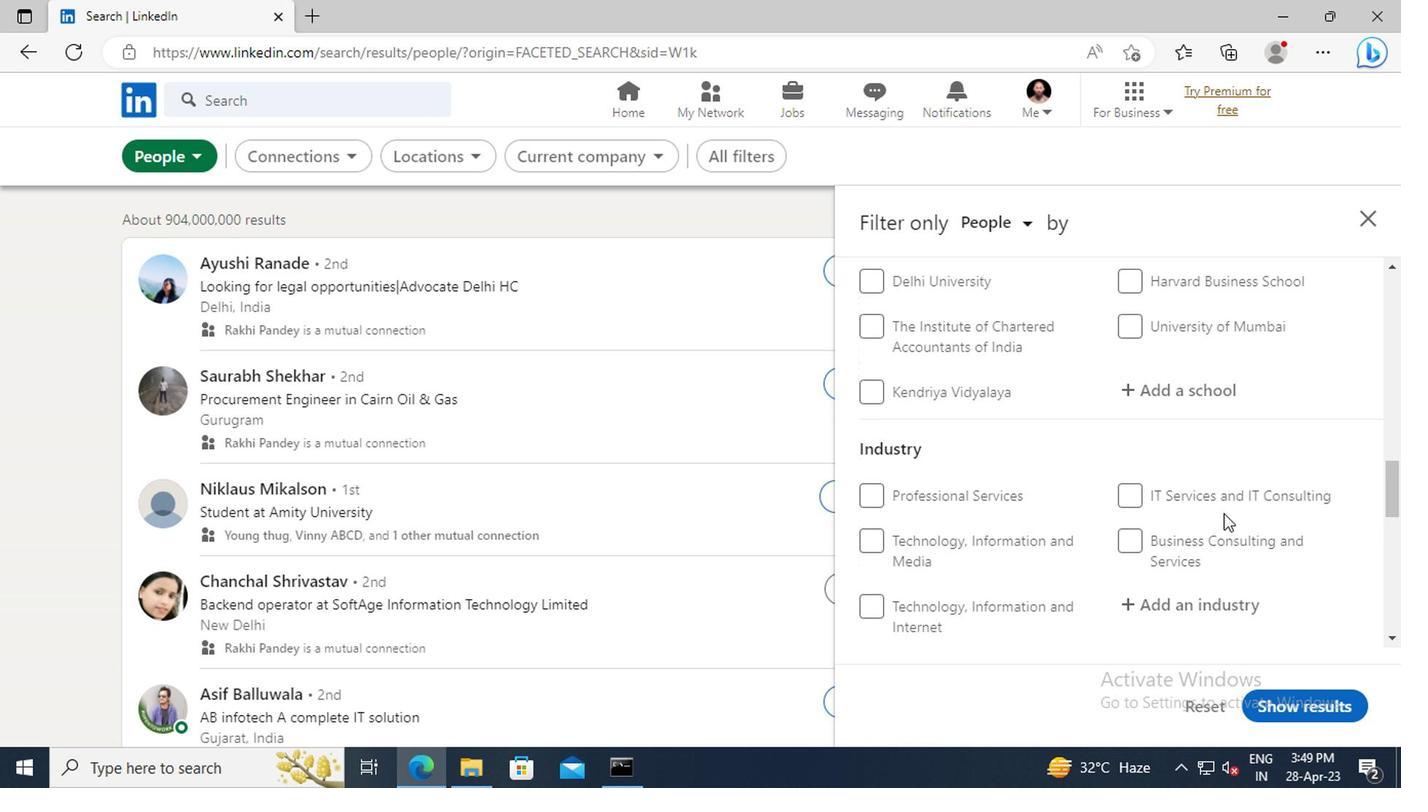 
Action: Mouse scrolled (1219, 512) with delta (0, 0)
Screenshot: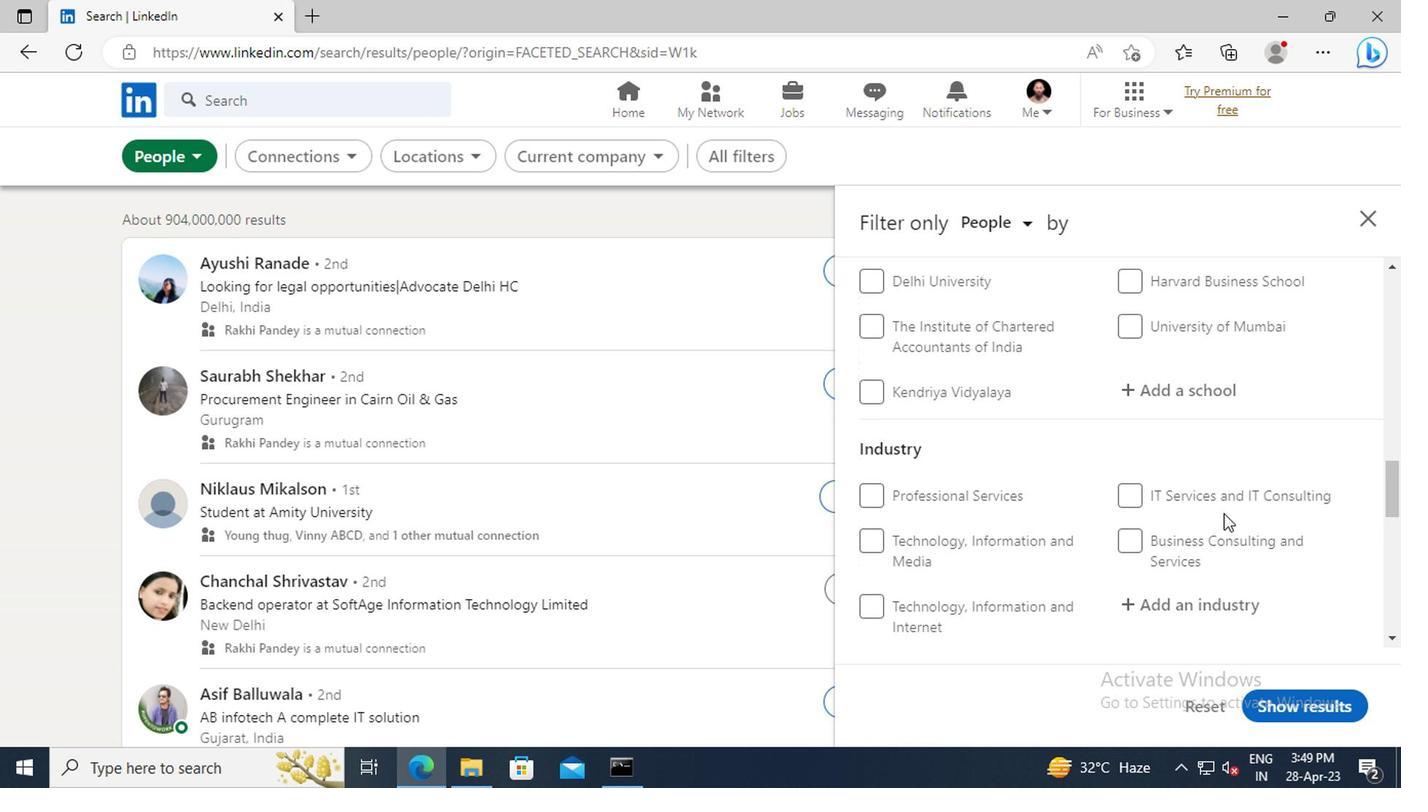 
Action: Mouse scrolled (1219, 512) with delta (0, 0)
Screenshot: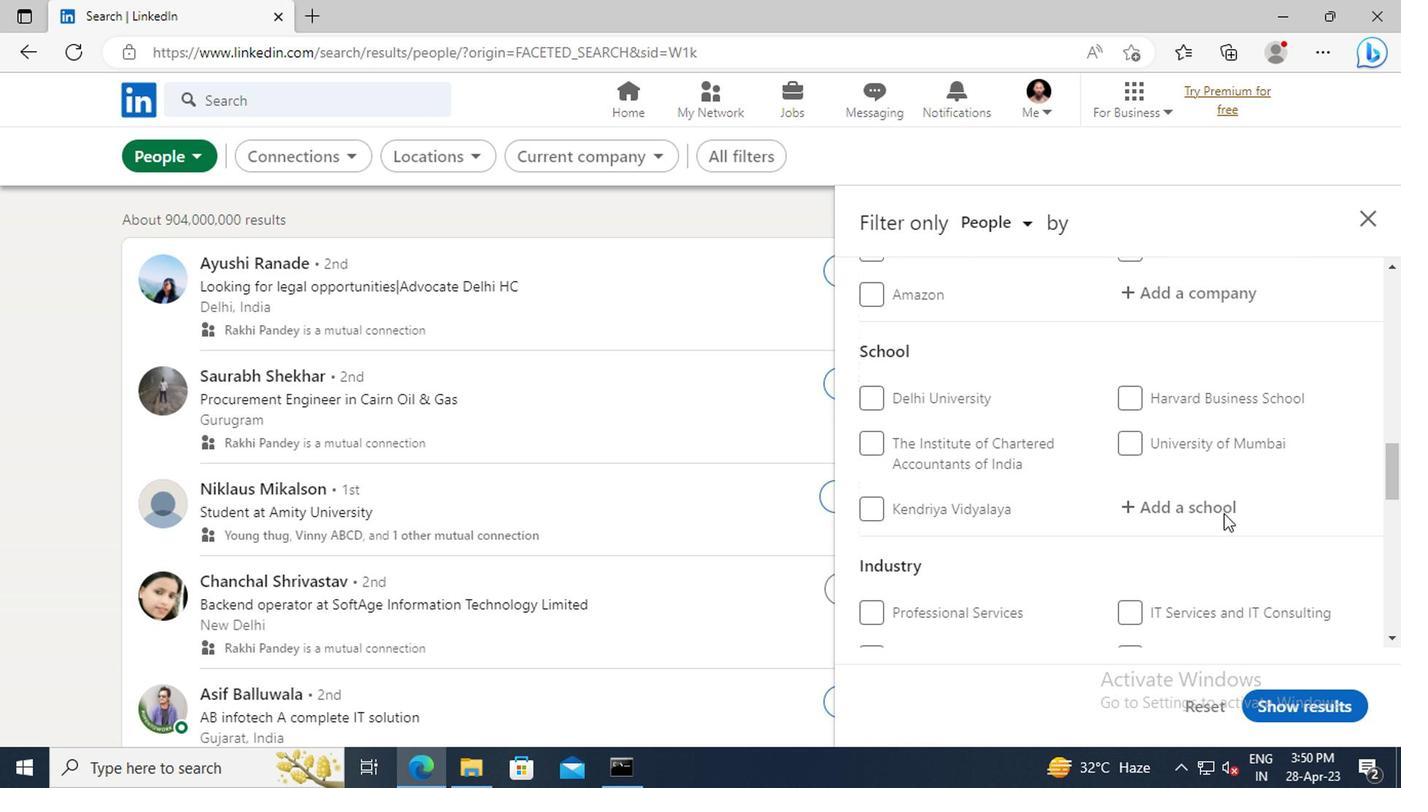 
Action: Mouse scrolled (1219, 512) with delta (0, 0)
Screenshot: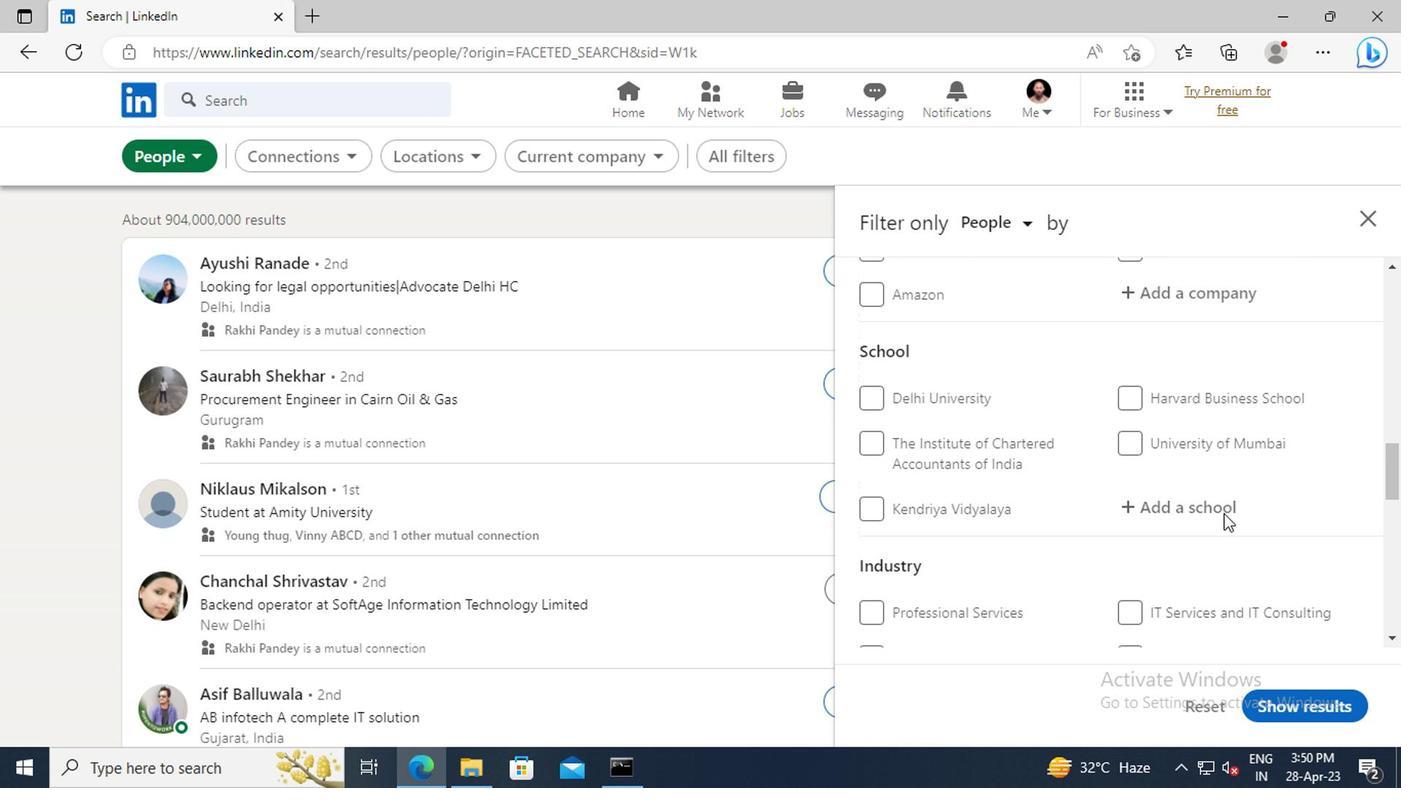 
Action: Mouse scrolled (1219, 512) with delta (0, 0)
Screenshot: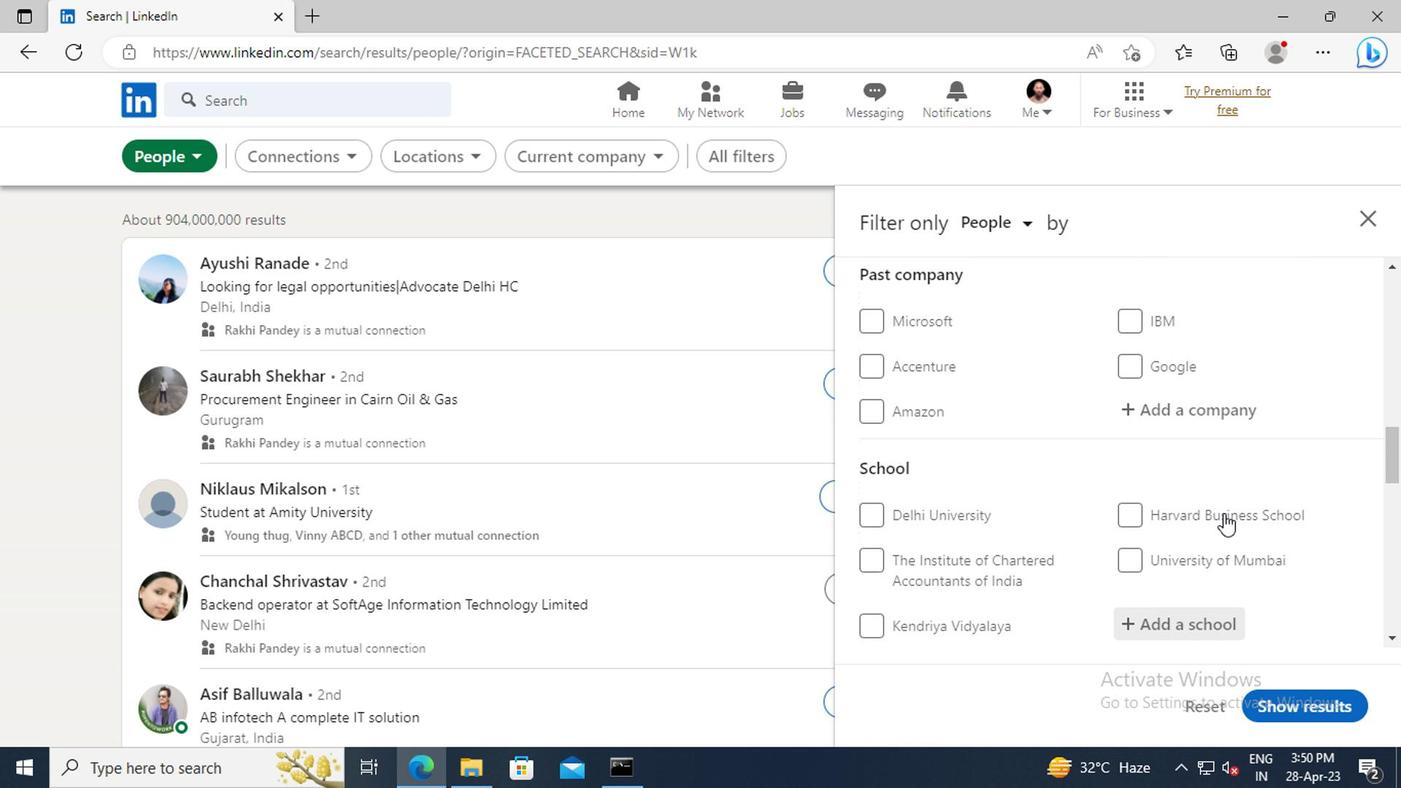 
Action: Mouse scrolled (1219, 512) with delta (0, 0)
Screenshot: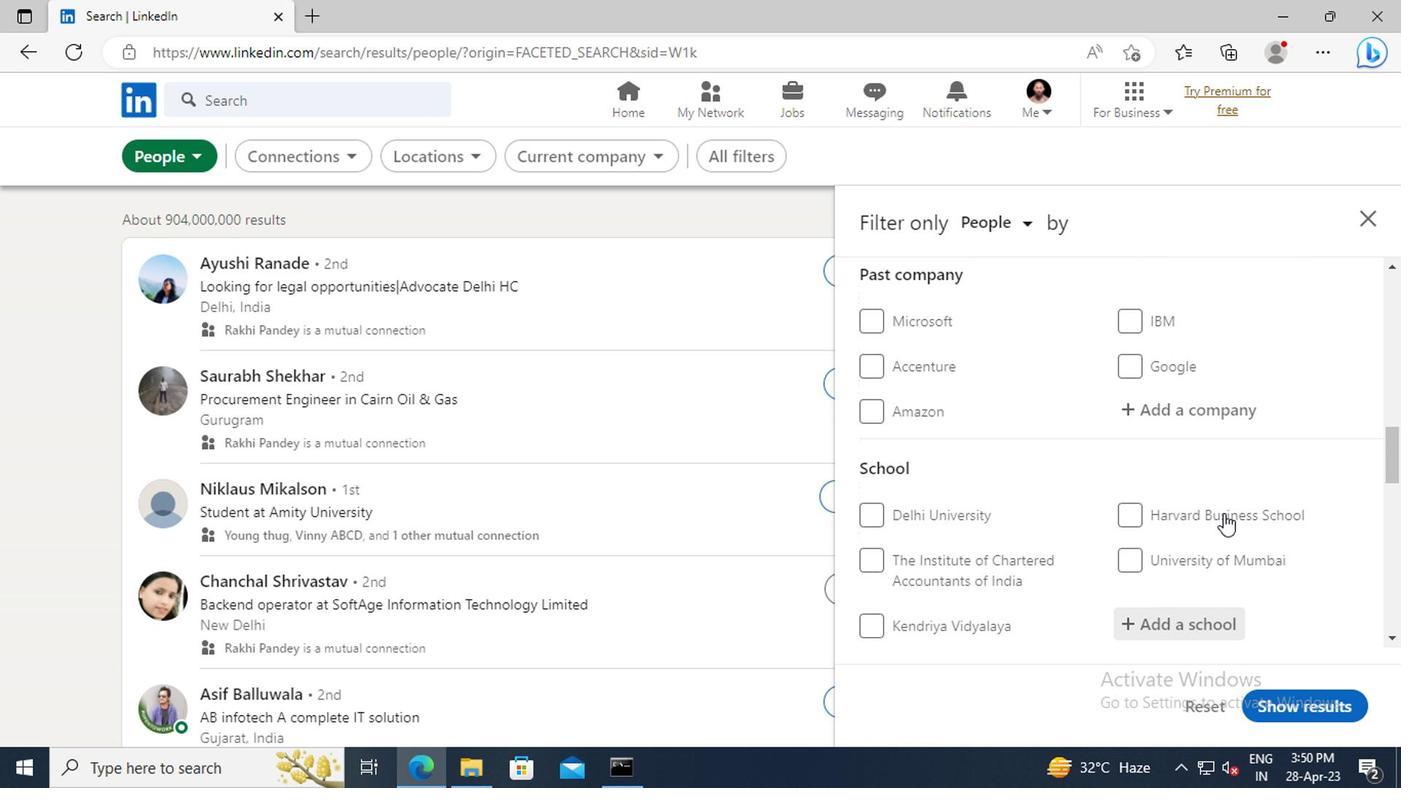 
Action: Mouse scrolled (1219, 512) with delta (0, 0)
Screenshot: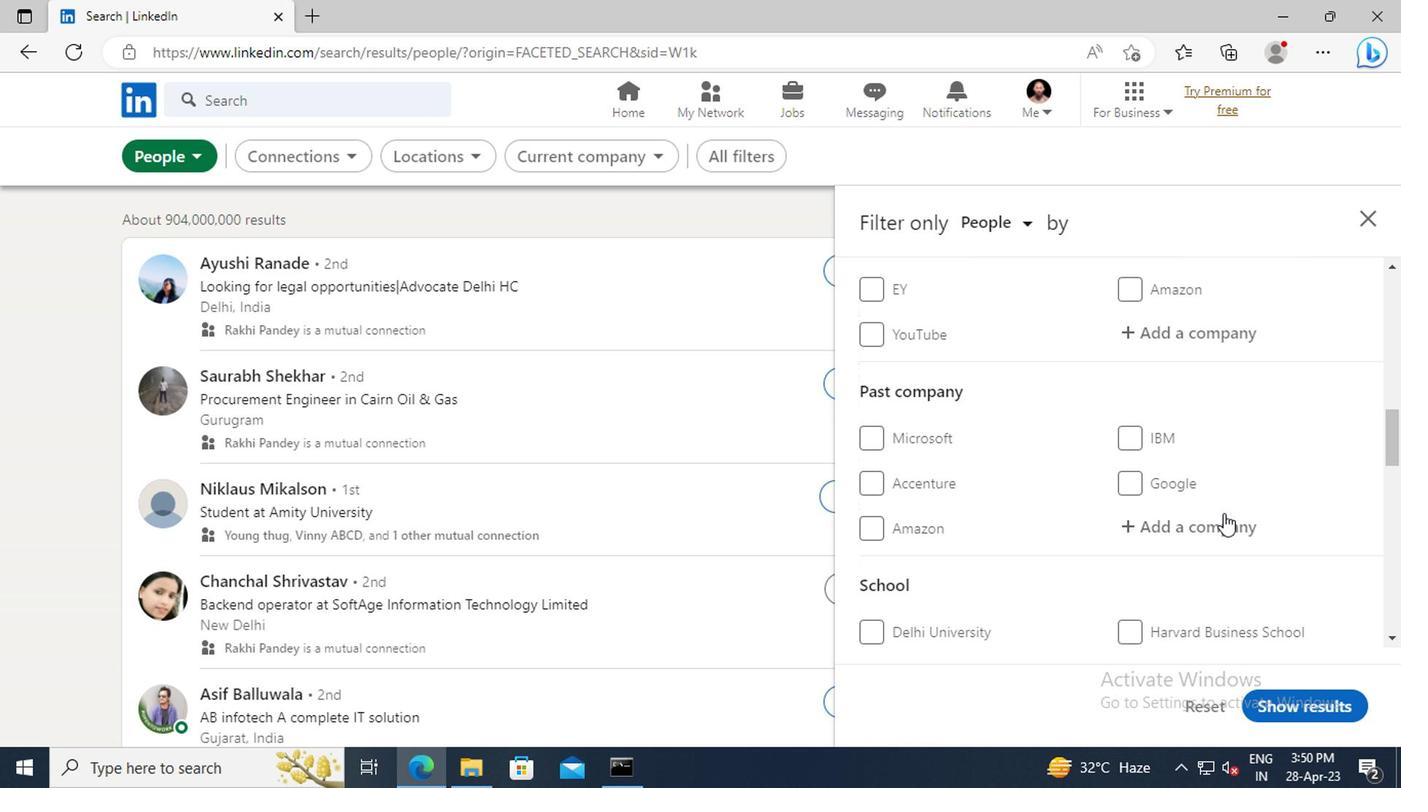 
Action: Mouse scrolled (1219, 512) with delta (0, 0)
Screenshot: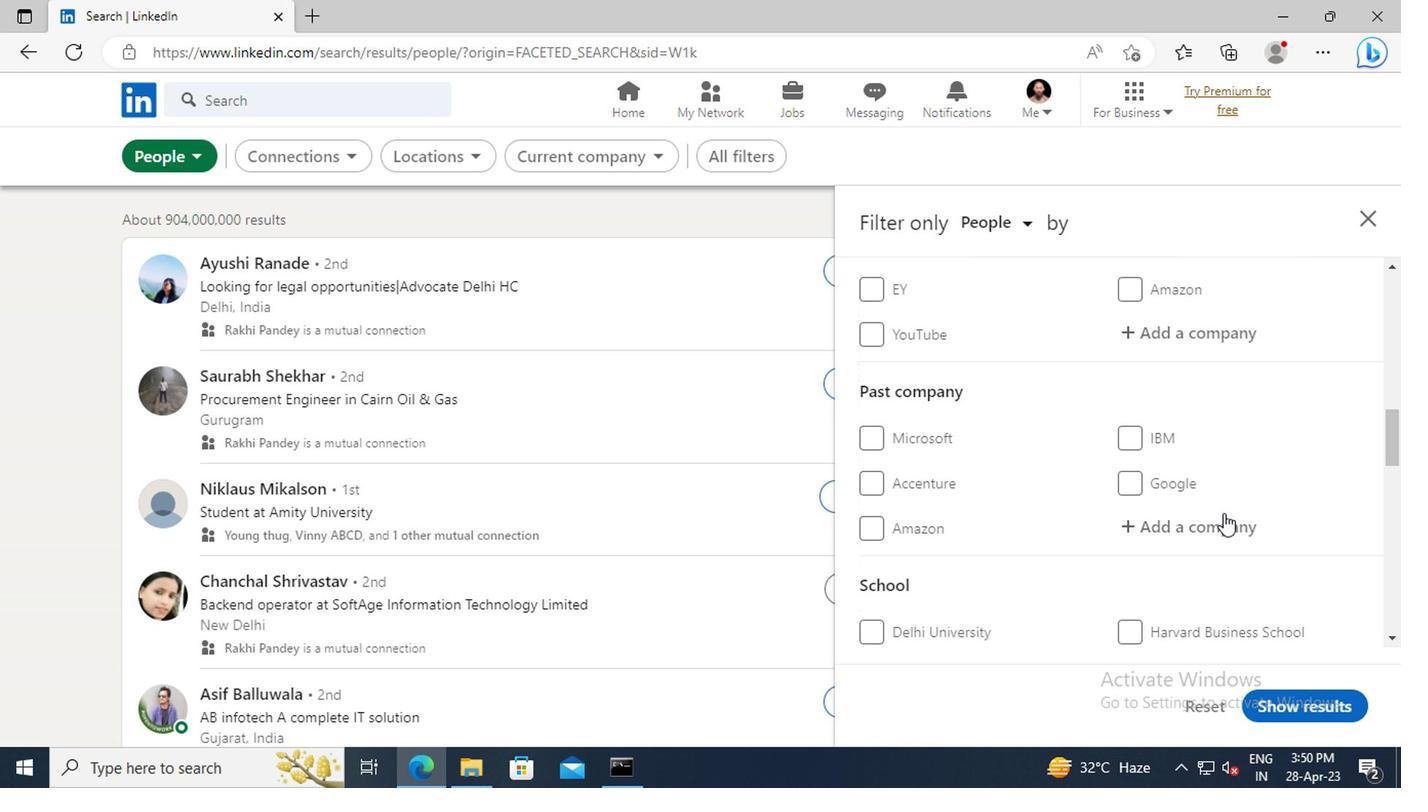
Action: Mouse scrolled (1219, 512) with delta (0, 0)
Screenshot: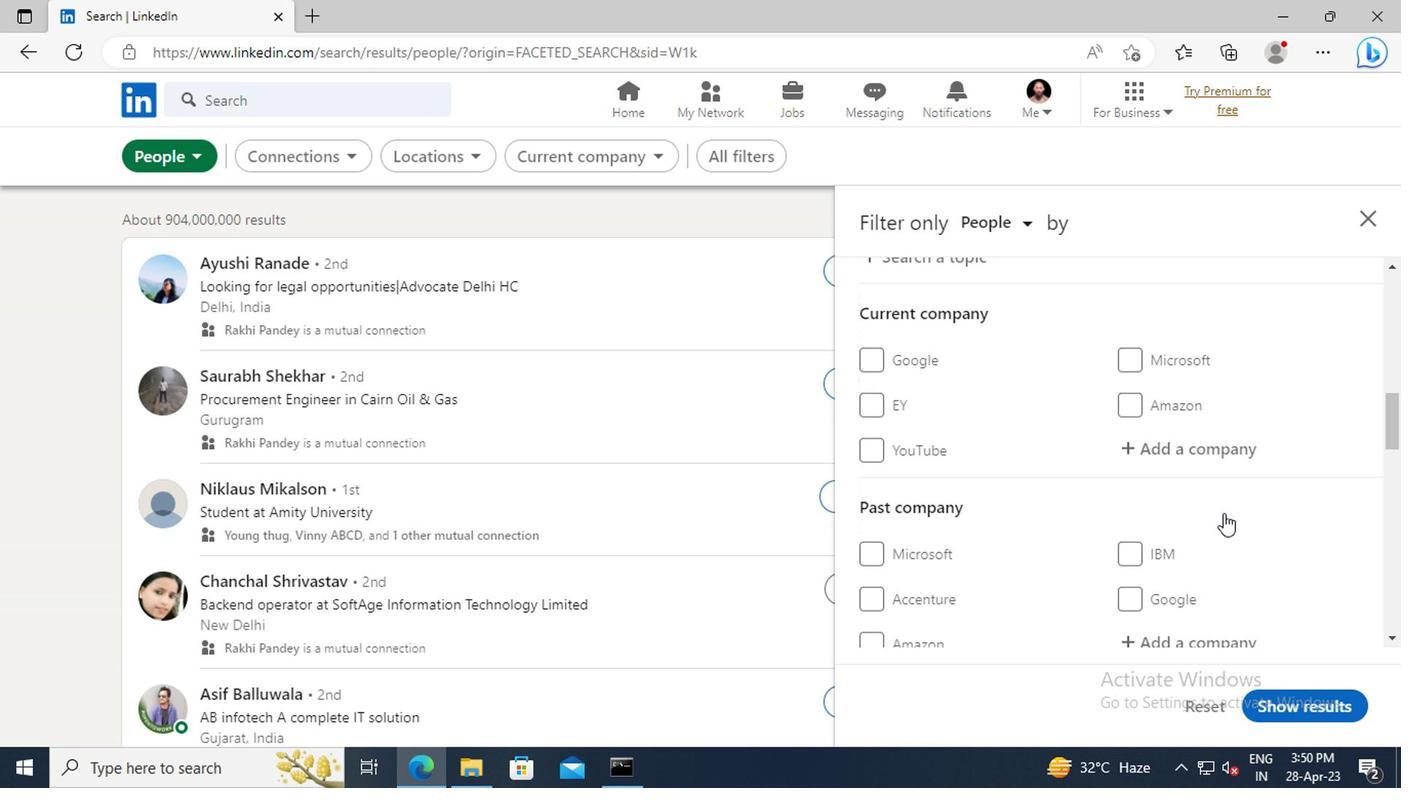 
Action: Mouse moved to (1160, 507)
Screenshot: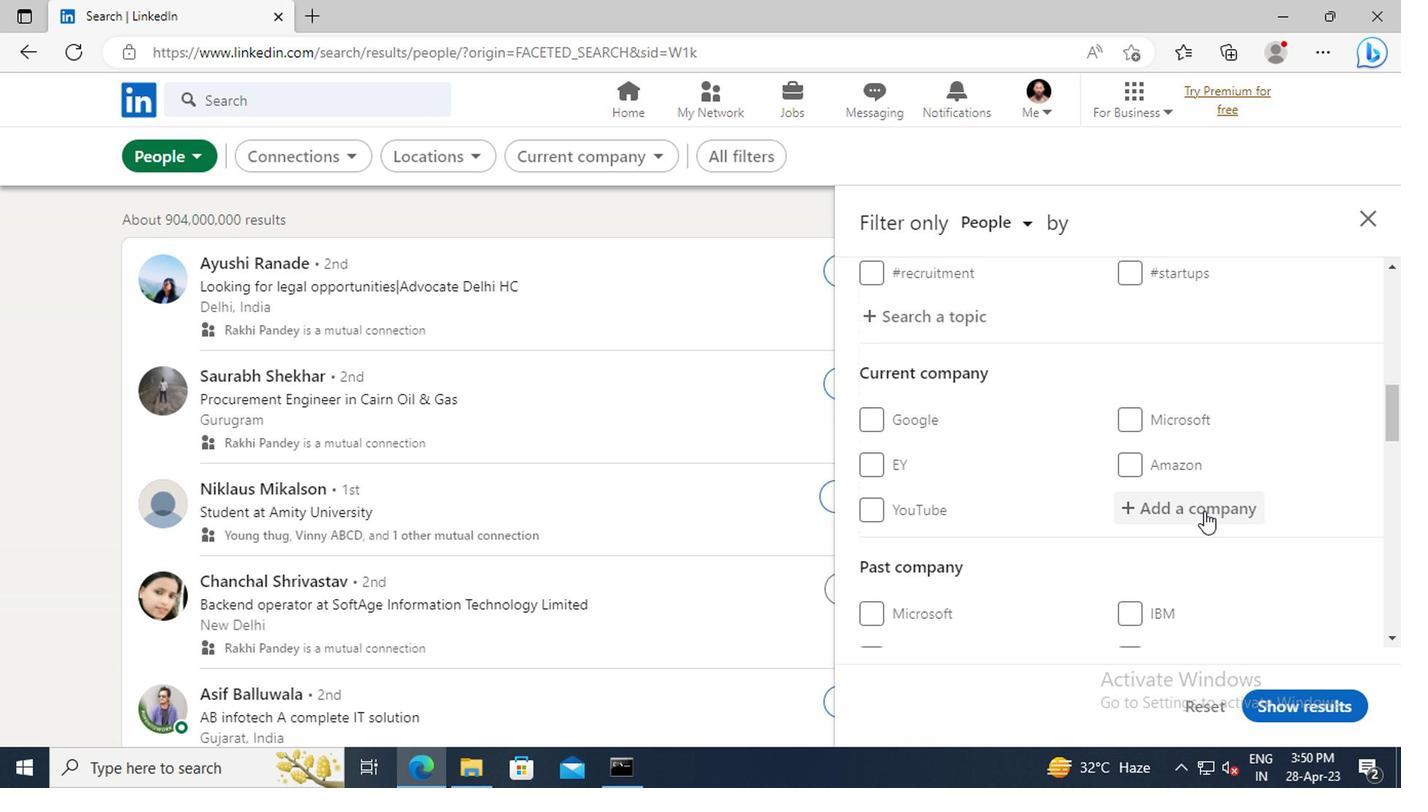 
Action: Mouse pressed left at (1160, 507)
Screenshot: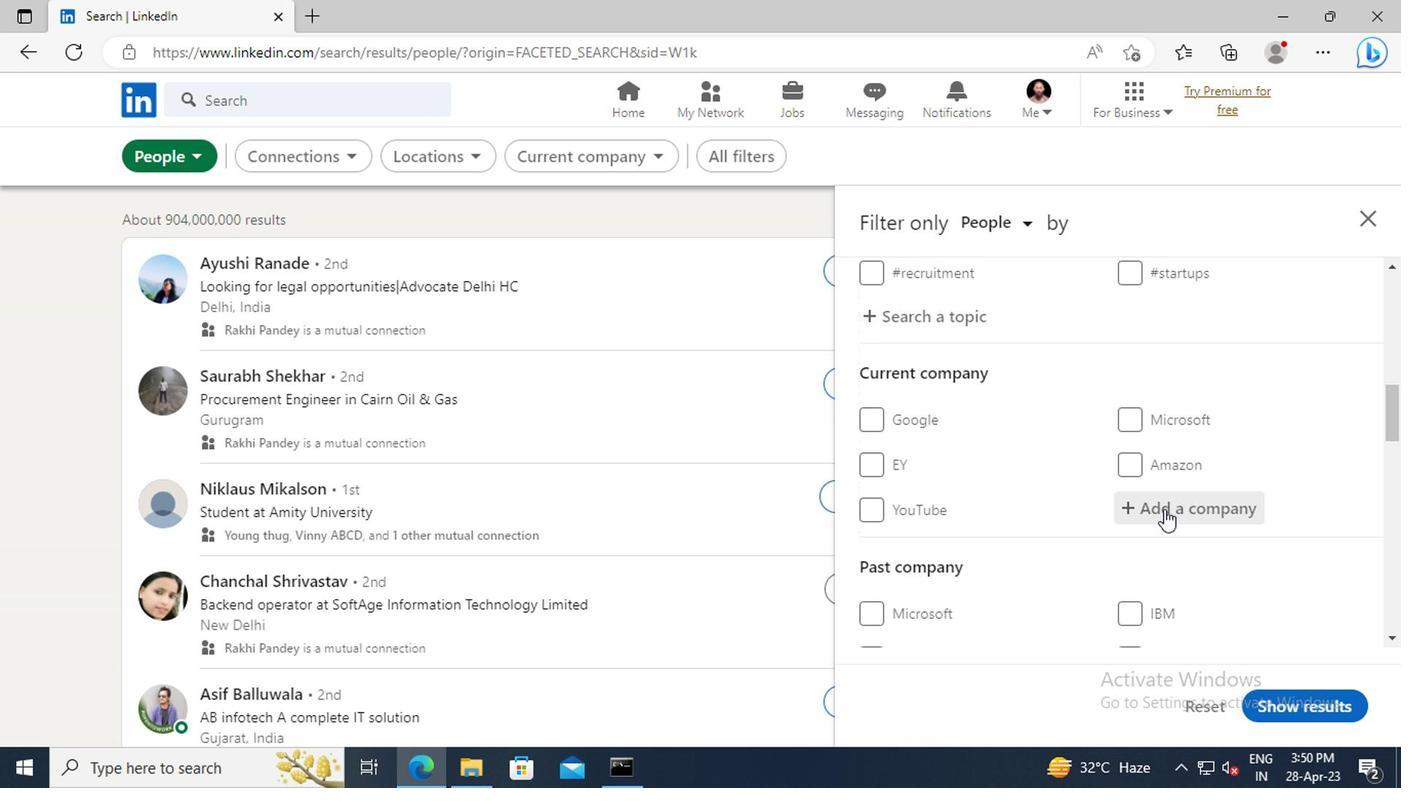 
Action: Key pressed <Key.shift>AKS<Key.space><Key.shift>PRO<Key.shift>TALENT
Screenshot: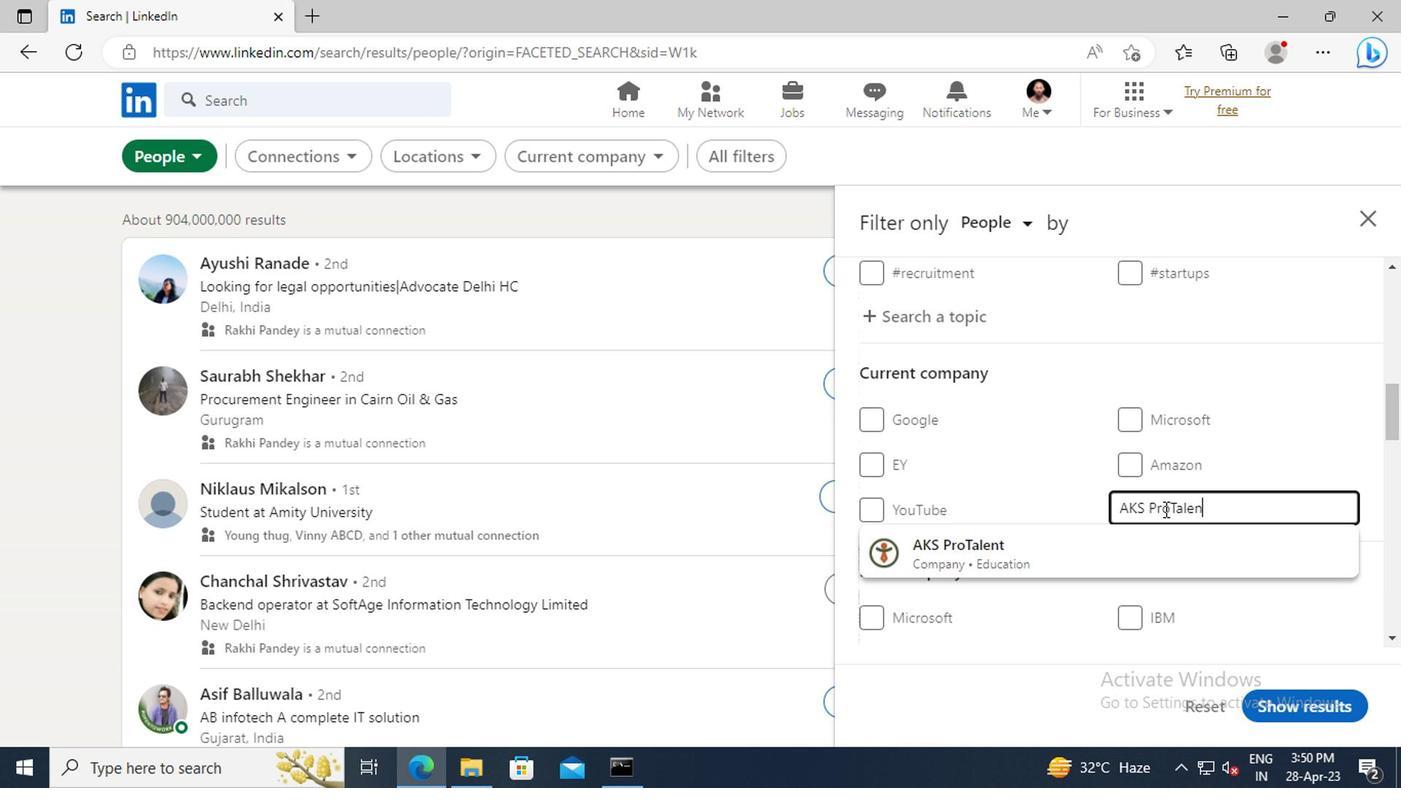 
Action: Mouse moved to (1133, 540)
Screenshot: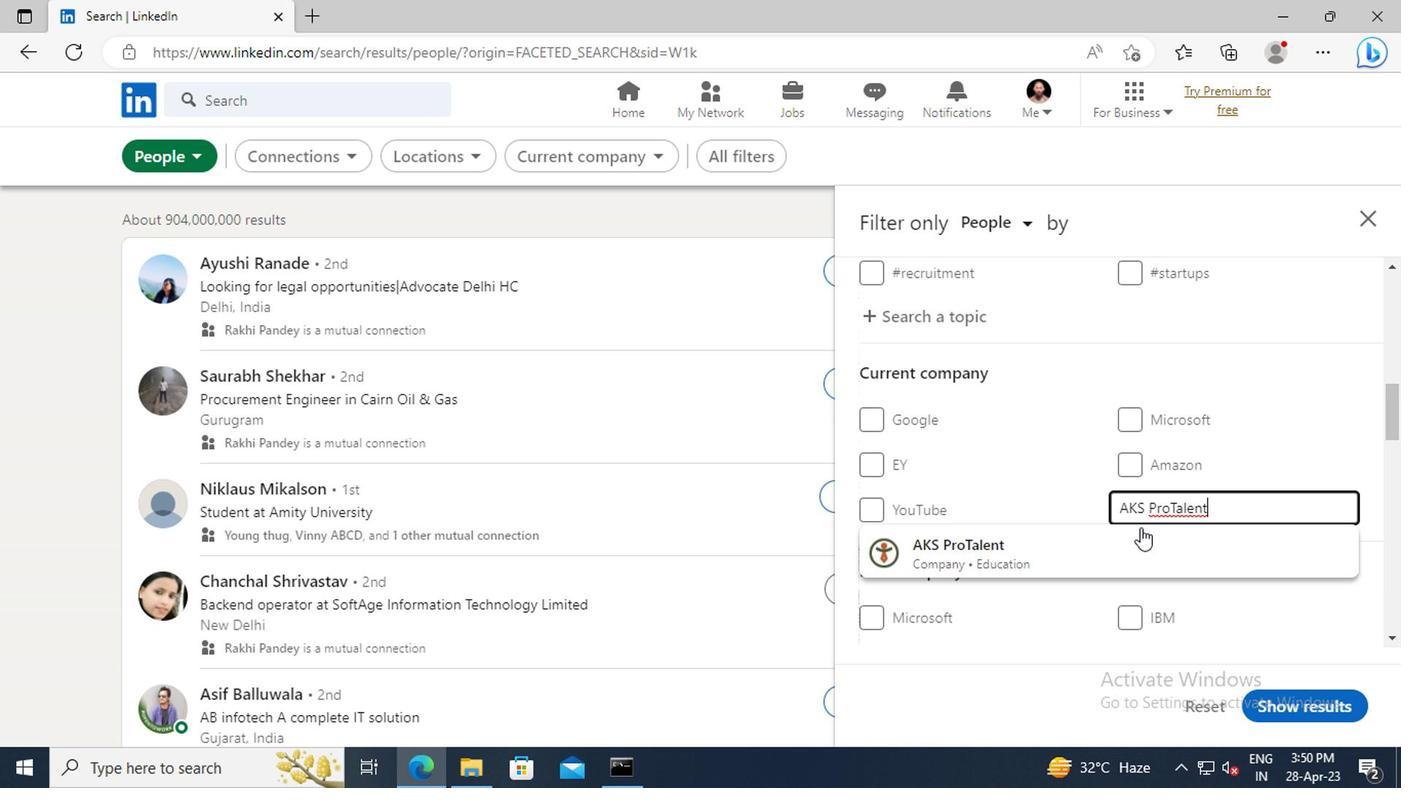 
Action: Mouse pressed left at (1133, 540)
Screenshot: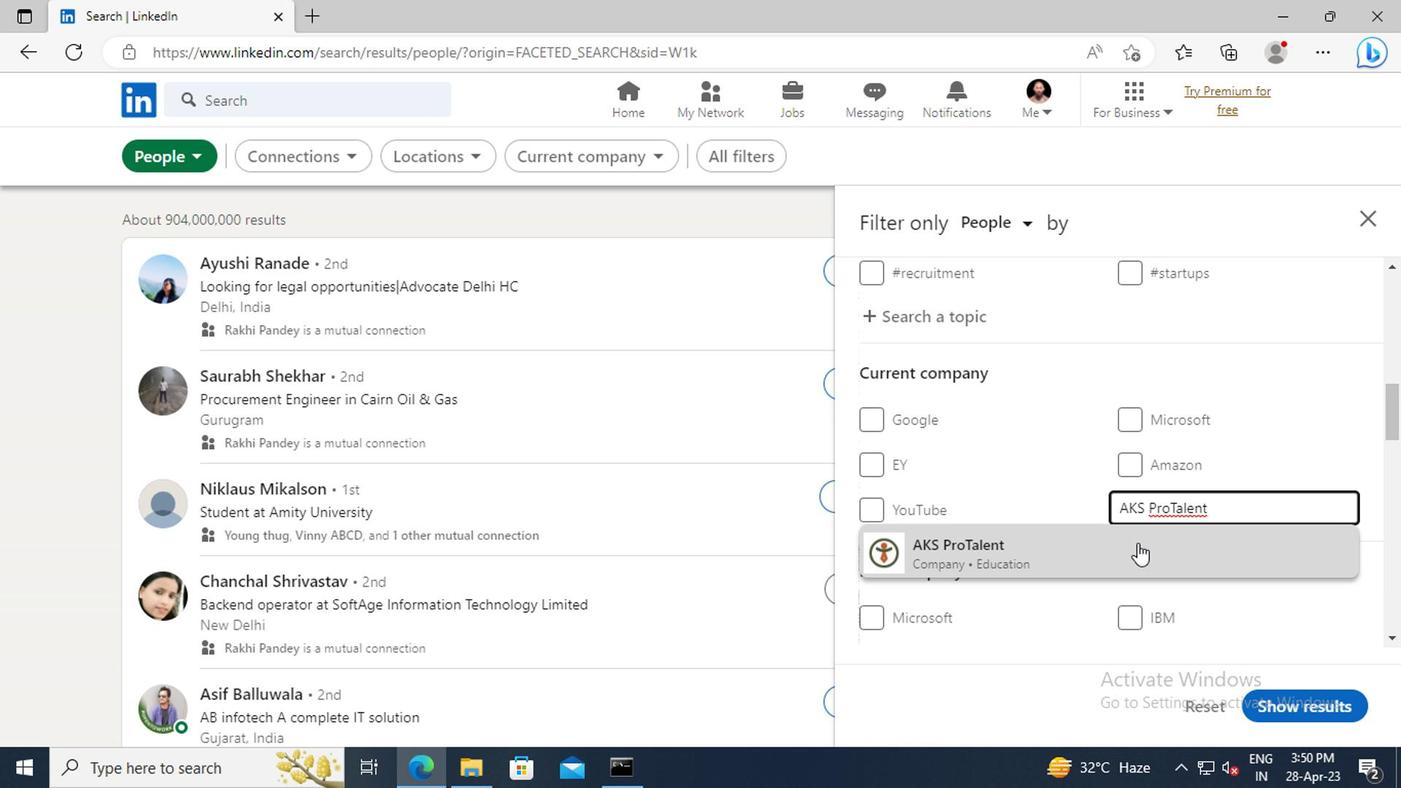 
Action: Mouse scrolled (1133, 540) with delta (0, 0)
Screenshot: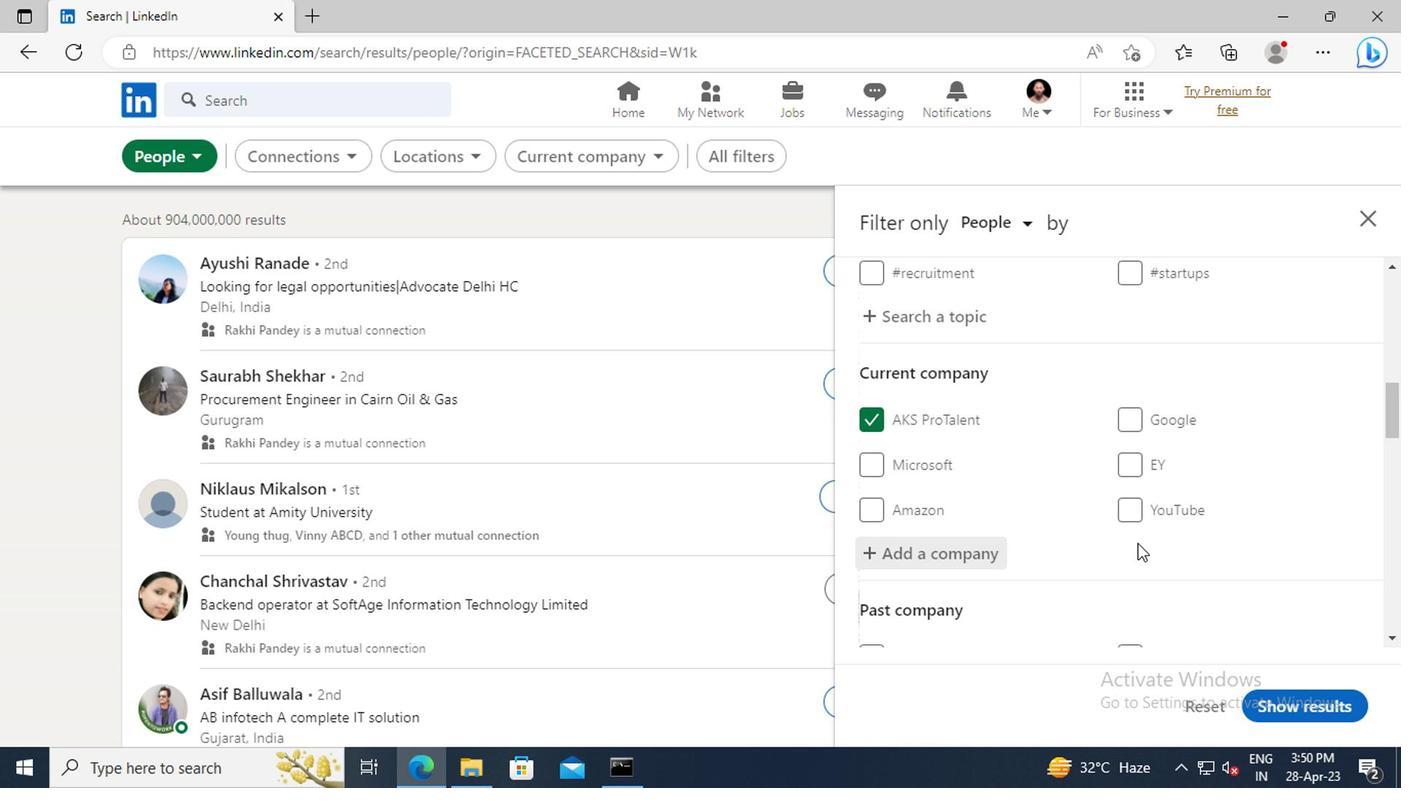 
Action: Mouse scrolled (1133, 540) with delta (0, 0)
Screenshot: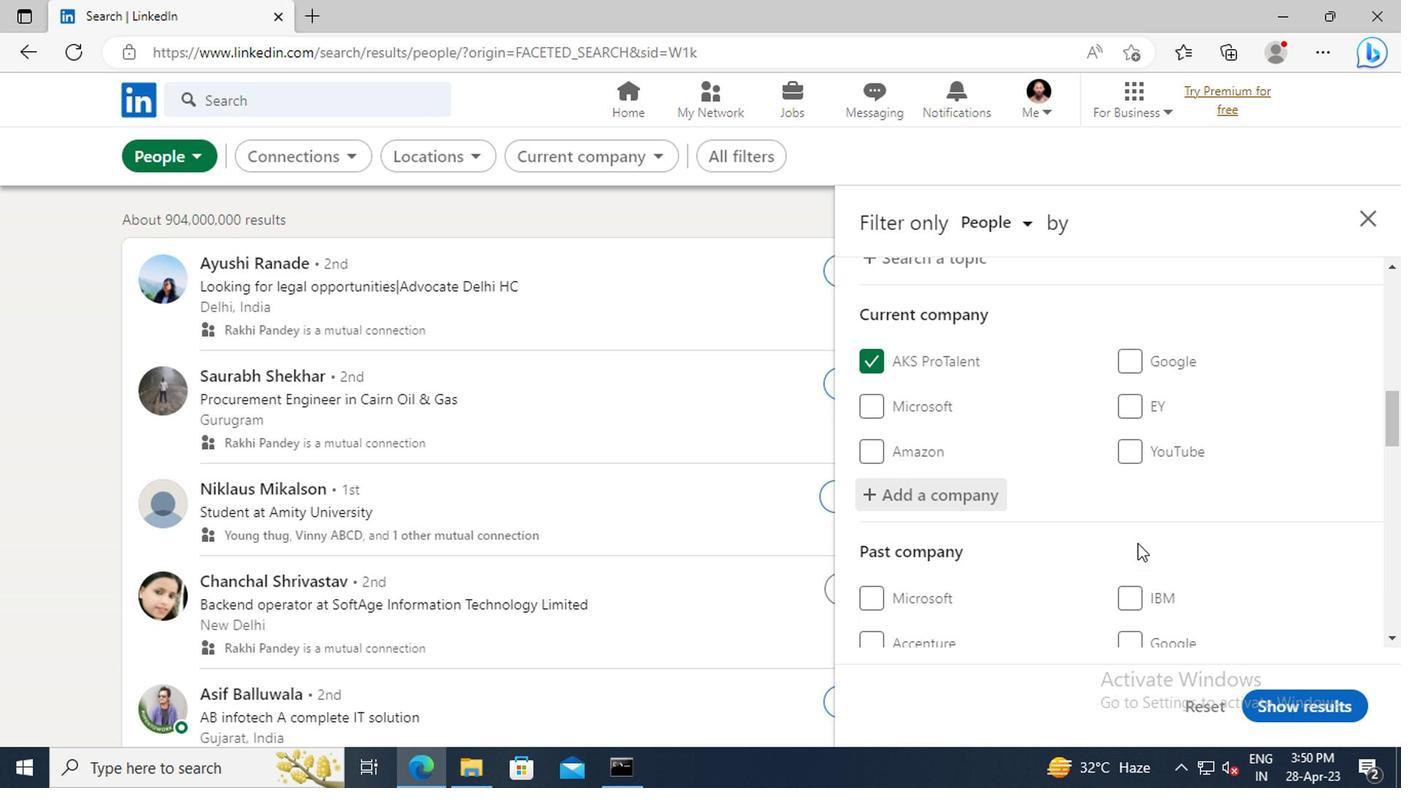 
Action: Mouse scrolled (1133, 540) with delta (0, 0)
Screenshot: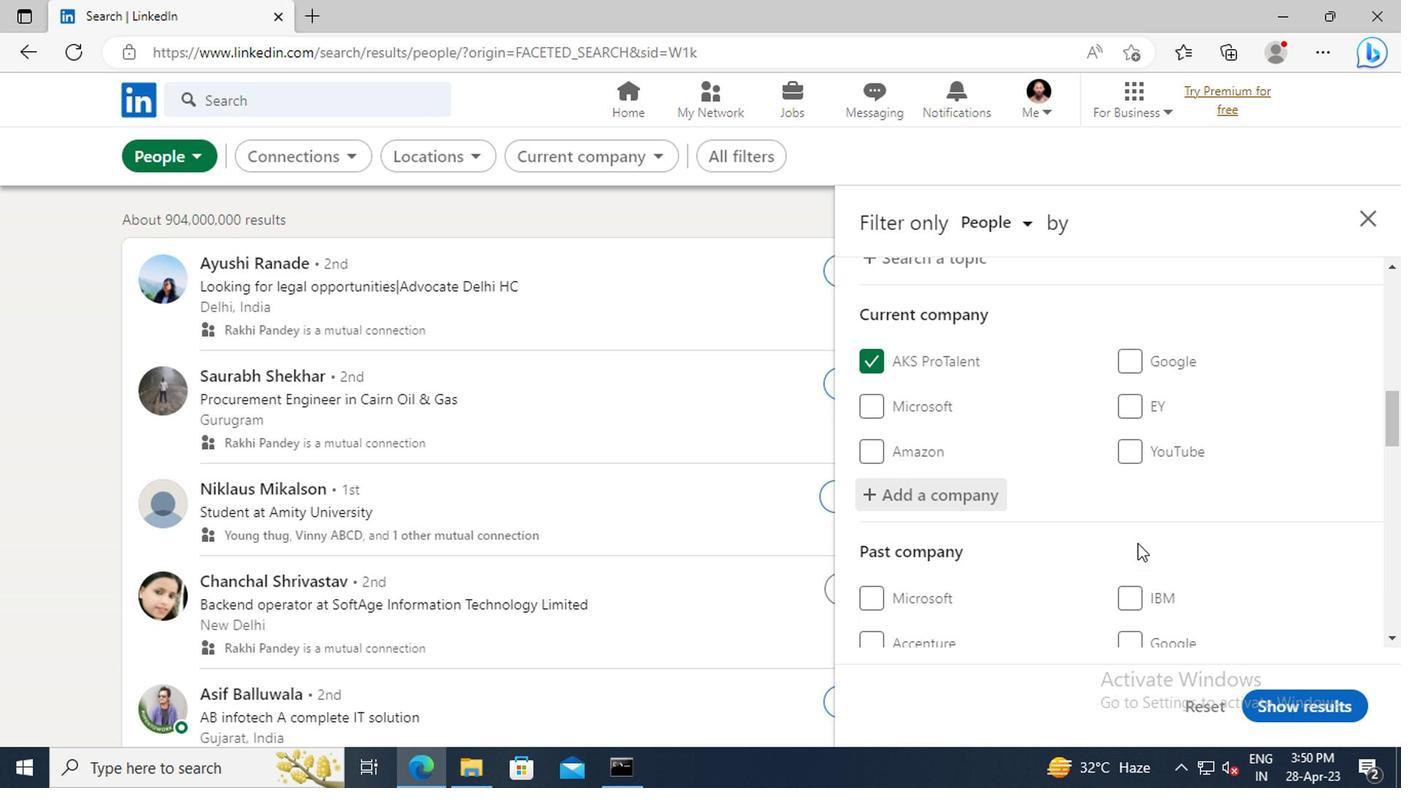 
Action: Mouse scrolled (1133, 540) with delta (0, 0)
Screenshot: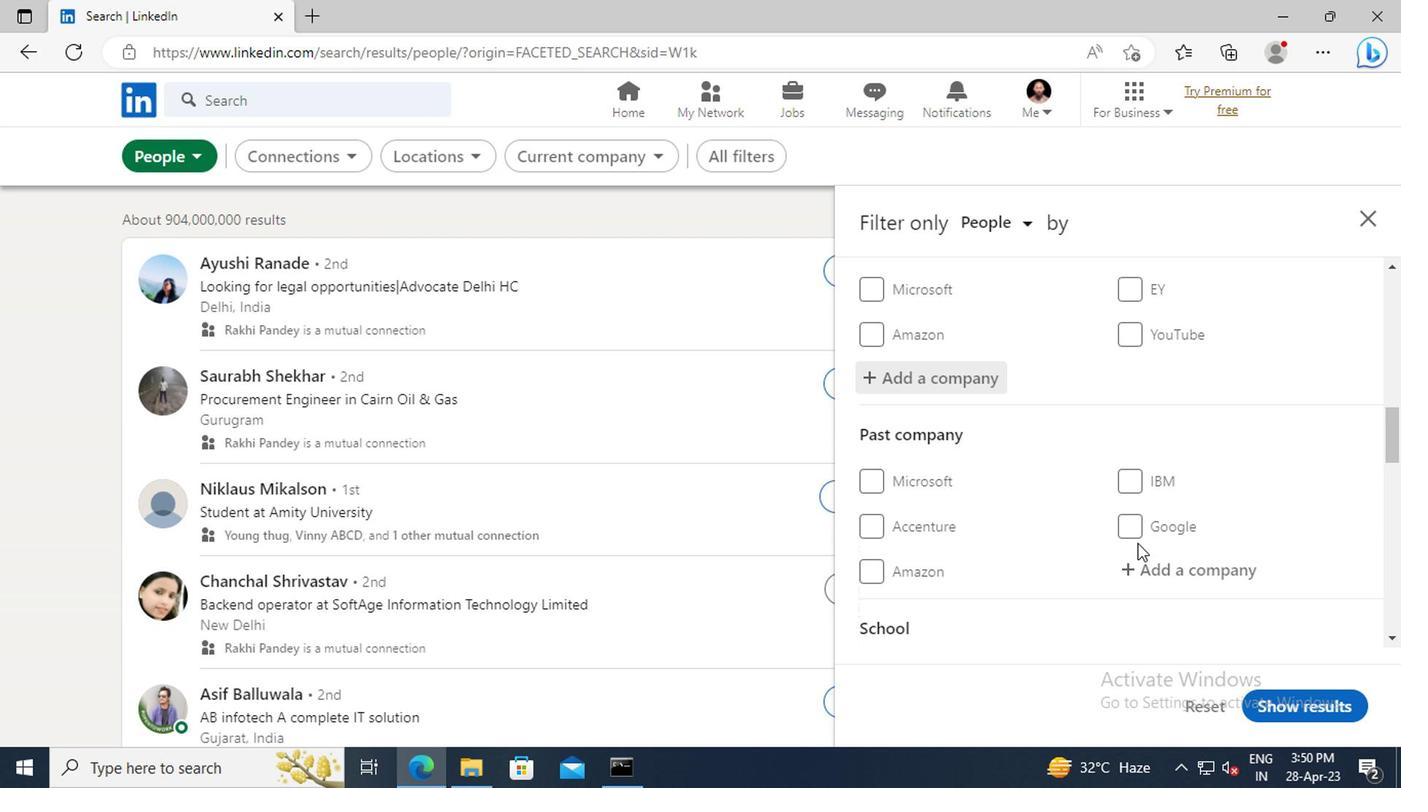 
Action: Mouse scrolled (1133, 540) with delta (0, 0)
Screenshot: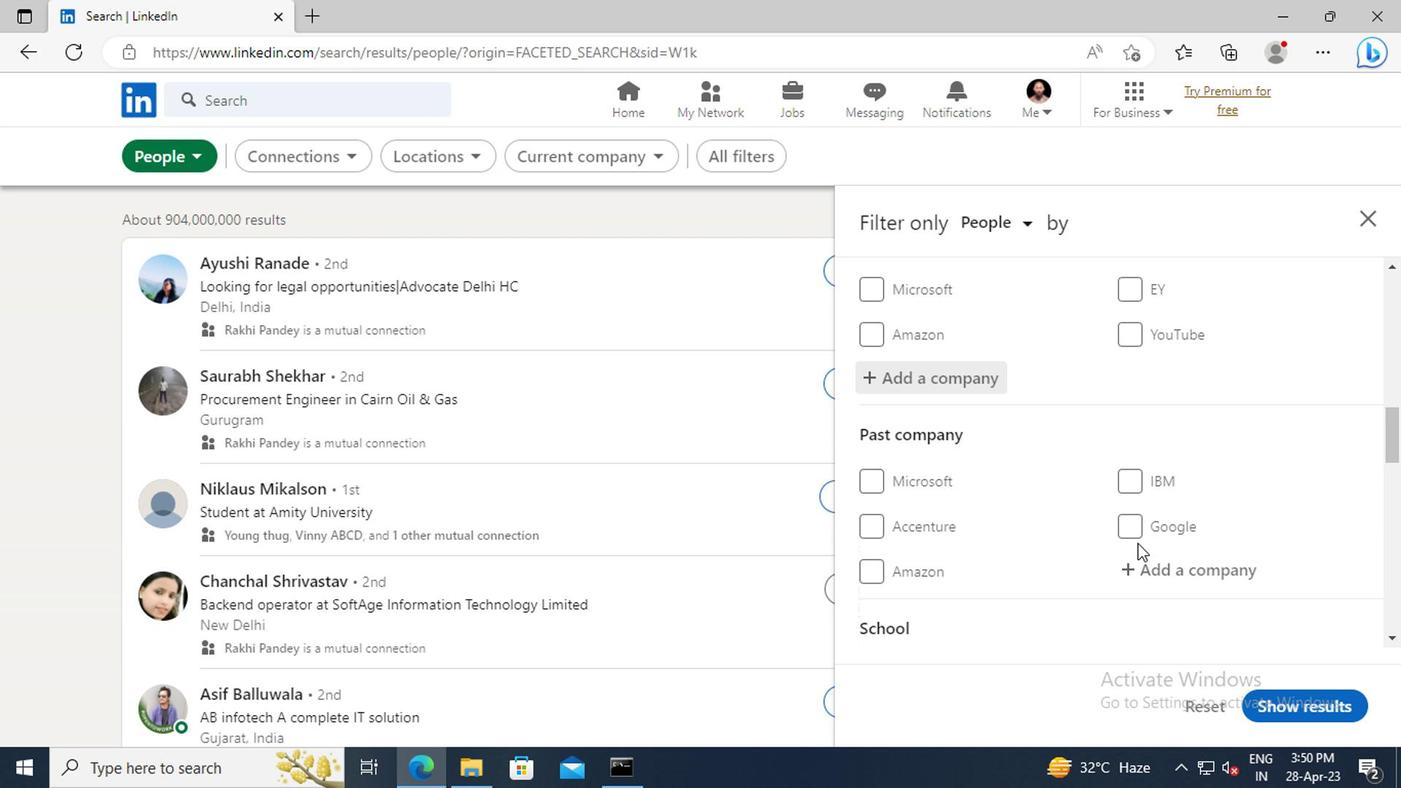 
Action: Mouse scrolled (1133, 540) with delta (0, 0)
Screenshot: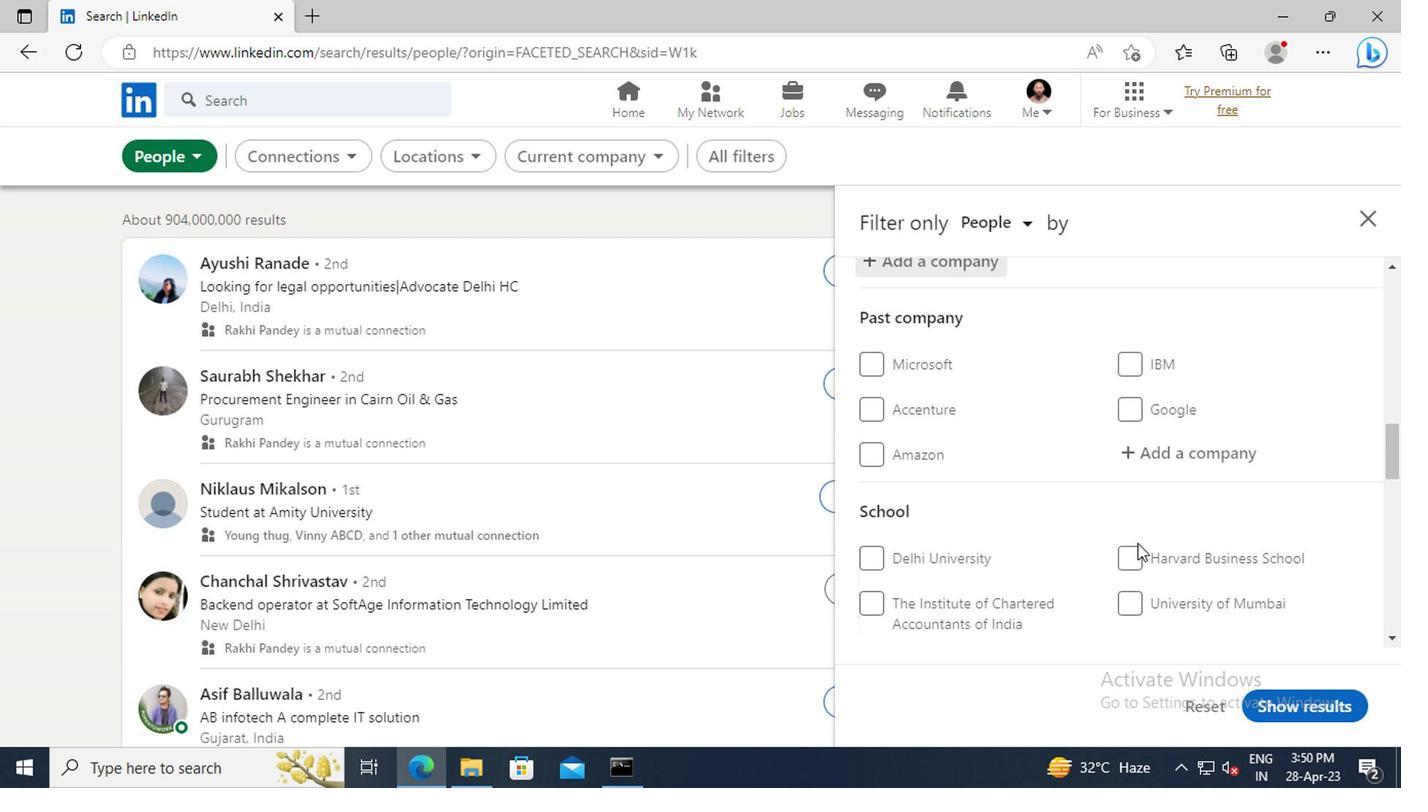 
Action: Mouse scrolled (1133, 540) with delta (0, 0)
Screenshot: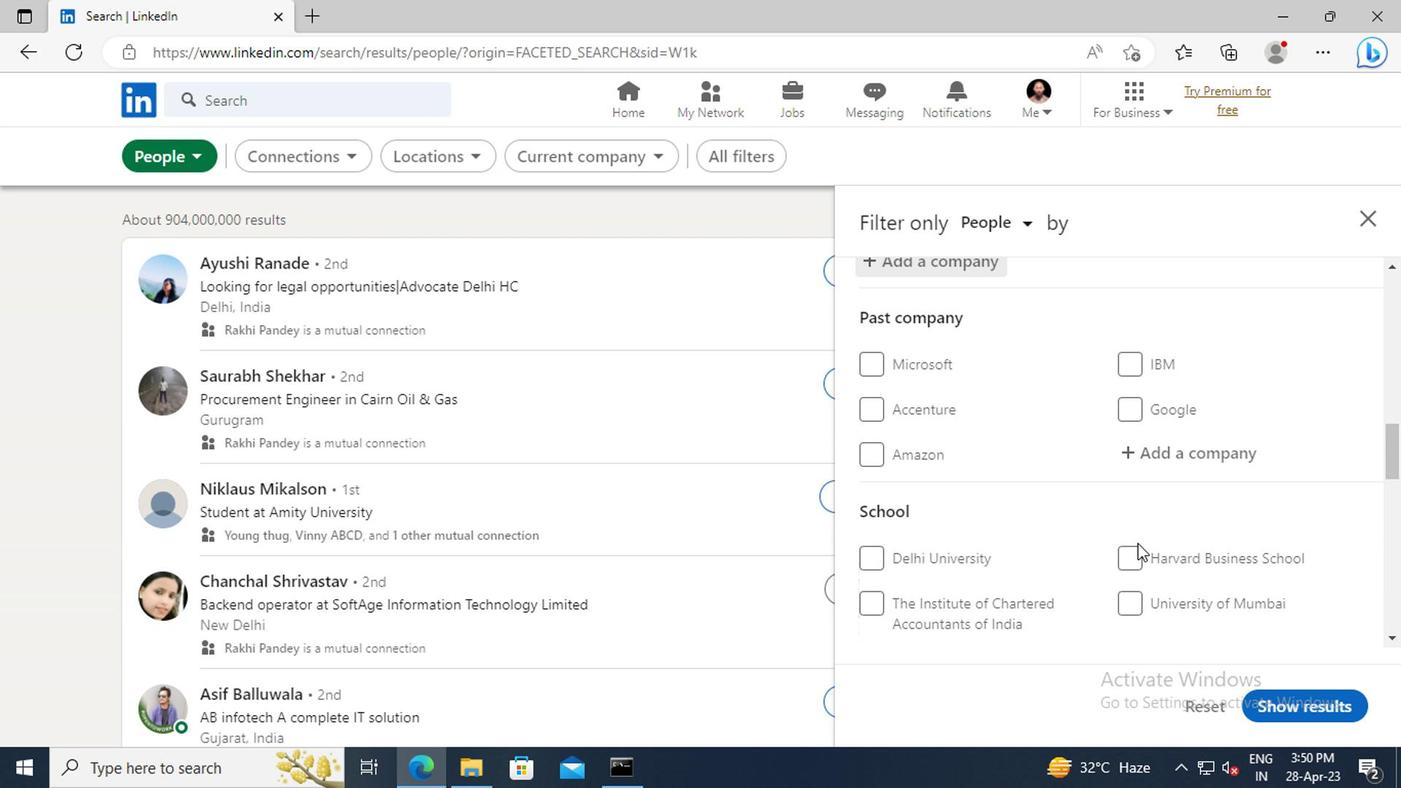 
Action: Mouse moved to (1140, 549)
Screenshot: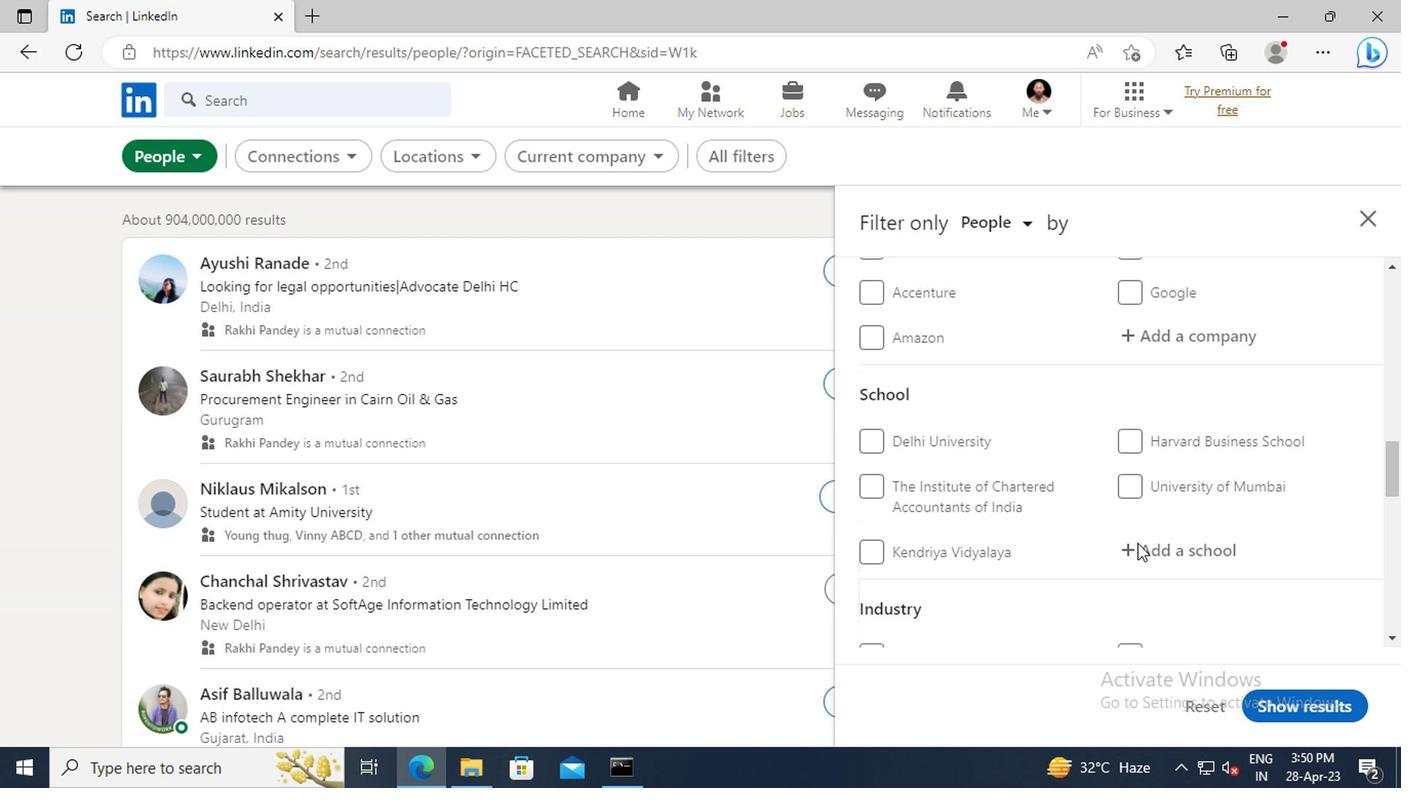 
Action: Mouse pressed left at (1140, 549)
Screenshot: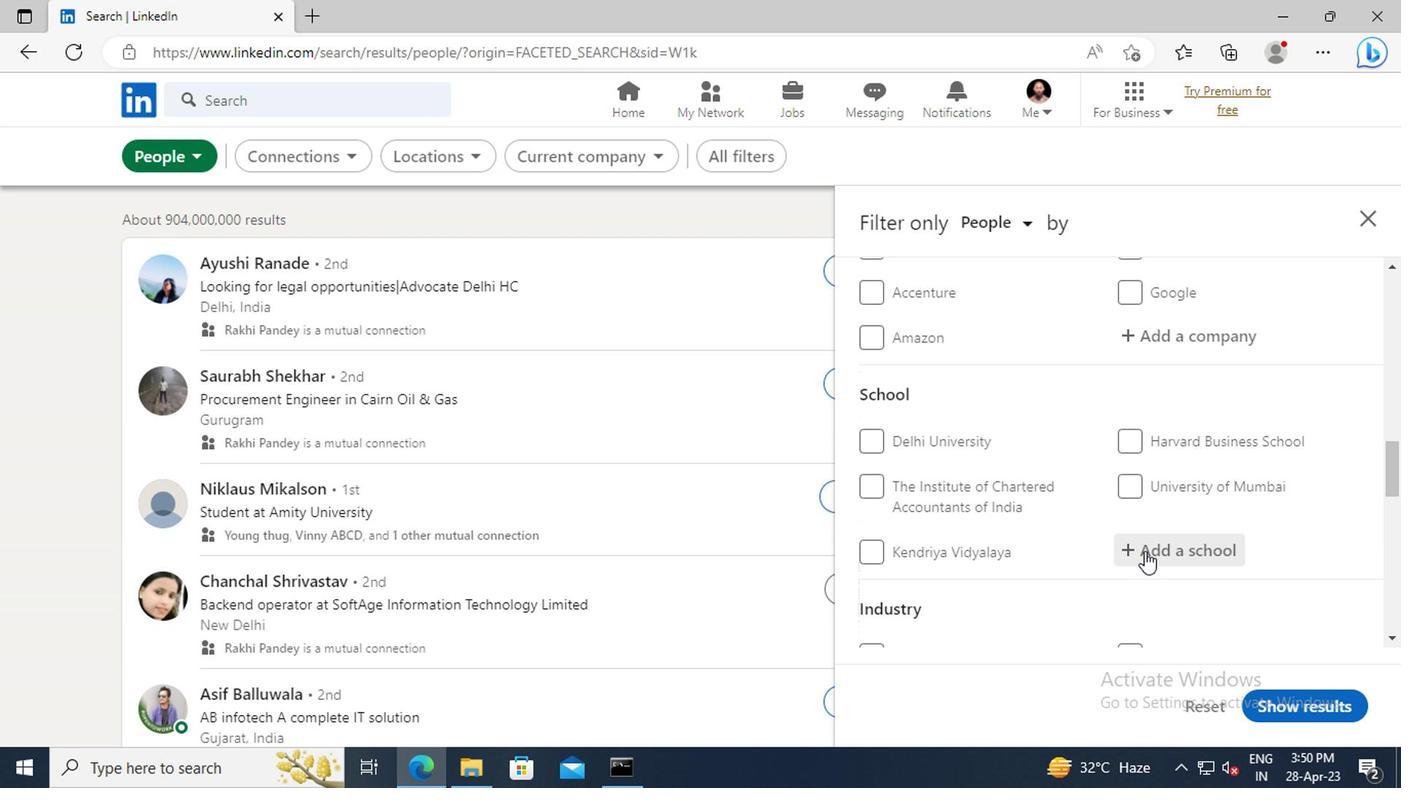 
Action: Key pressed <Key.shift>KABUL<Key.space><Key.shift>POLY
Screenshot: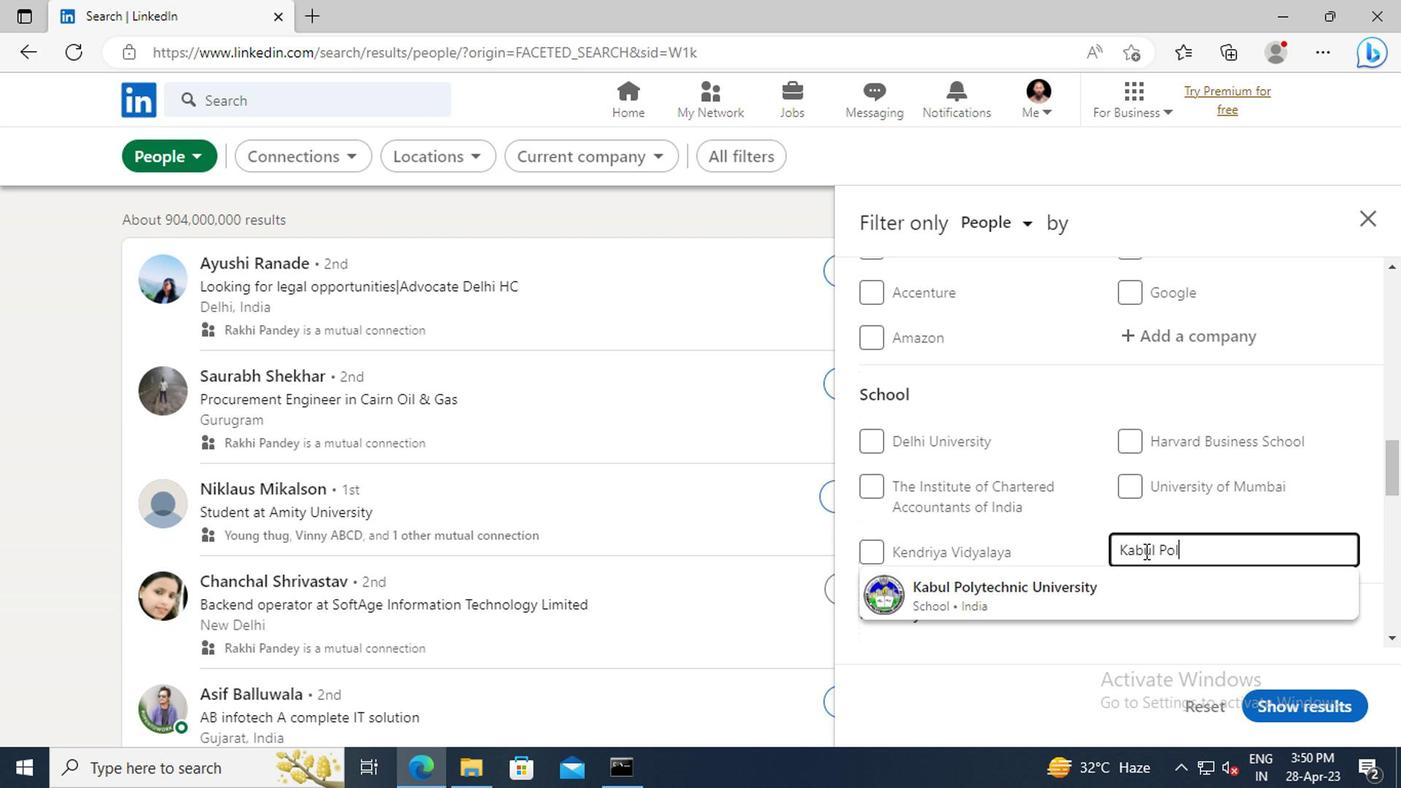 
Action: Mouse moved to (1146, 576)
Screenshot: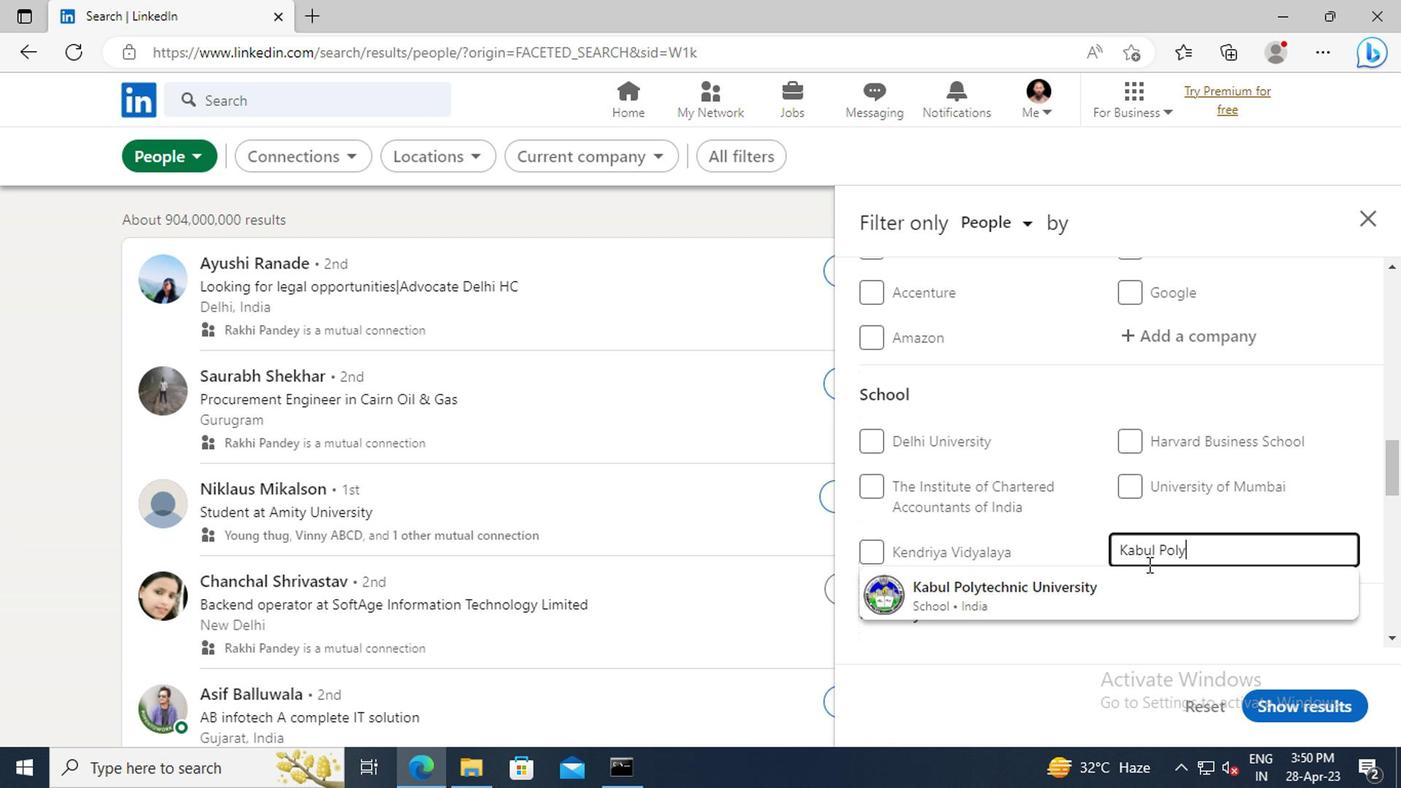 
Action: Mouse pressed left at (1146, 576)
Screenshot: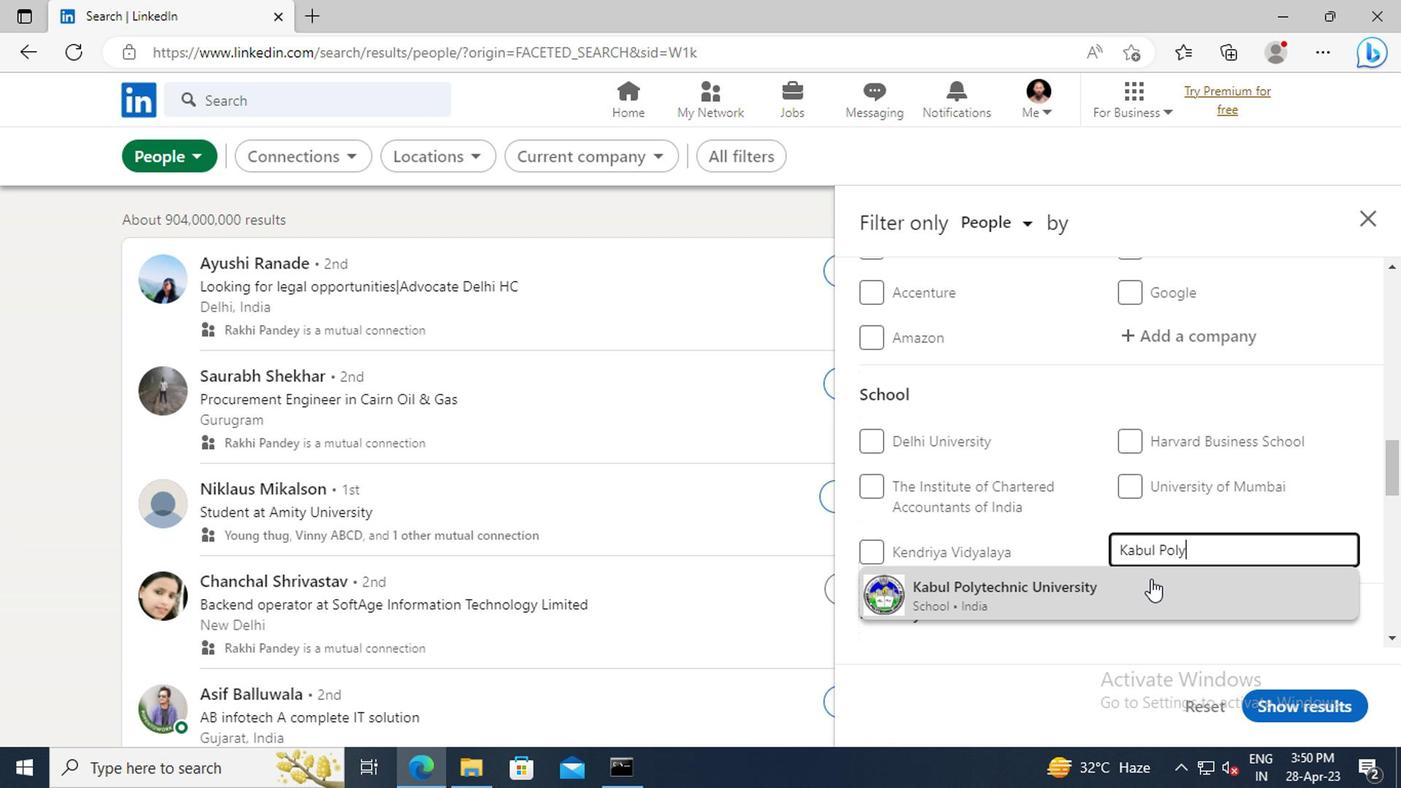 
Action: Mouse moved to (1147, 571)
Screenshot: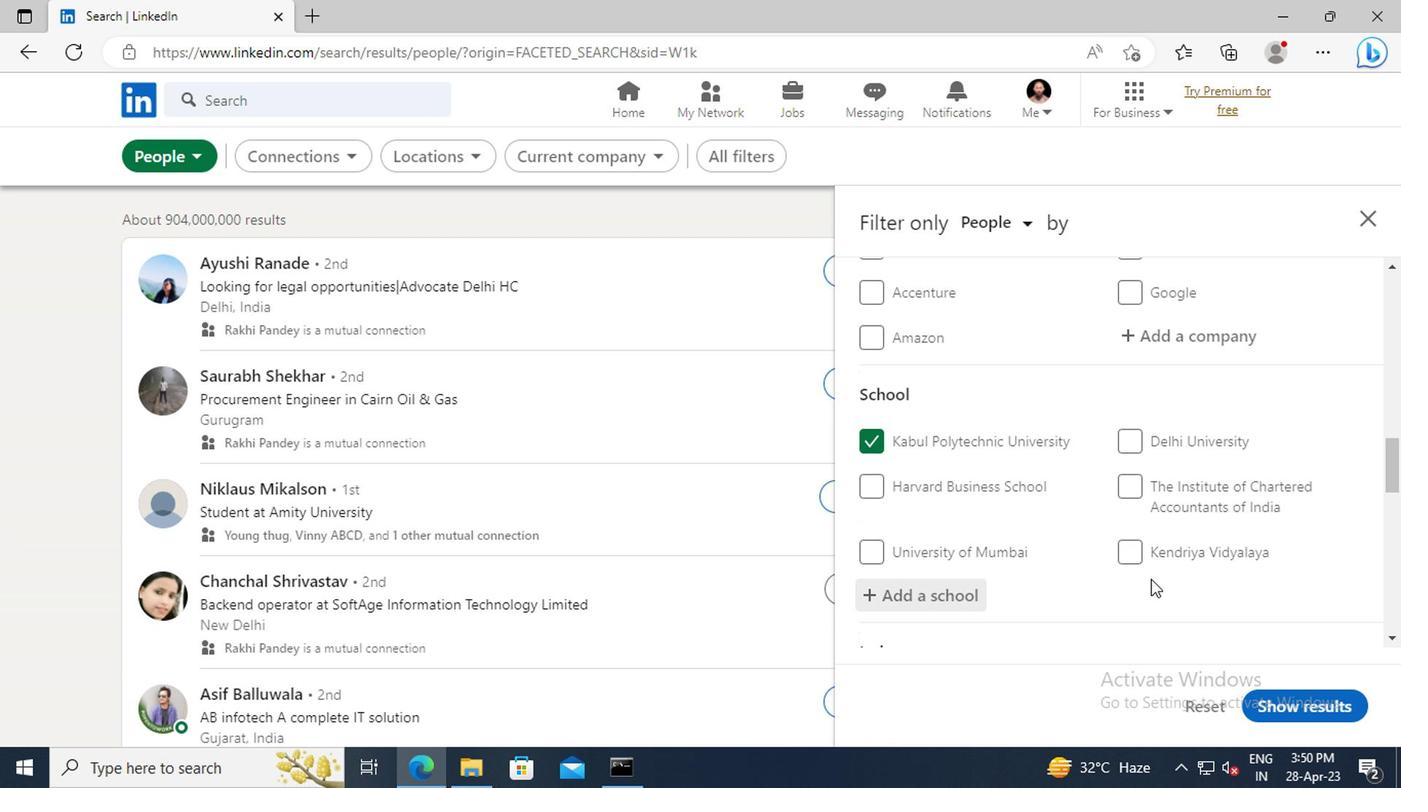 
Action: Mouse scrolled (1147, 570) with delta (0, -1)
Screenshot: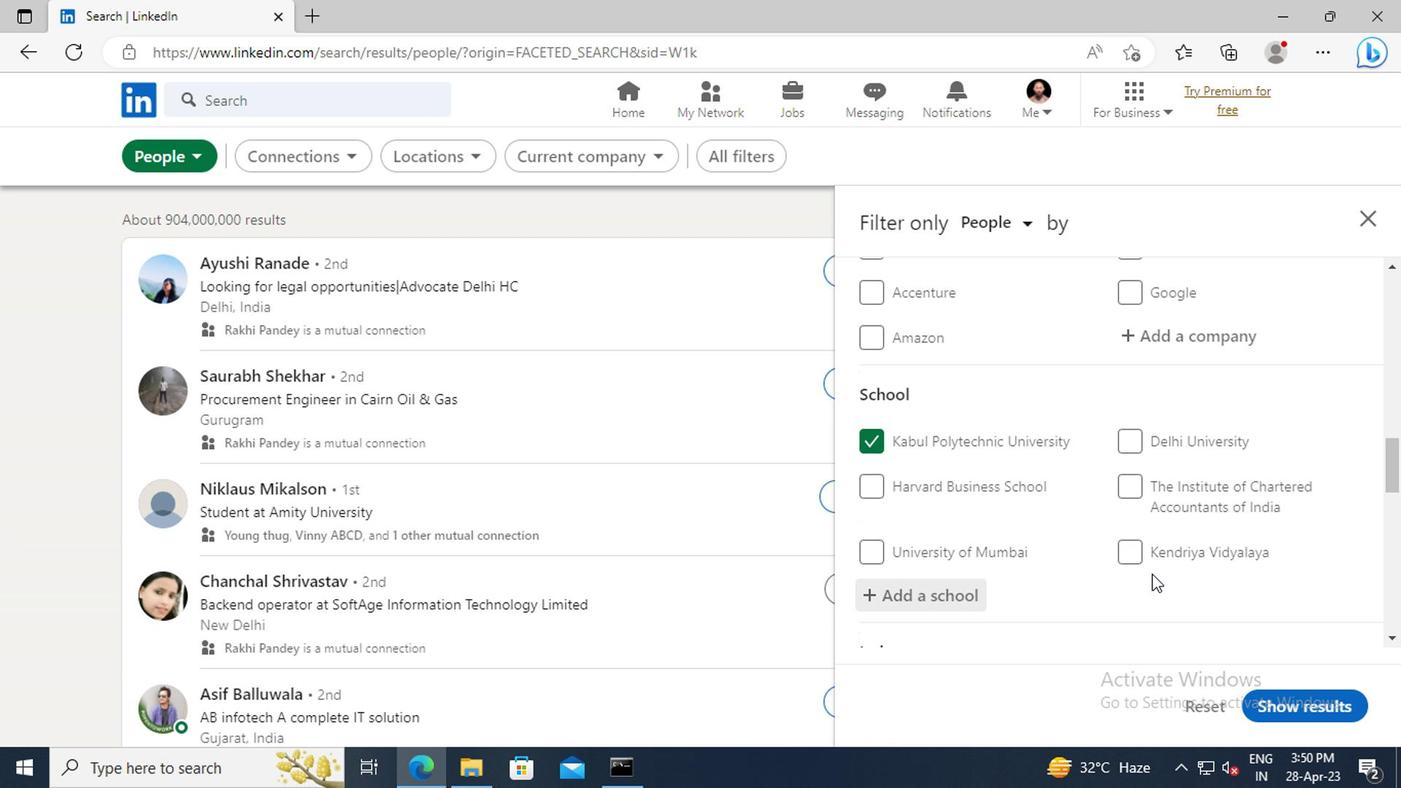 
Action: Mouse scrolled (1147, 570) with delta (0, -1)
Screenshot: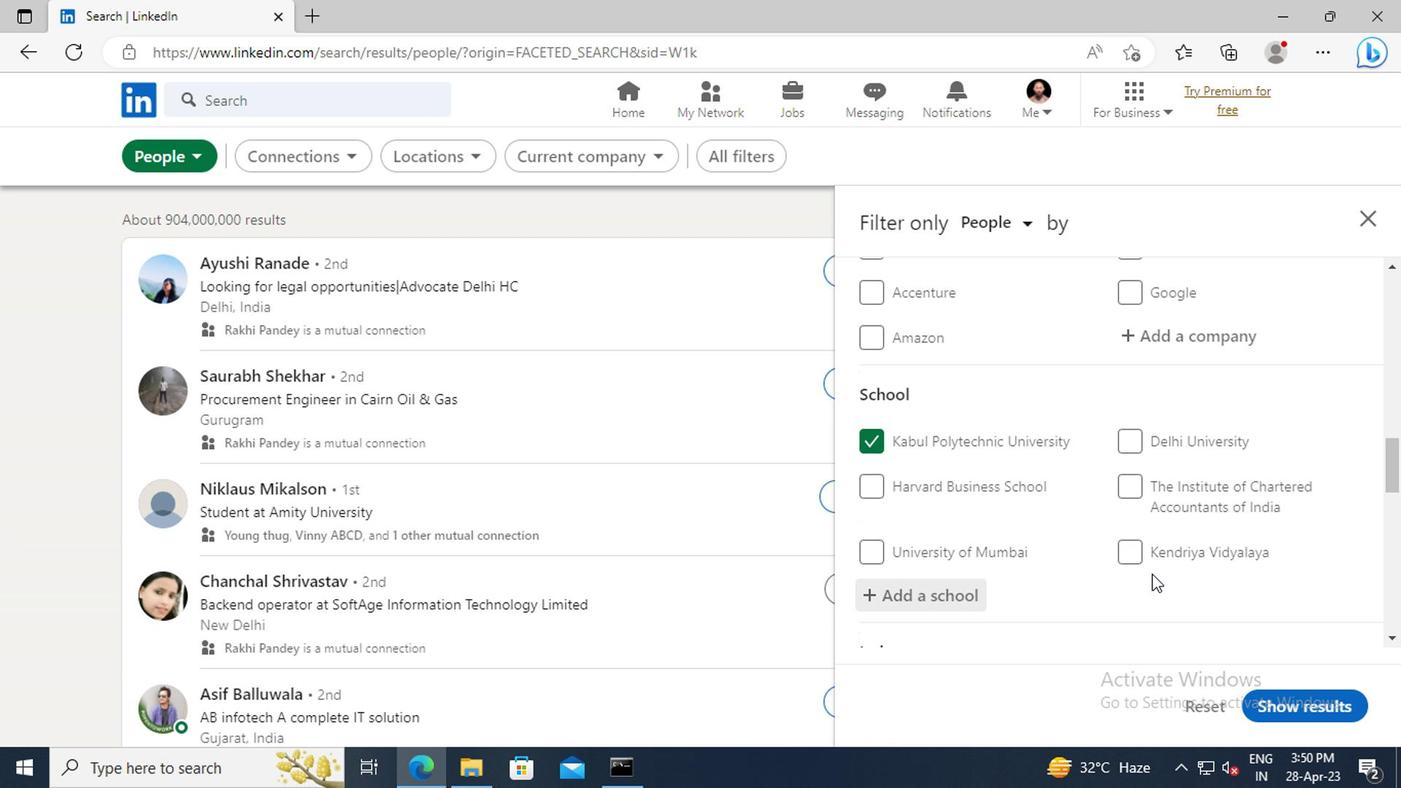 
Action: Mouse scrolled (1147, 570) with delta (0, -1)
Screenshot: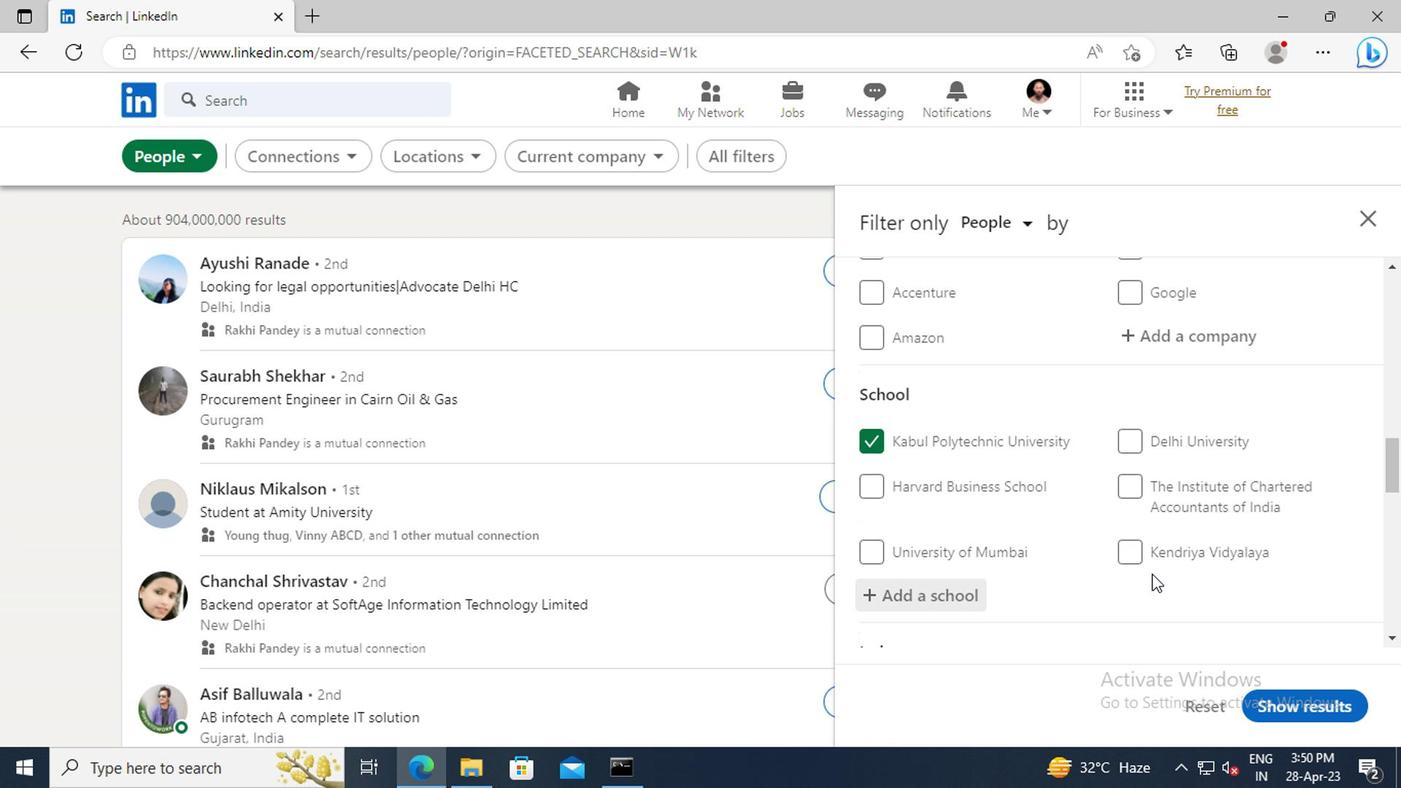 
Action: Mouse scrolled (1147, 570) with delta (0, -1)
Screenshot: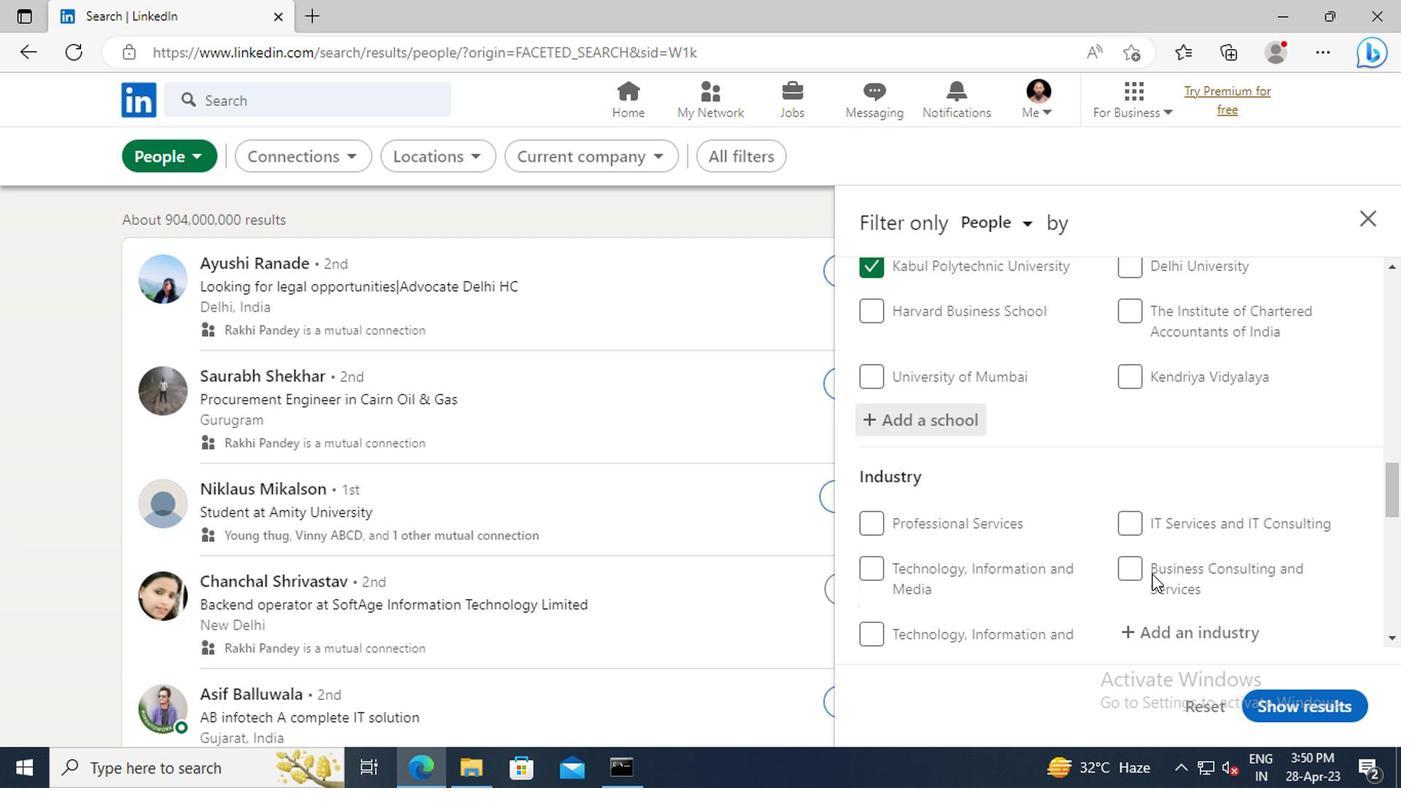 
Action: Mouse scrolled (1147, 570) with delta (0, -1)
Screenshot: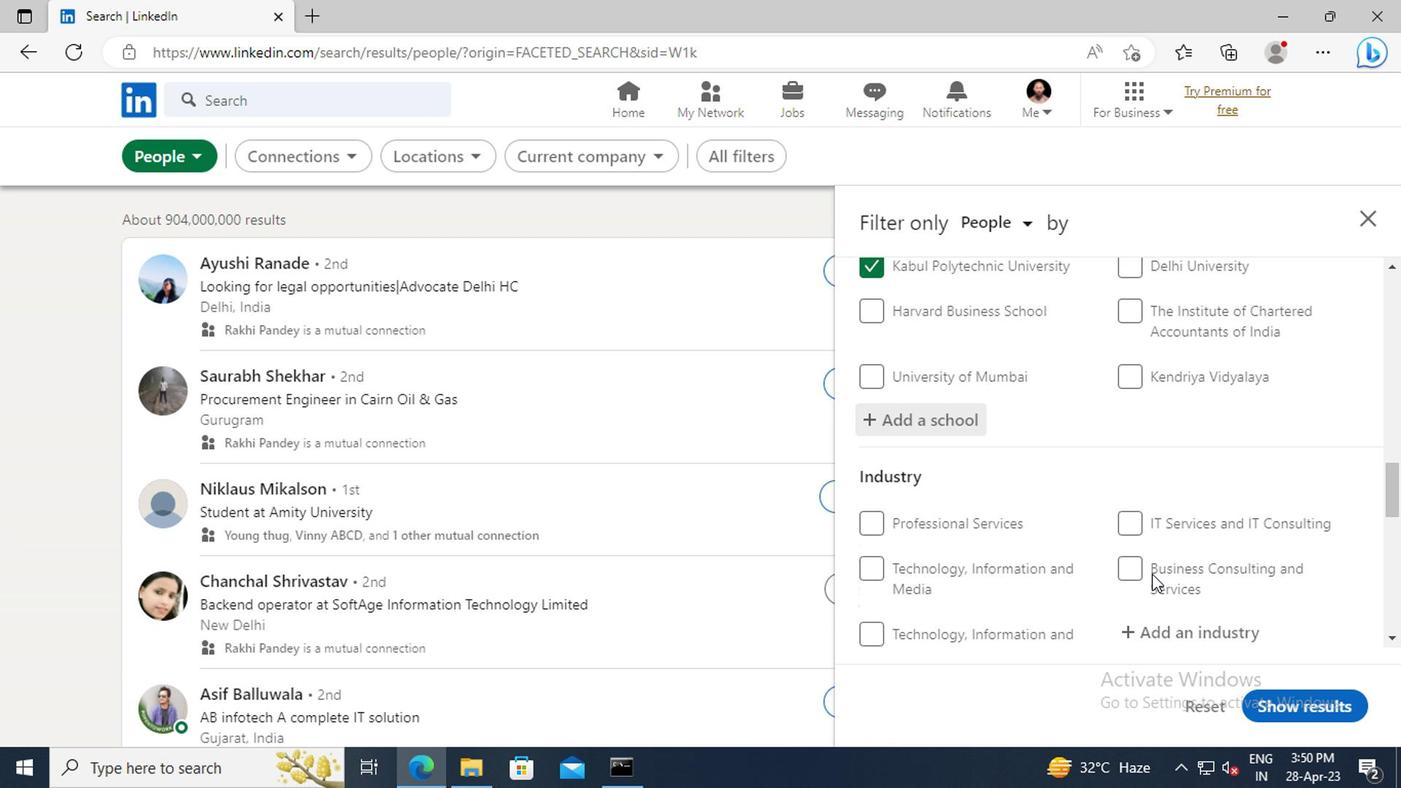 
Action: Mouse moved to (1157, 516)
Screenshot: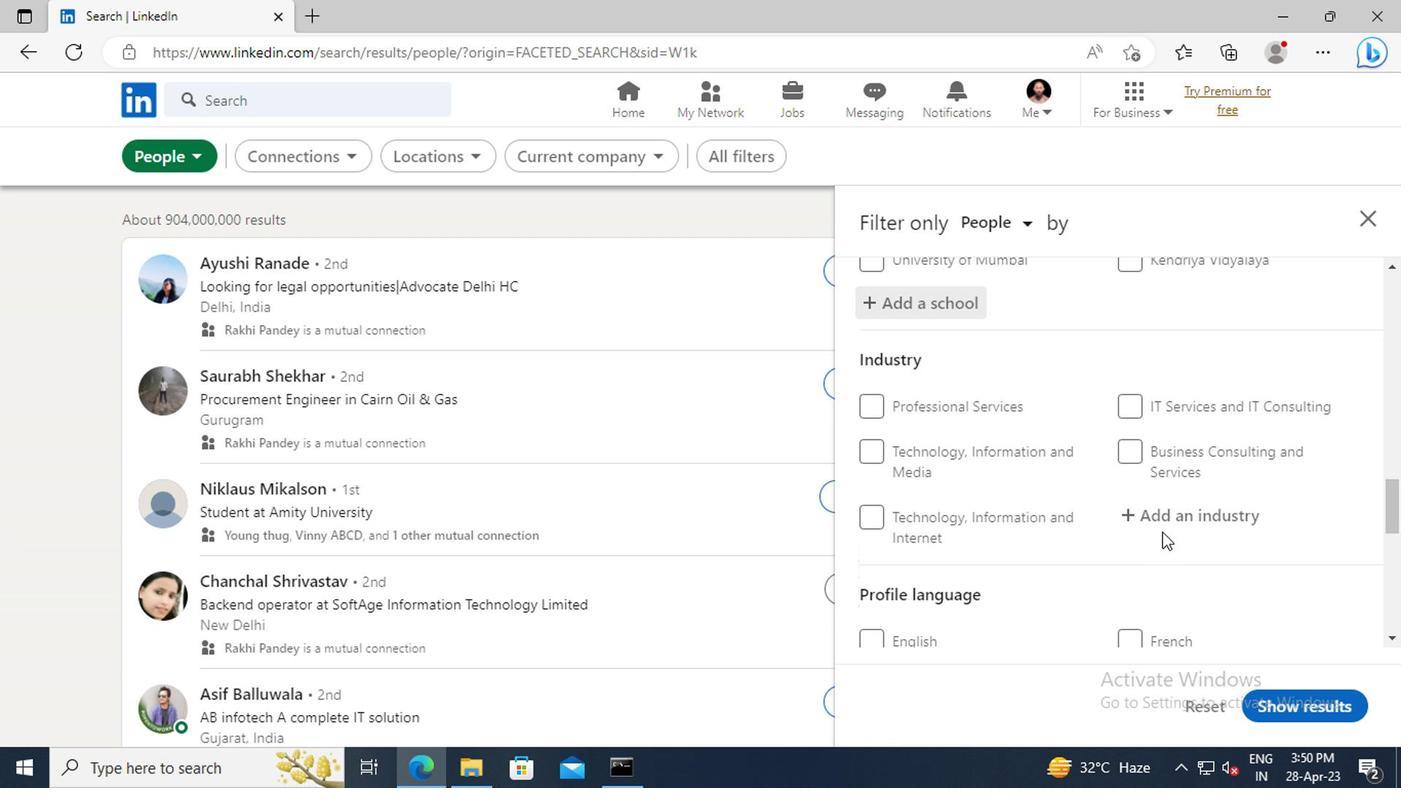 
Action: Mouse pressed left at (1157, 516)
Screenshot: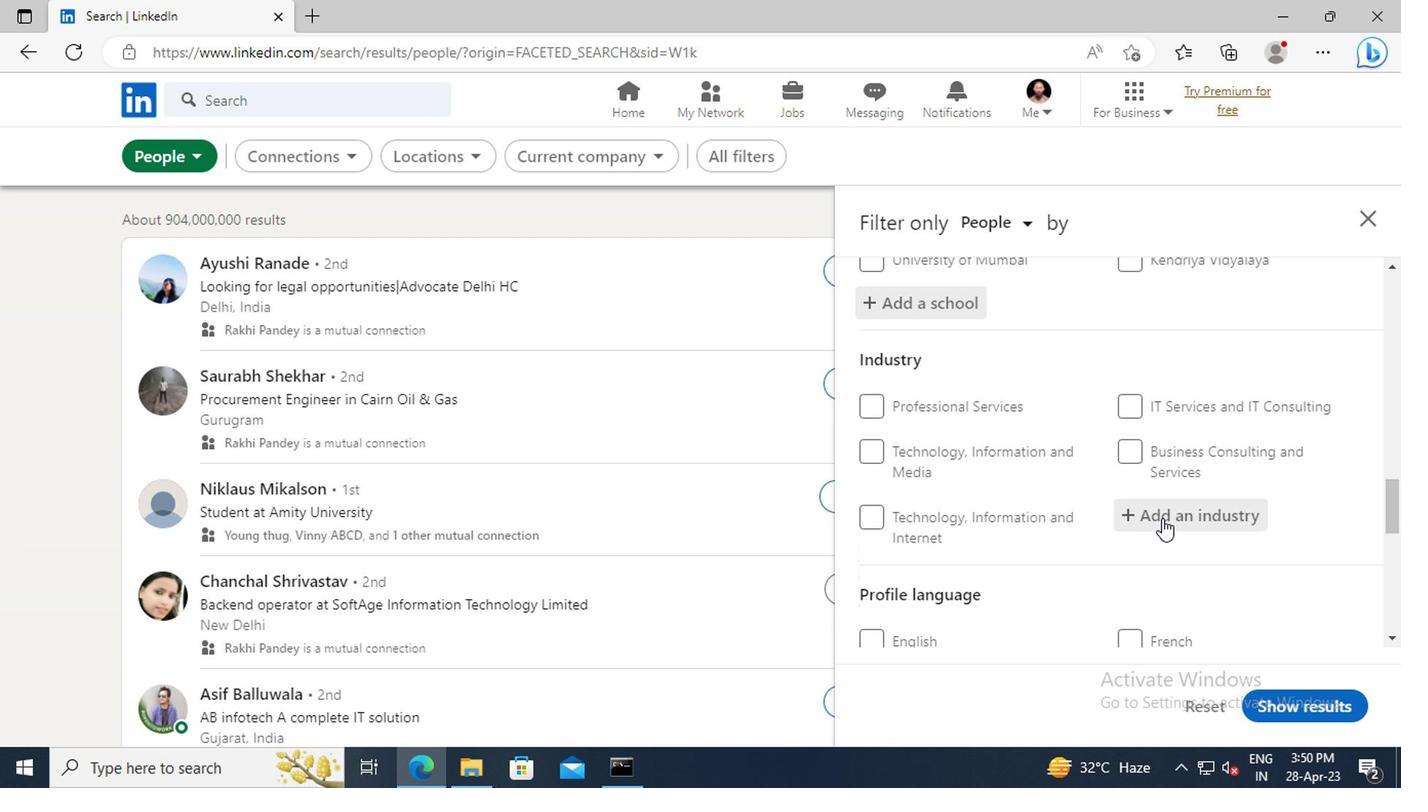 
Action: Key pressed <Key.shift>IT<Key.space><Key.shift>SYSTEM<Key.space><Key.shift>DA
Screenshot: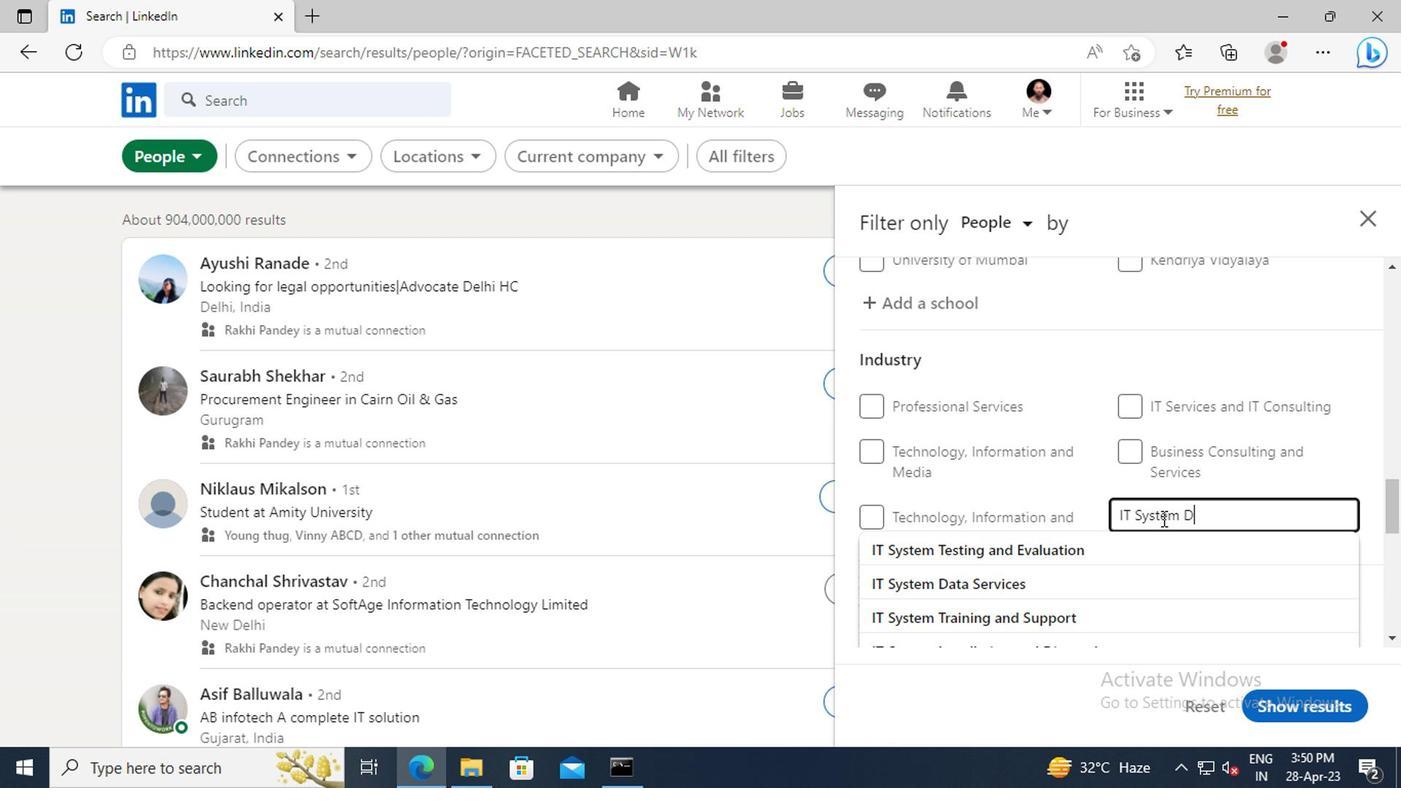 
Action: Mouse moved to (1122, 546)
Screenshot: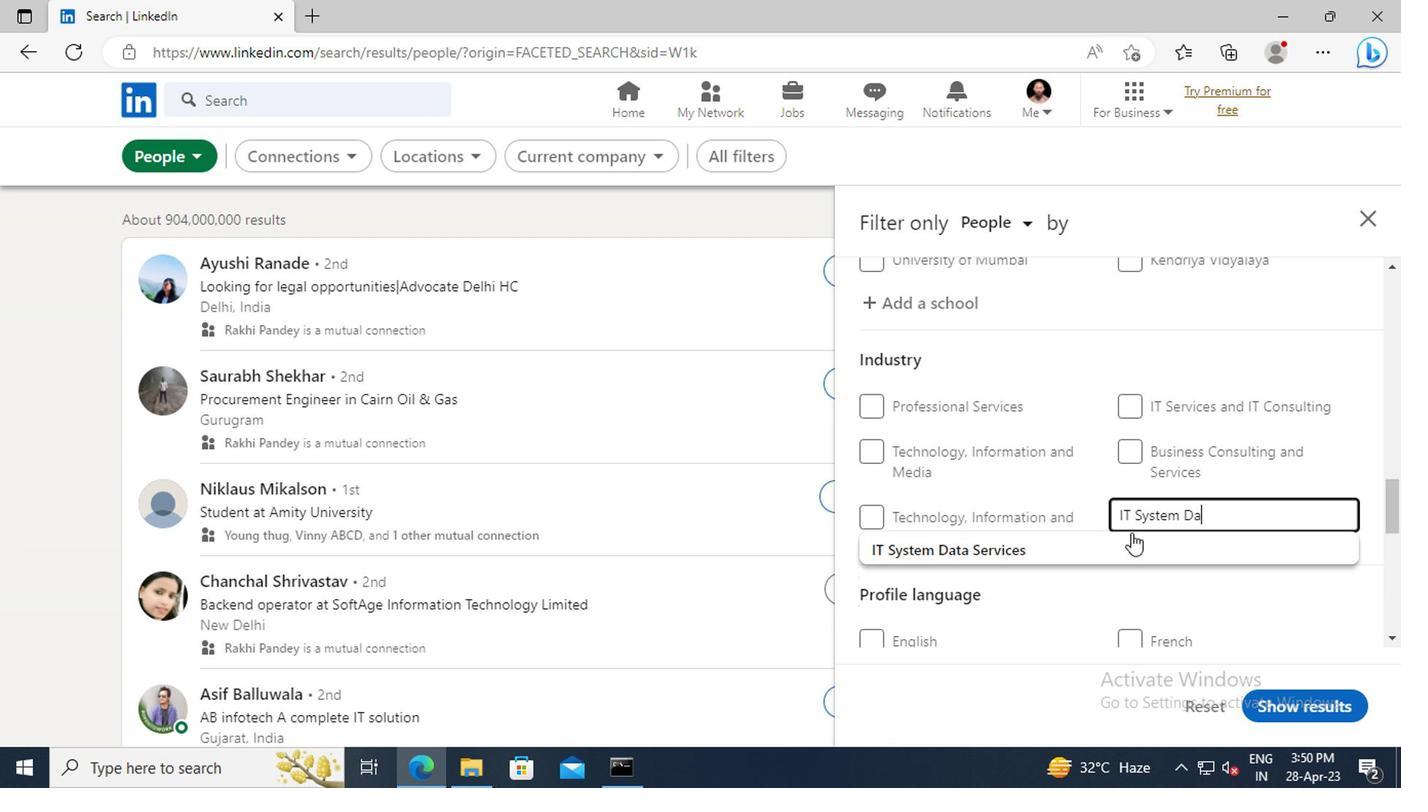 
Action: Mouse pressed left at (1122, 546)
Screenshot: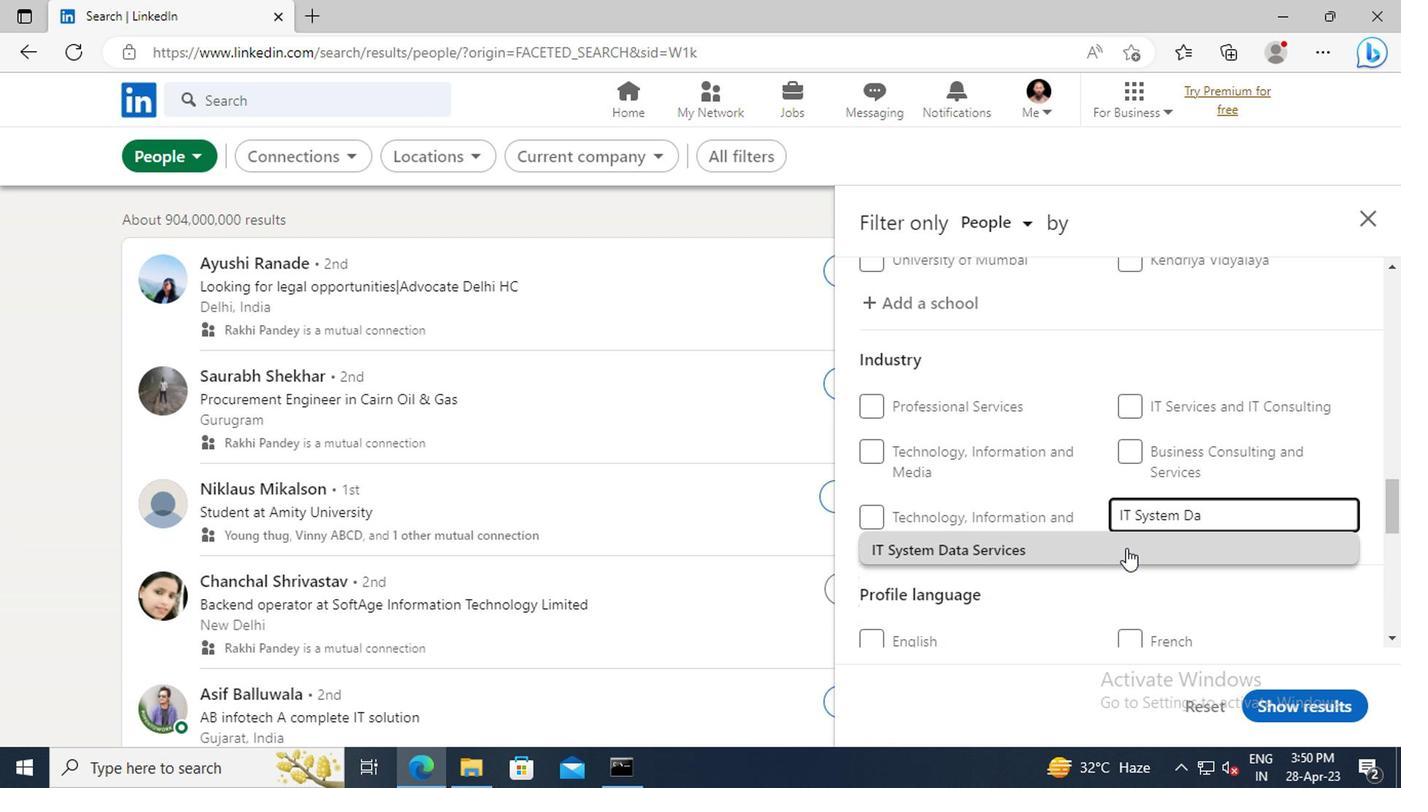 
Action: Mouse scrolled (1122, 545) with delta (0, 0)
Screenshot: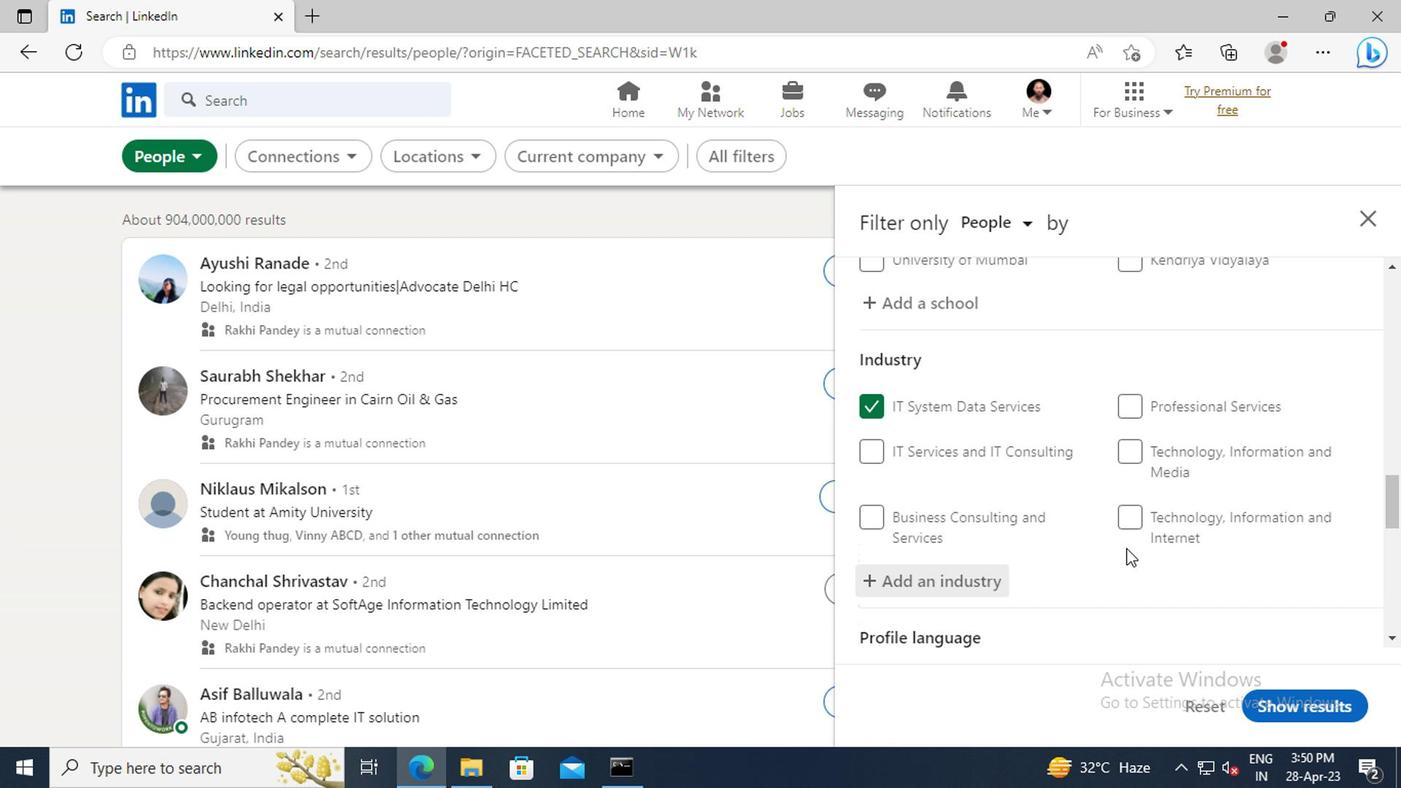
Action: Mouse scrolled (1122, 545) with delta (0, 0)
Screenshot: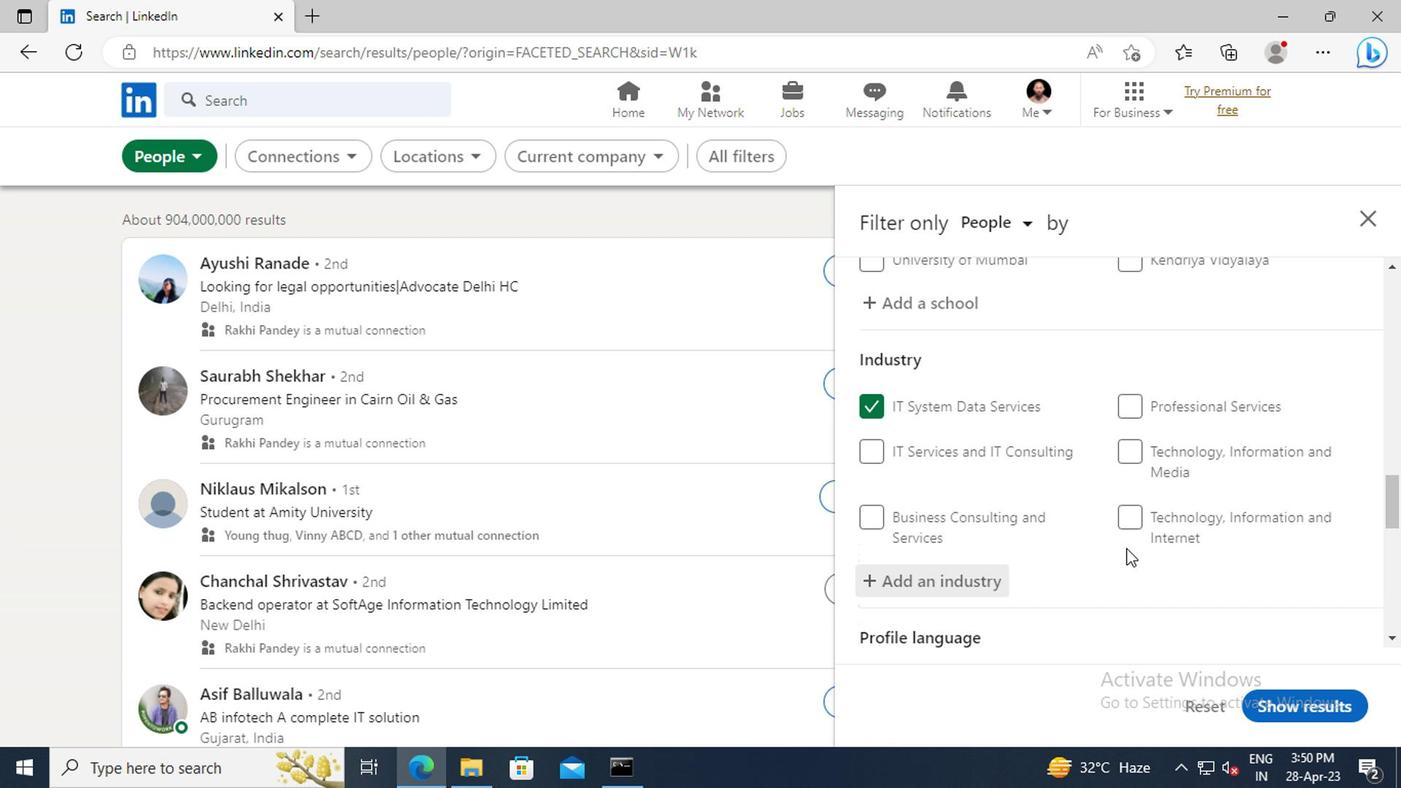 
Action: Mouse scrolled (1122, 545) with delta (0, 0)
Screenshot: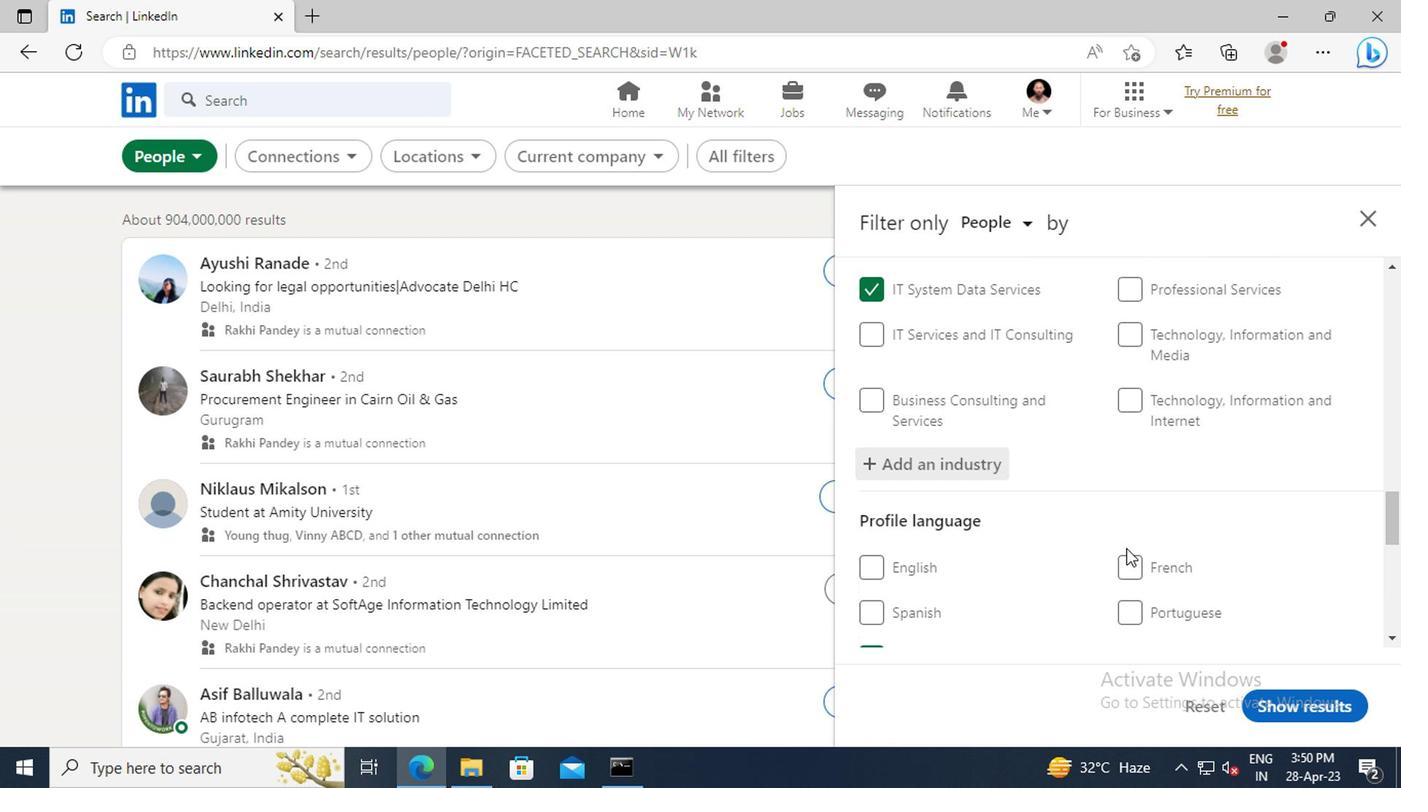
Action: Mouse scrolled (1122, 545) with delta (0, 0)
Screenshot: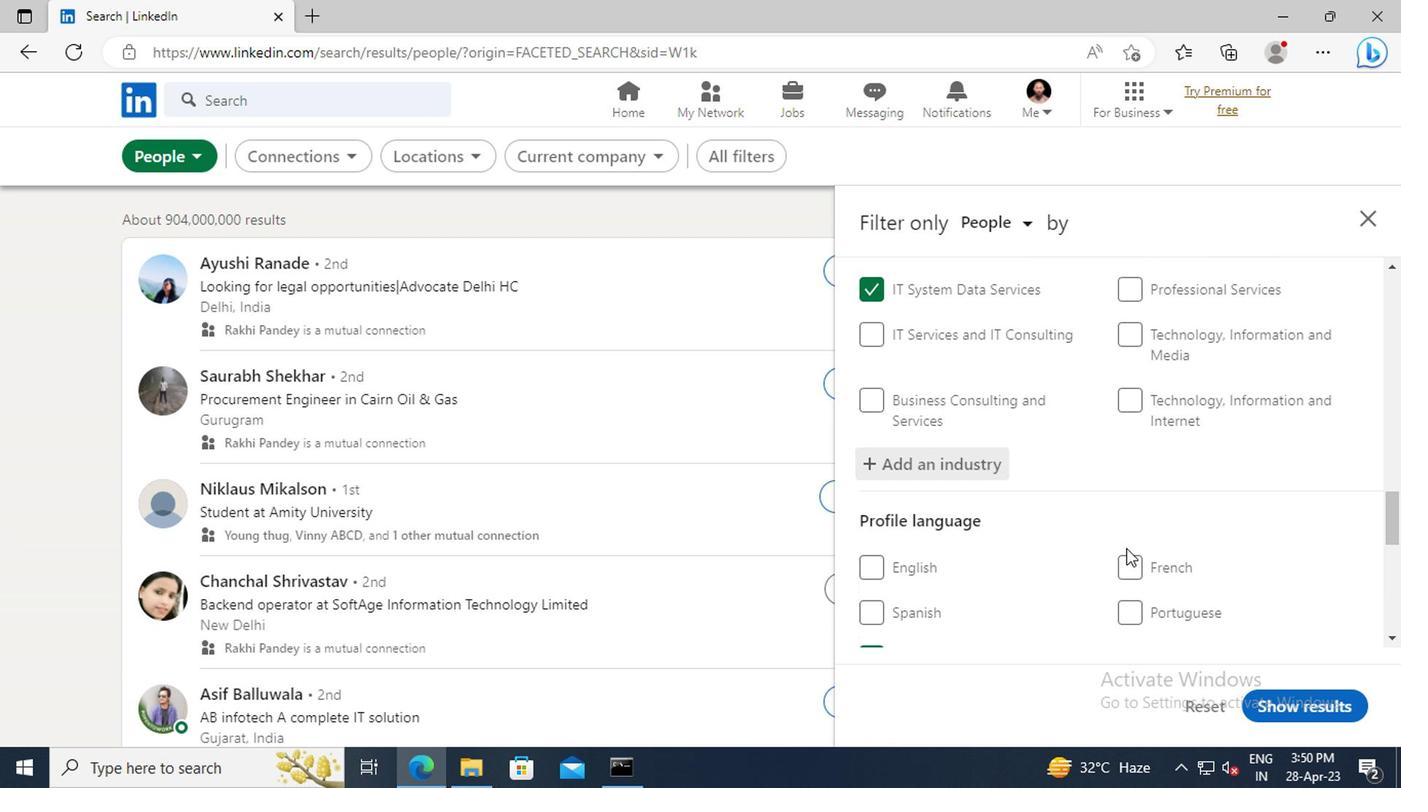 
Action: Mouse scrolled (1122, 545) with delta (0, 0)
Screenshot: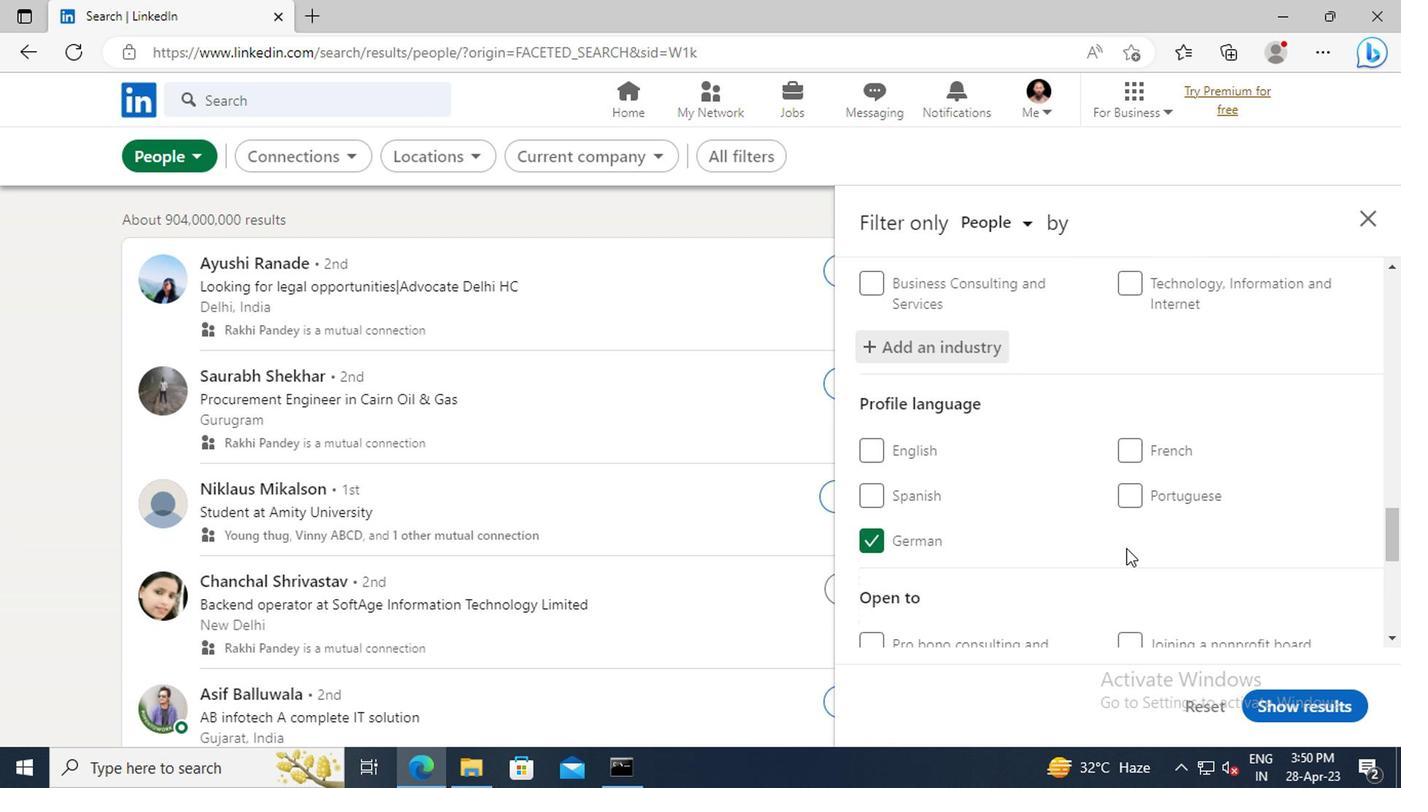 
Action: Mouse scrolled (1122, 545) with delta (0, 0)
Screenshot: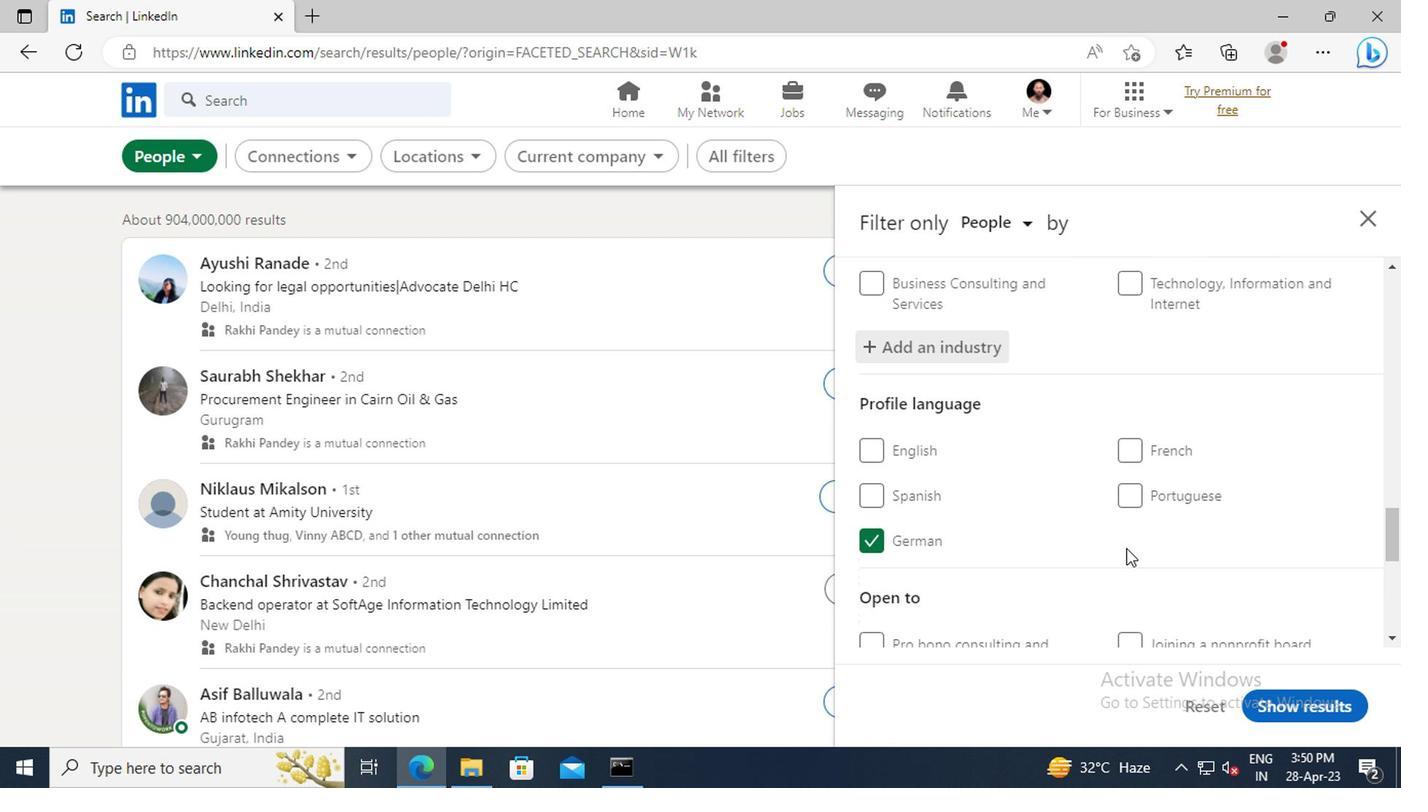
Action: Mouse scrolled (1122, 545) with delta (0, 0)
Screenshot: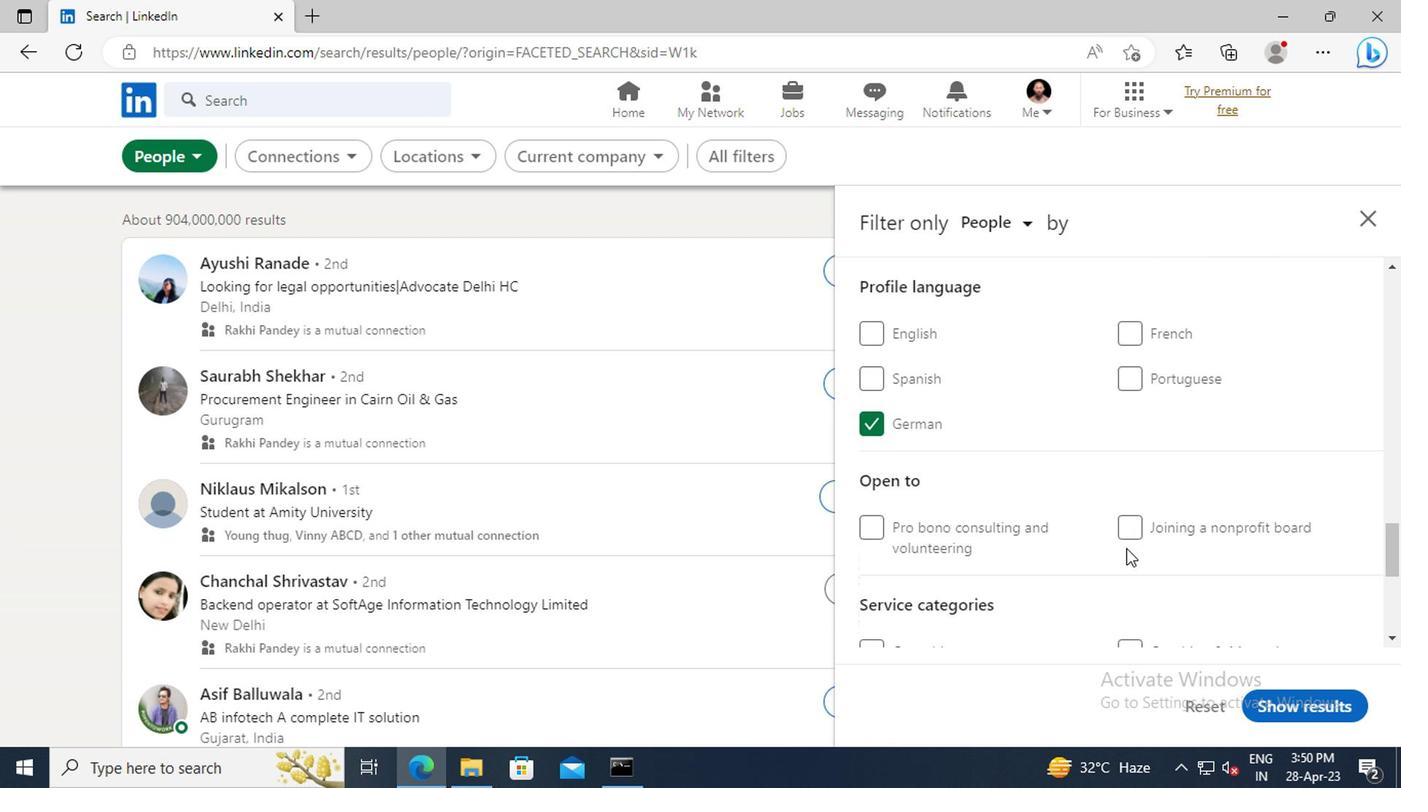
Action: Mouse scrolled (1122, 545) with delta (0, 0)
Screenshot: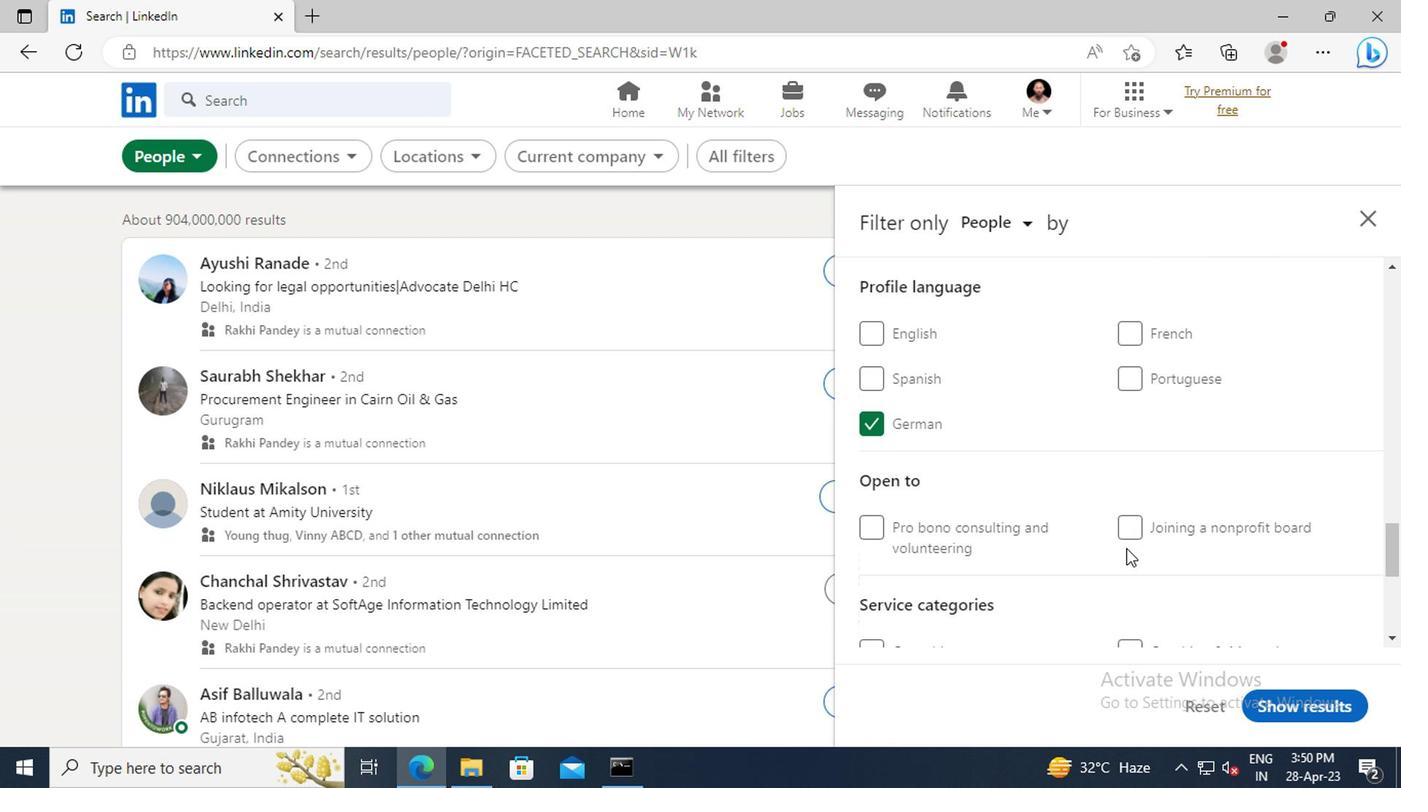 
Action: Mouse scrolled (1122, 545) with delta (0, 0)
Screenshot: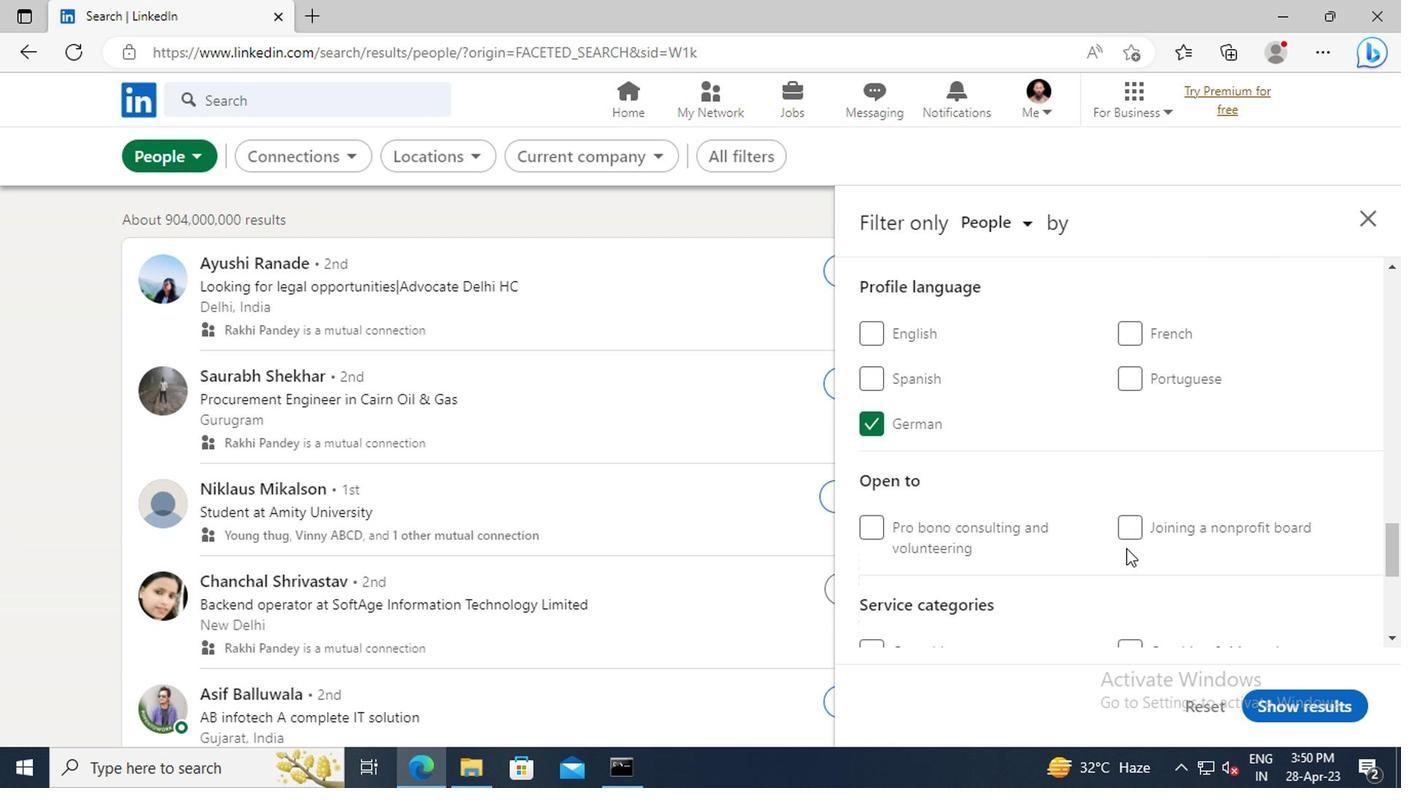 
Action: Mouse scrolled (1122, 545) with delta (0, 0)
Screenshot: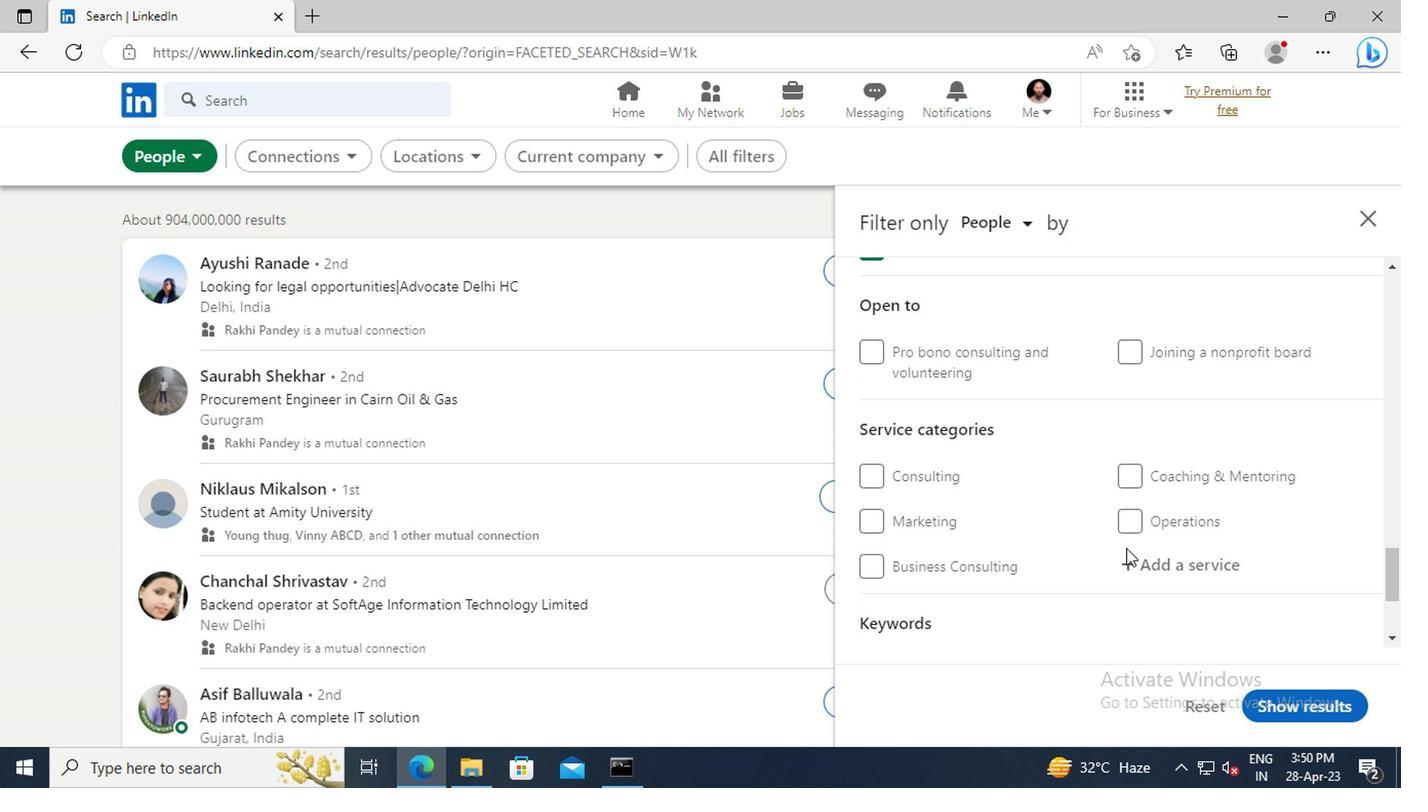 
Action: Mouse moved to (1136, 511)
Screenshot: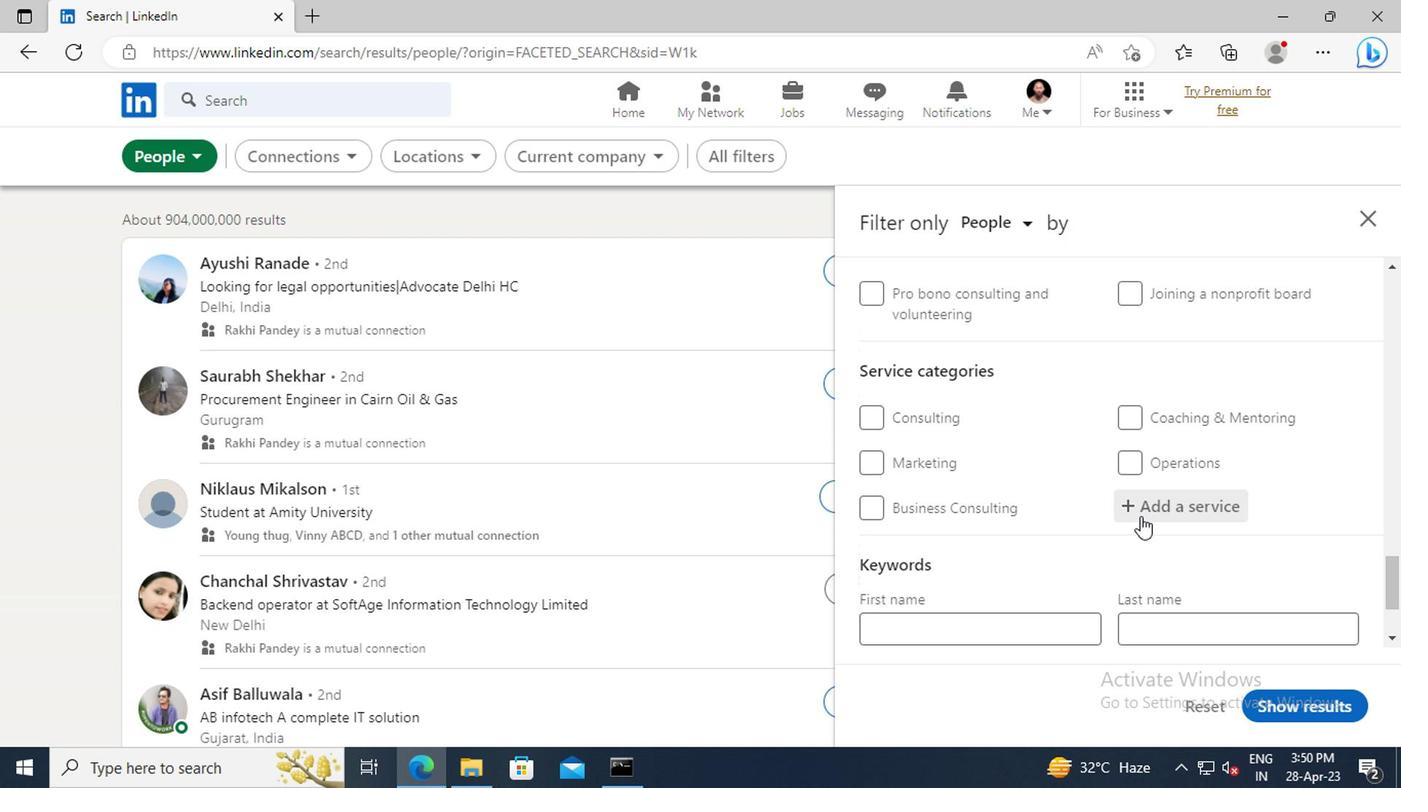 
Action: Mouse pressed left at (1136, 511)
Screenshot: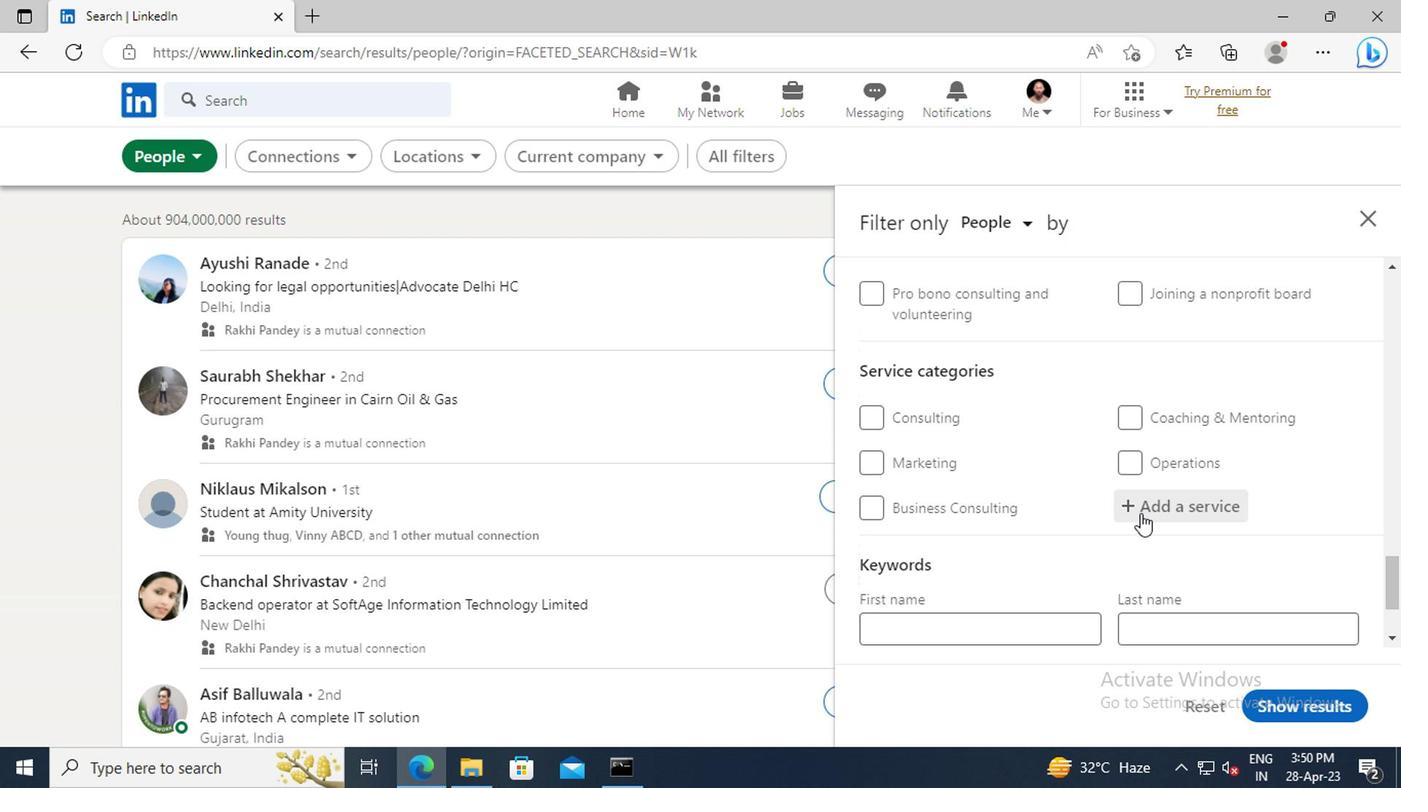 
Action: Key pressed <Key.shift>FINANCIAL<Key.space><Key.shift>PLA
Screenshot: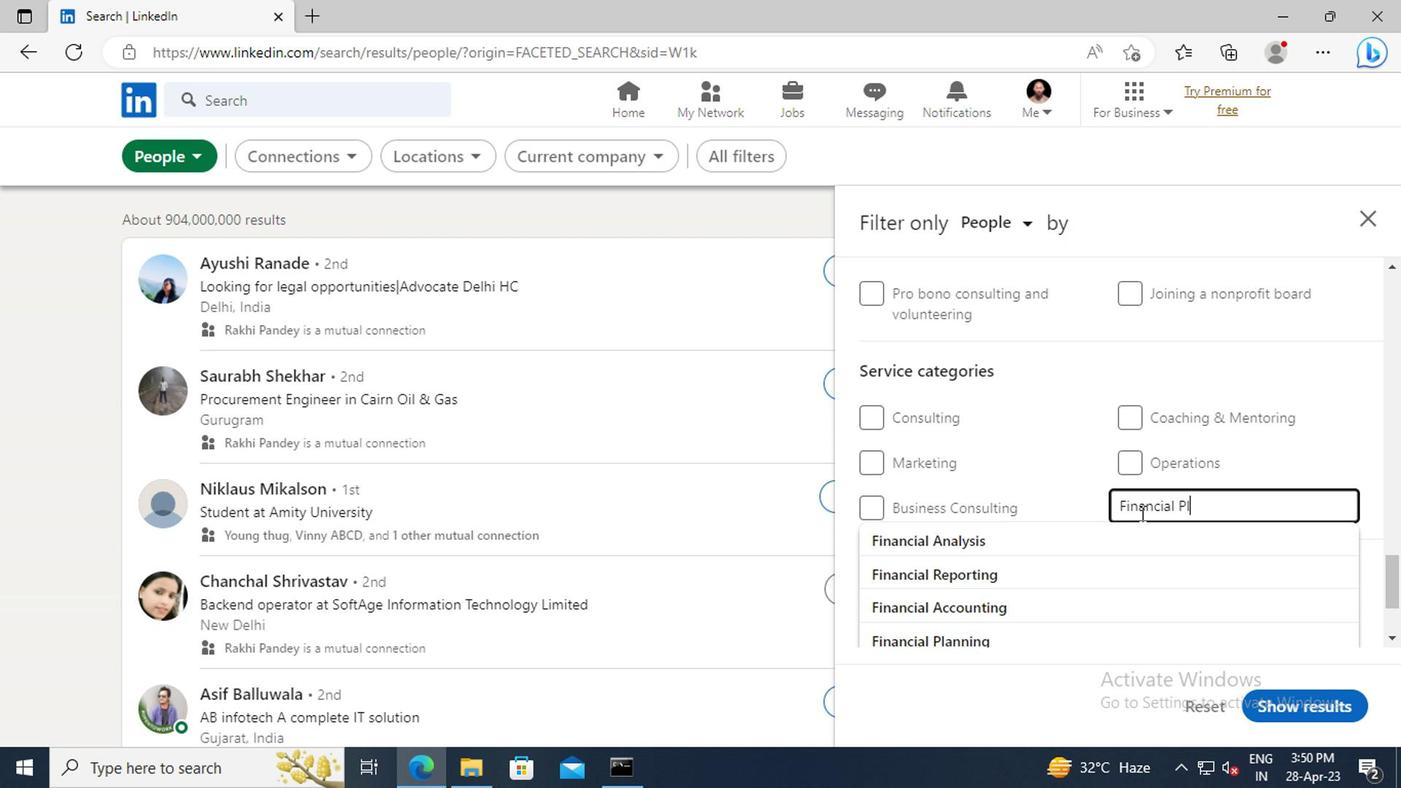 
Action: Mouse moved to (1137, 532)
Screenshot: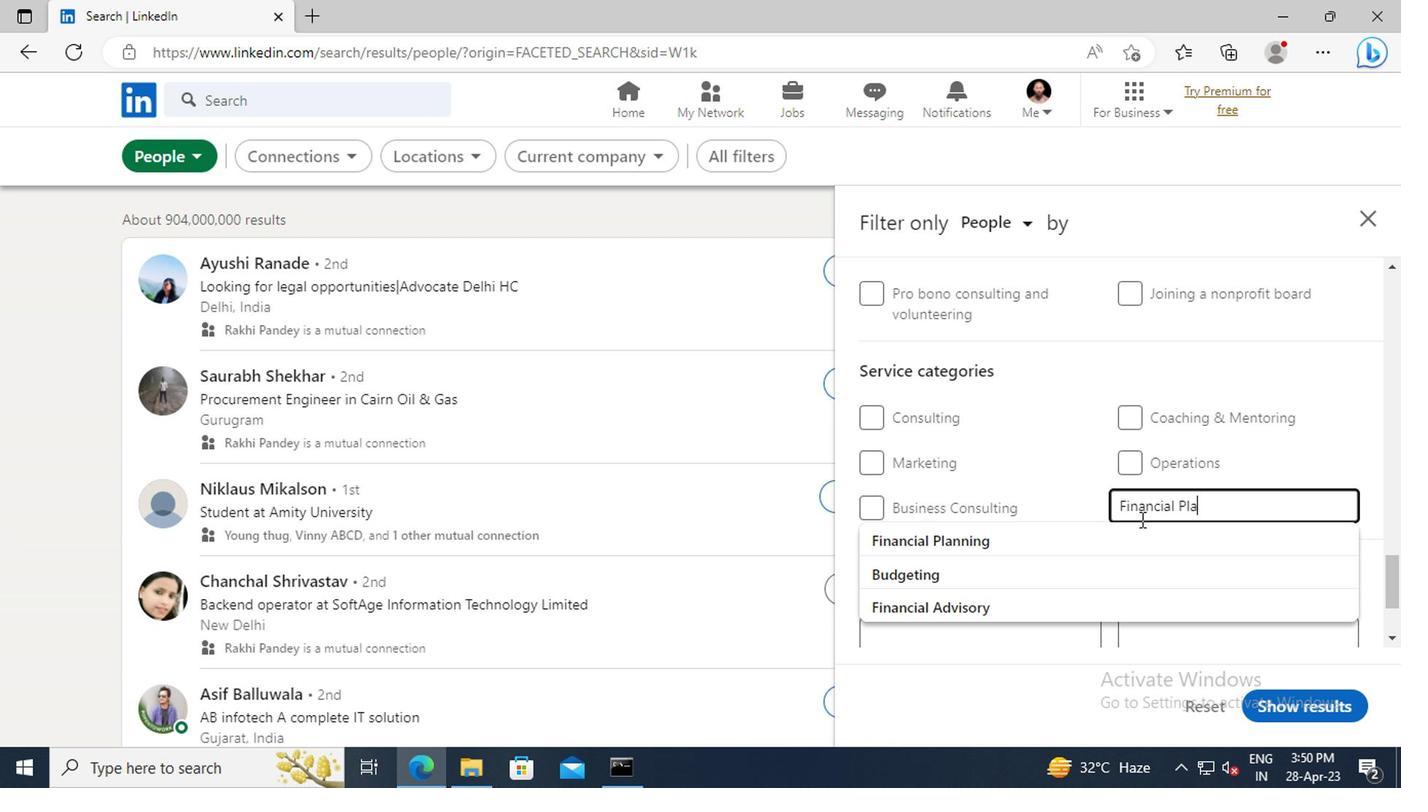 
Action: Mouse pressed left at (1137, 532)
Screenshot: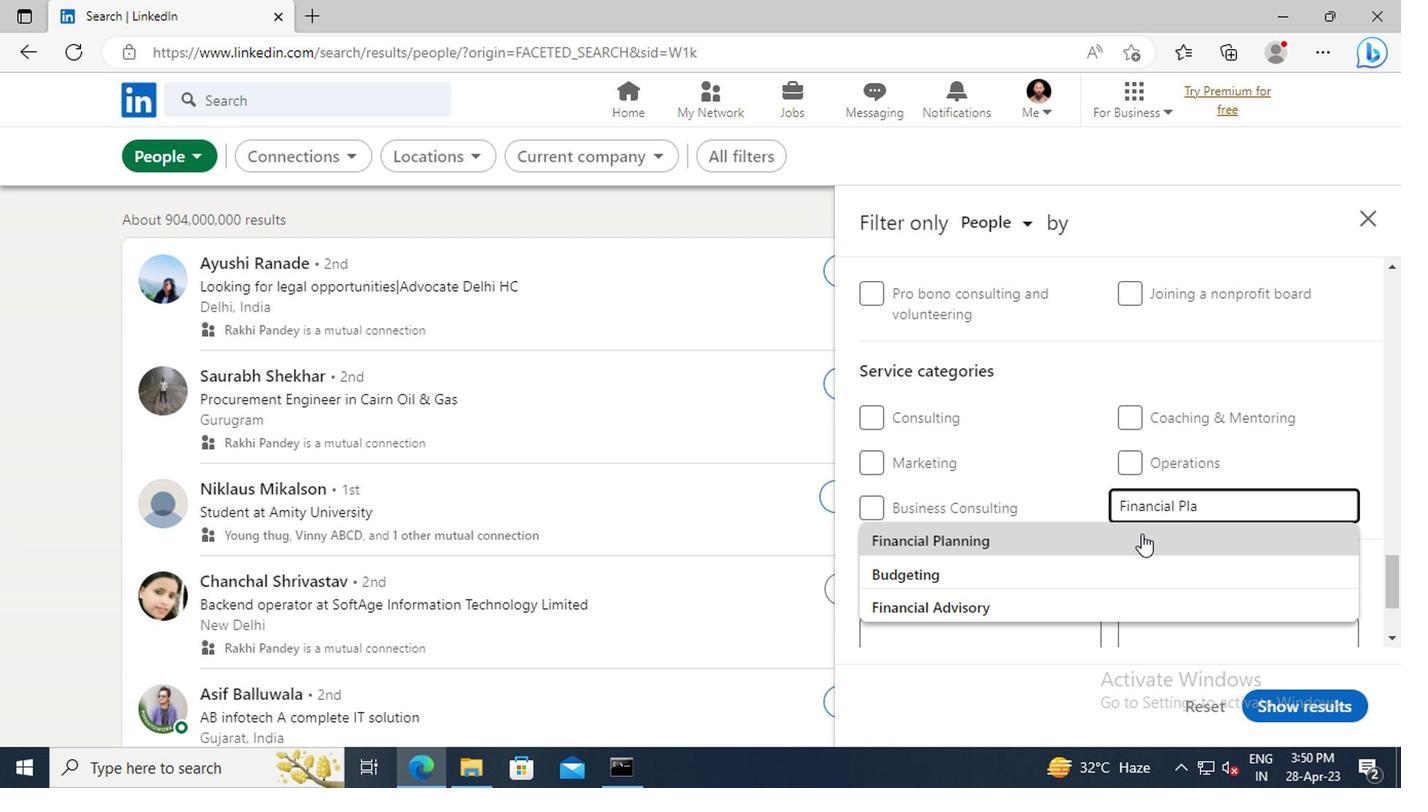 
Action: Mouse scrolled (1137, 530) with delta (0, -1)
Screenshot: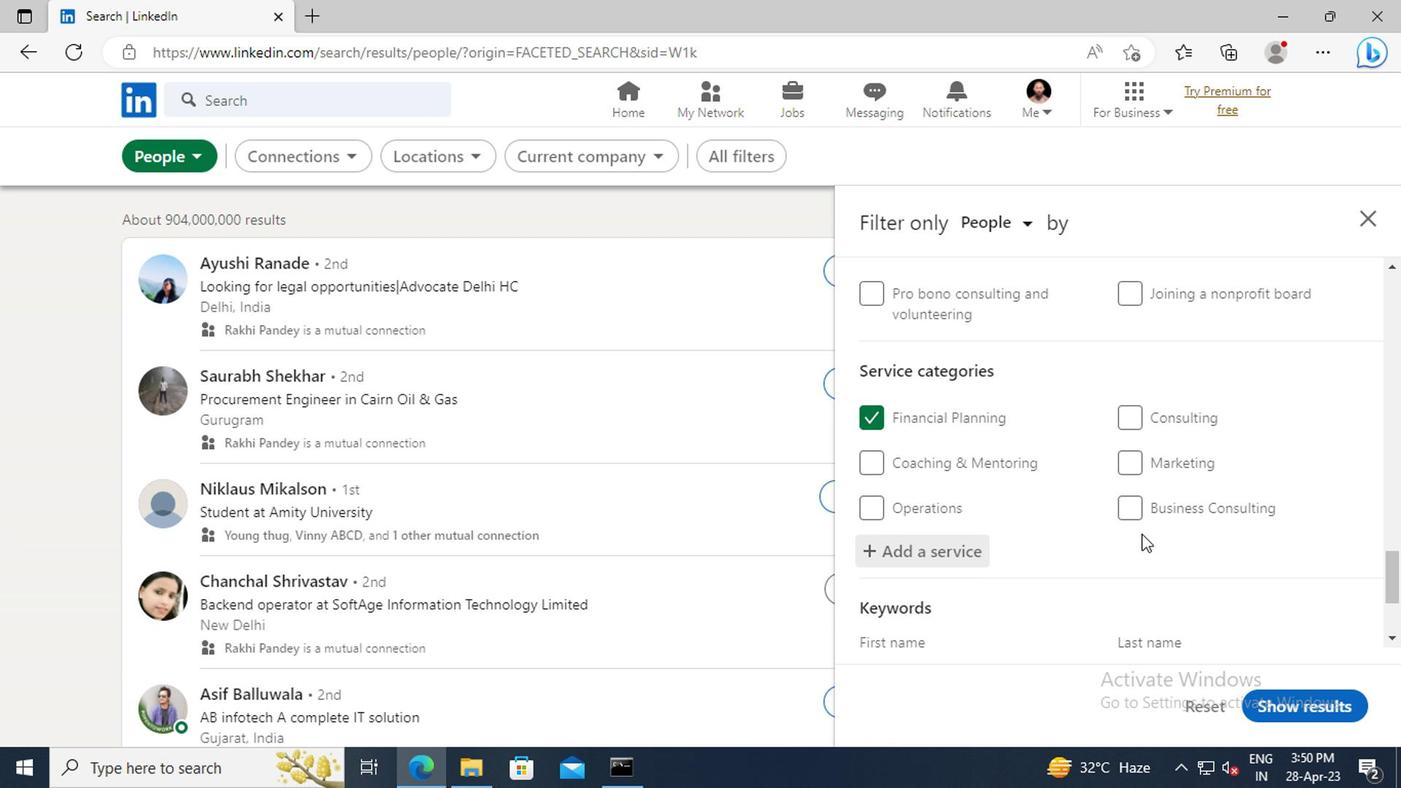 
Action: Mouse scrolled (1137, 530) with delta (0, -1)
Screenshot: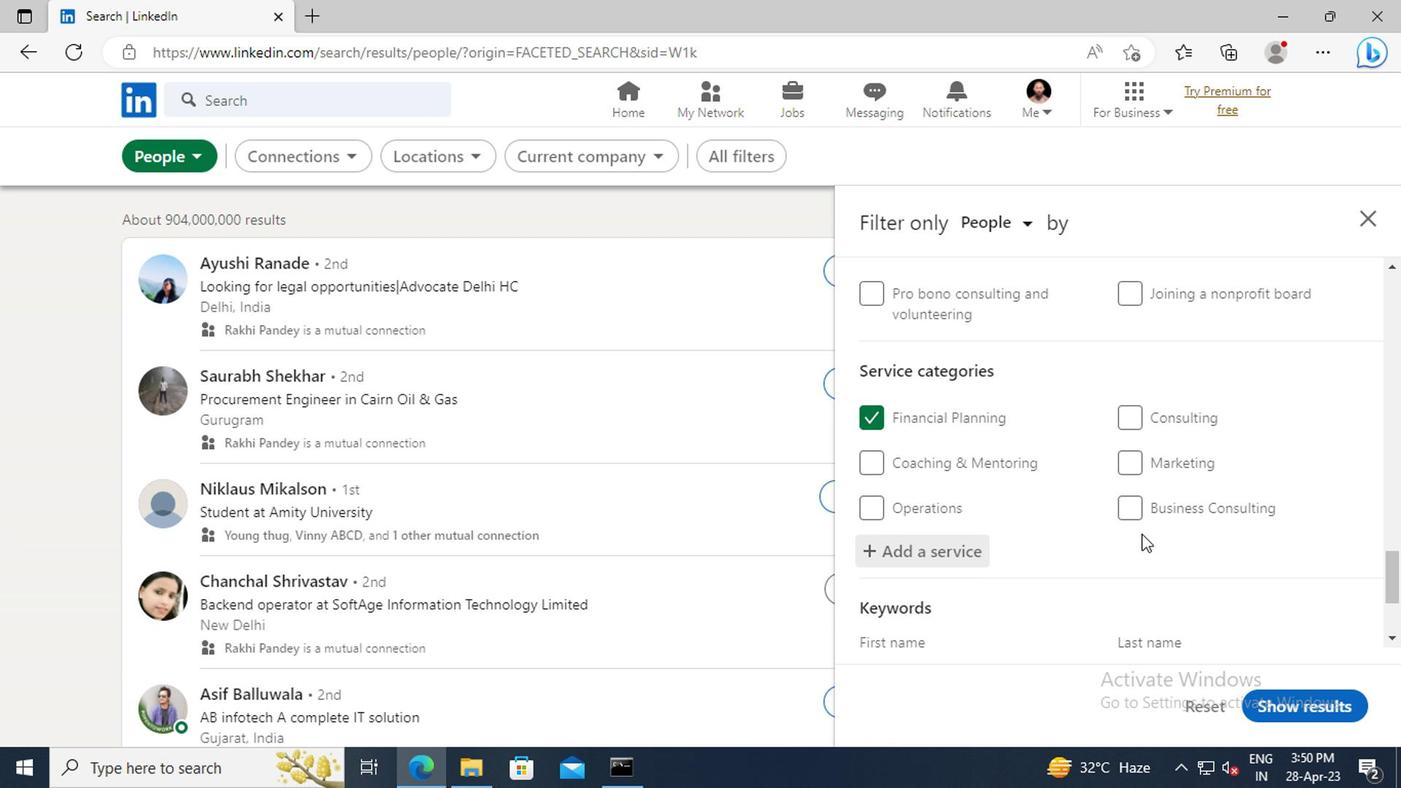 
Action: Mouse scrolled (1137, 530) with delta (0, -1)
Screenshot: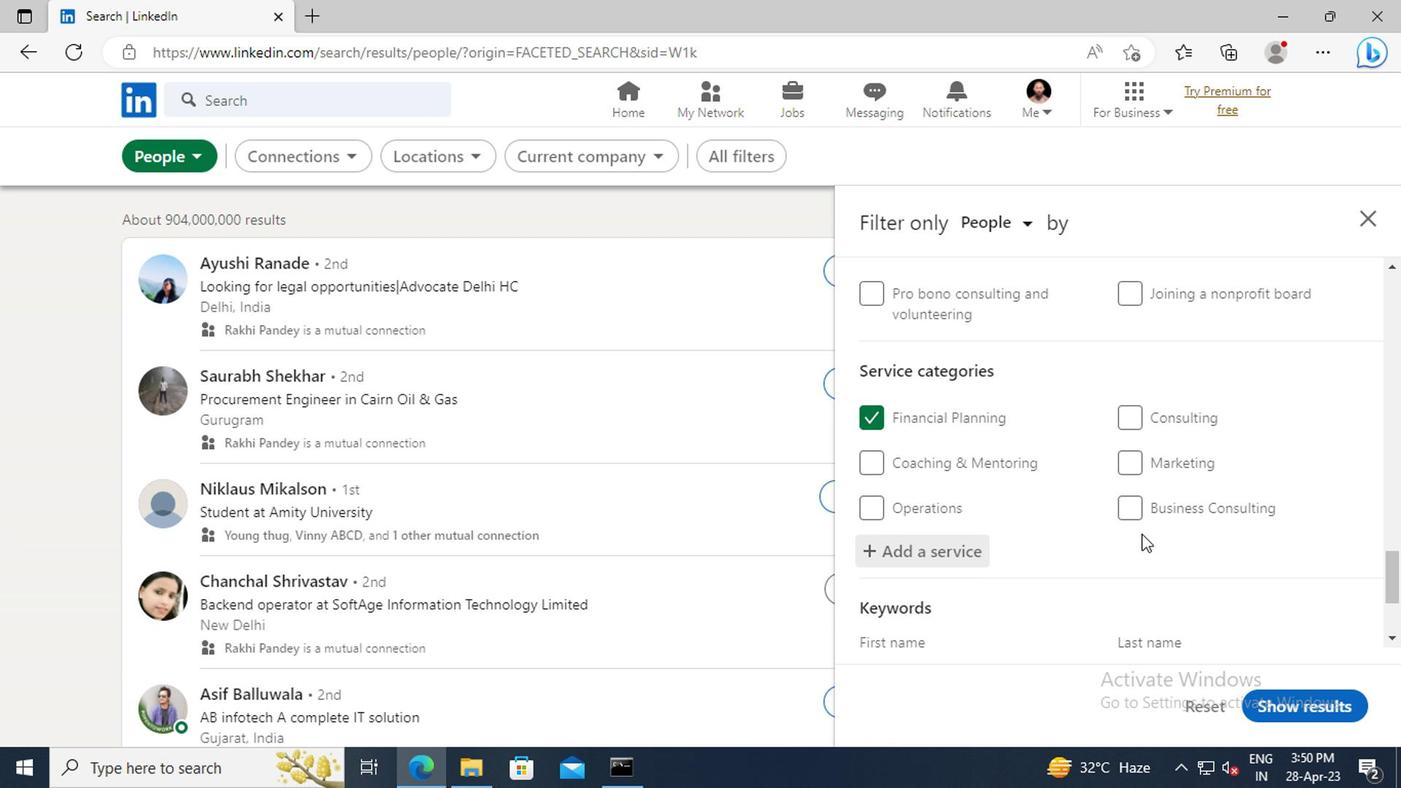 
Action: Mouse scrolled (1137, 530) with delta (0, -1)
Screenshot: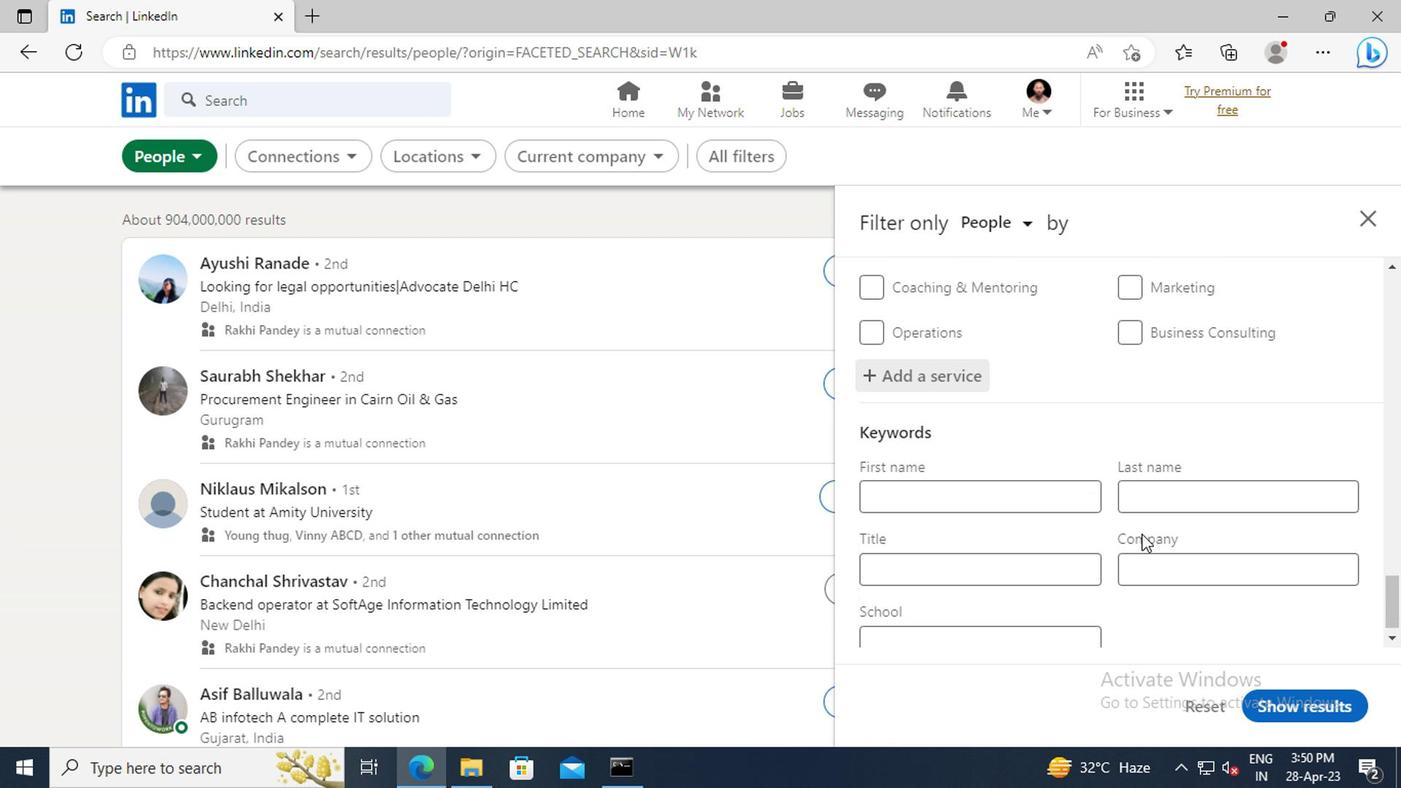 
Action: Mouse scrolled (1137, 530) with delta (0, -1)
Screenshot: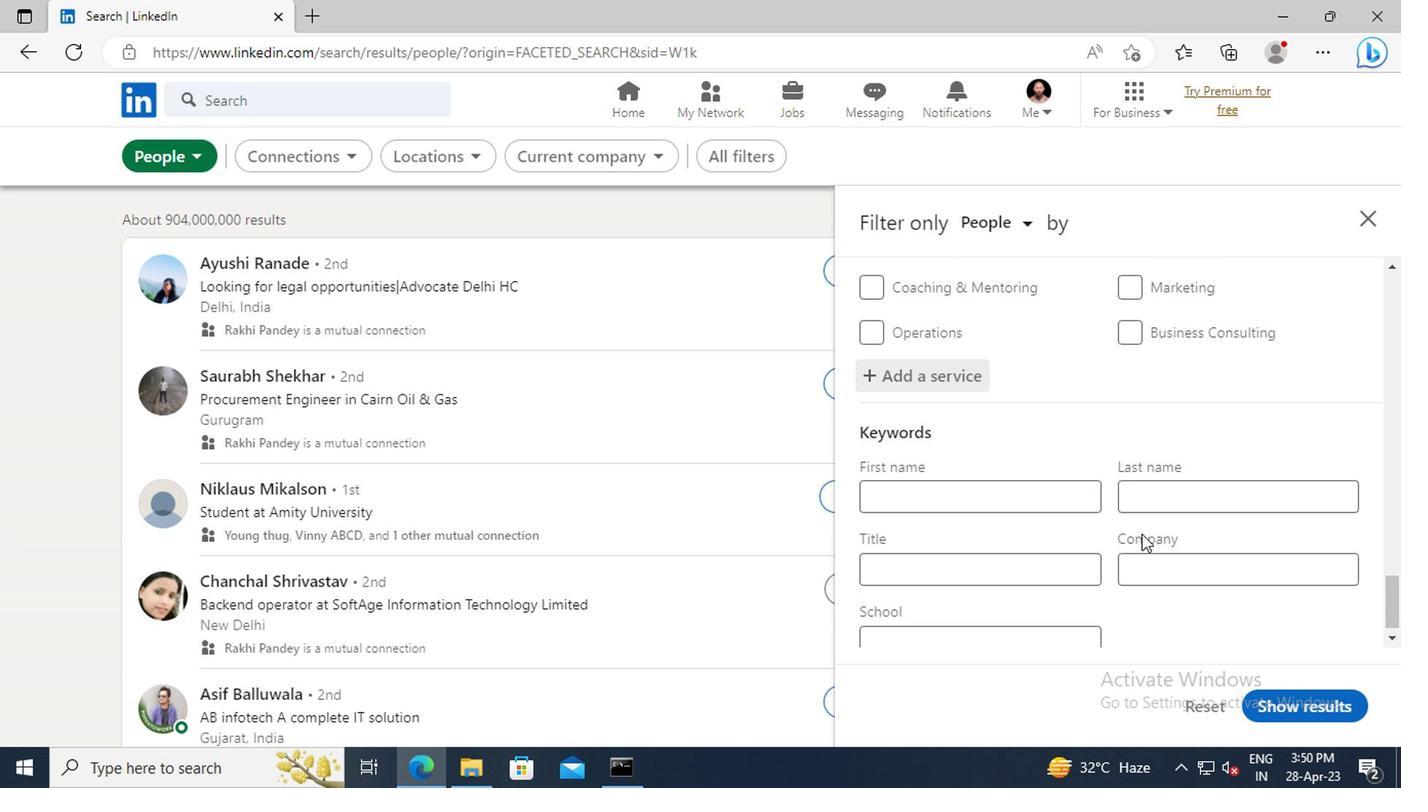 
Action: Mouse moved to (970, 549)
Screenshot: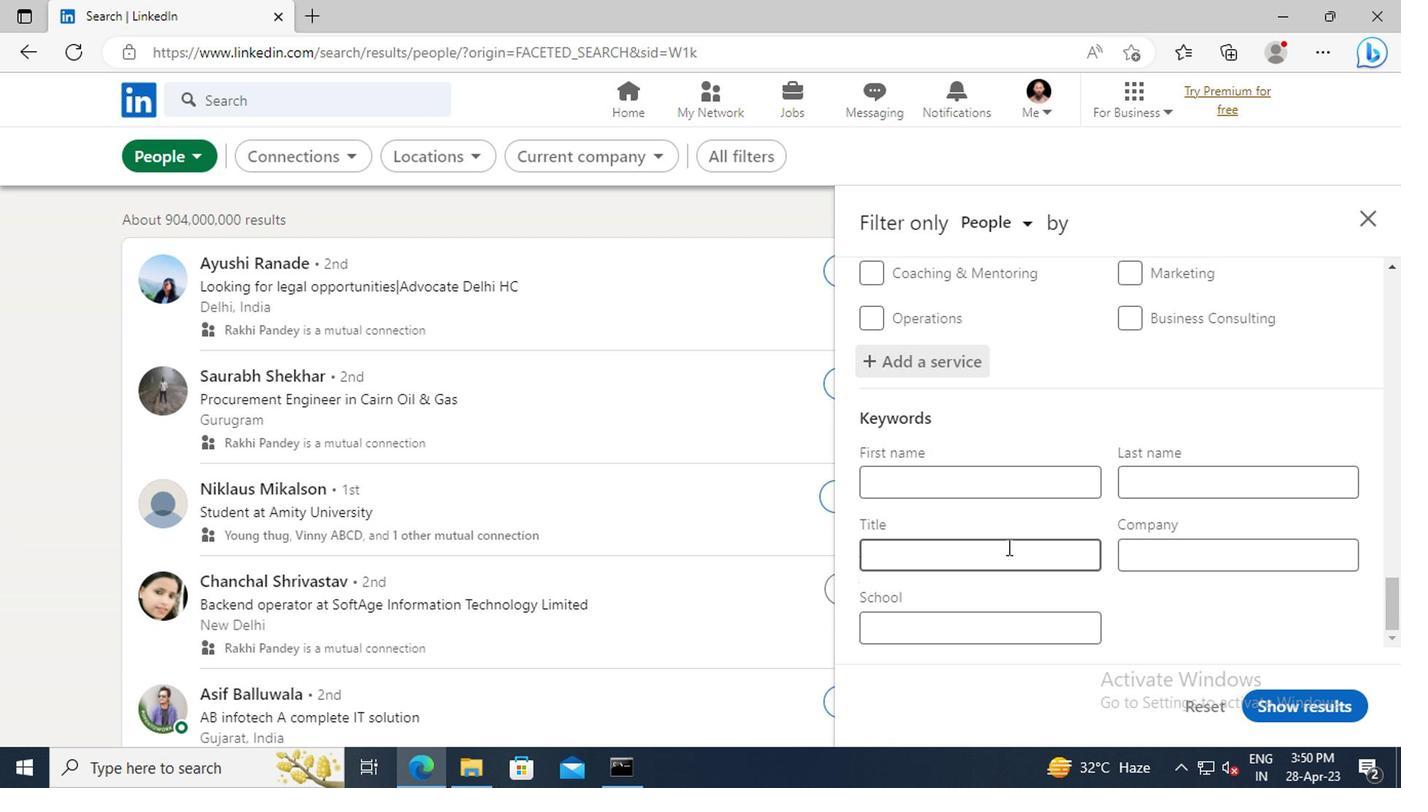 
Action: Mouse pressed left at (970, 549)
Screenshot: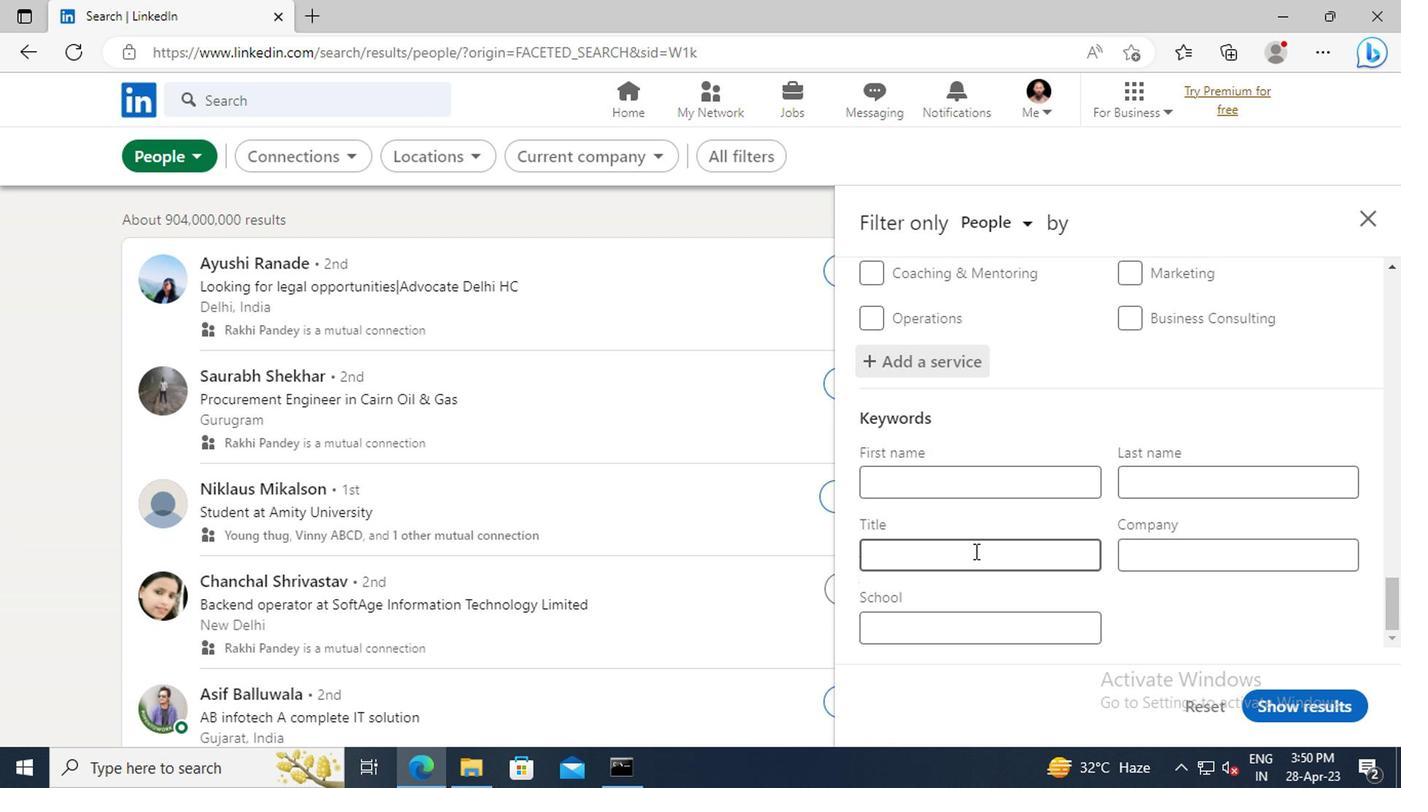 
Action: Key pressed <Key.shift>ECONOMIST<Key.enter>
Screenshot: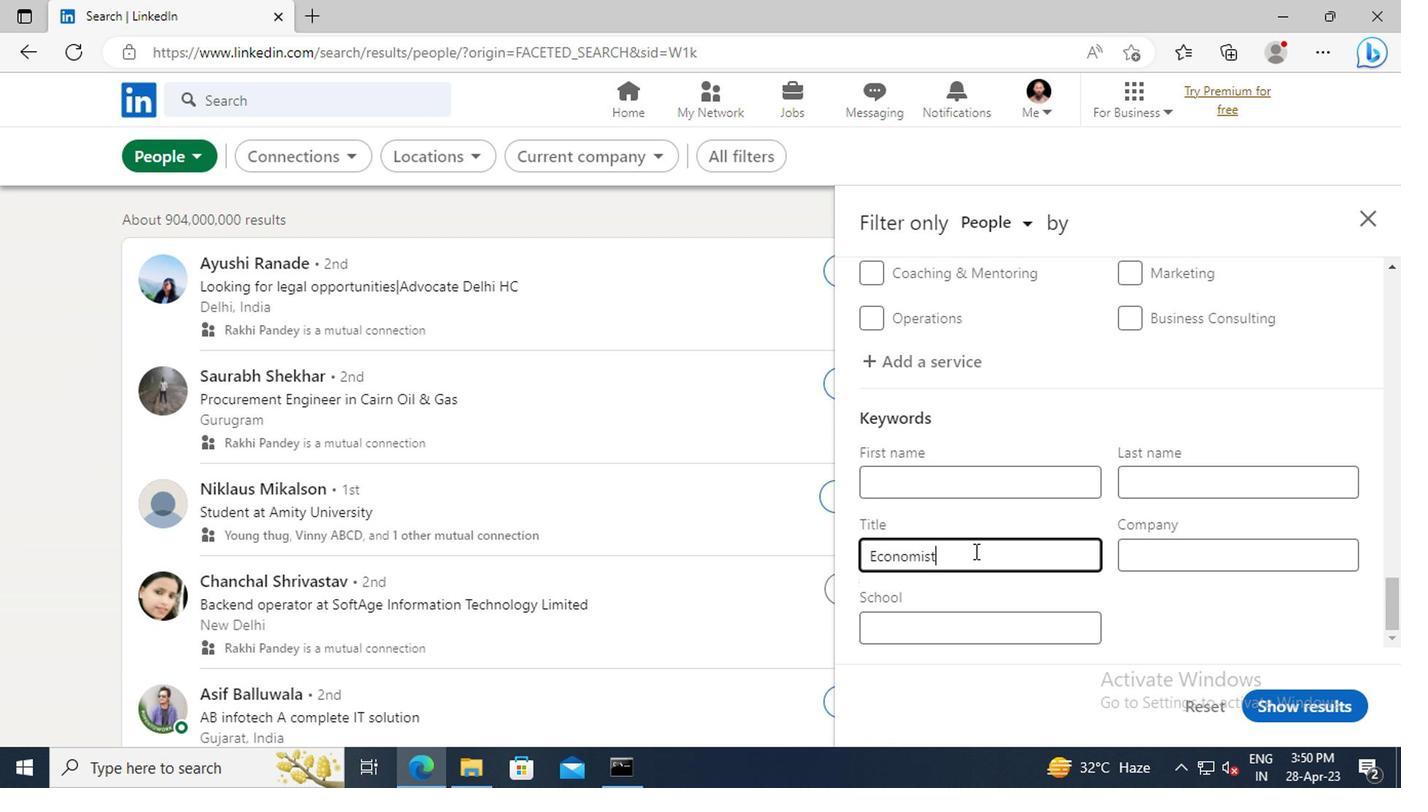 
Action: Mouse moved to (1279, 697)
Screenshot: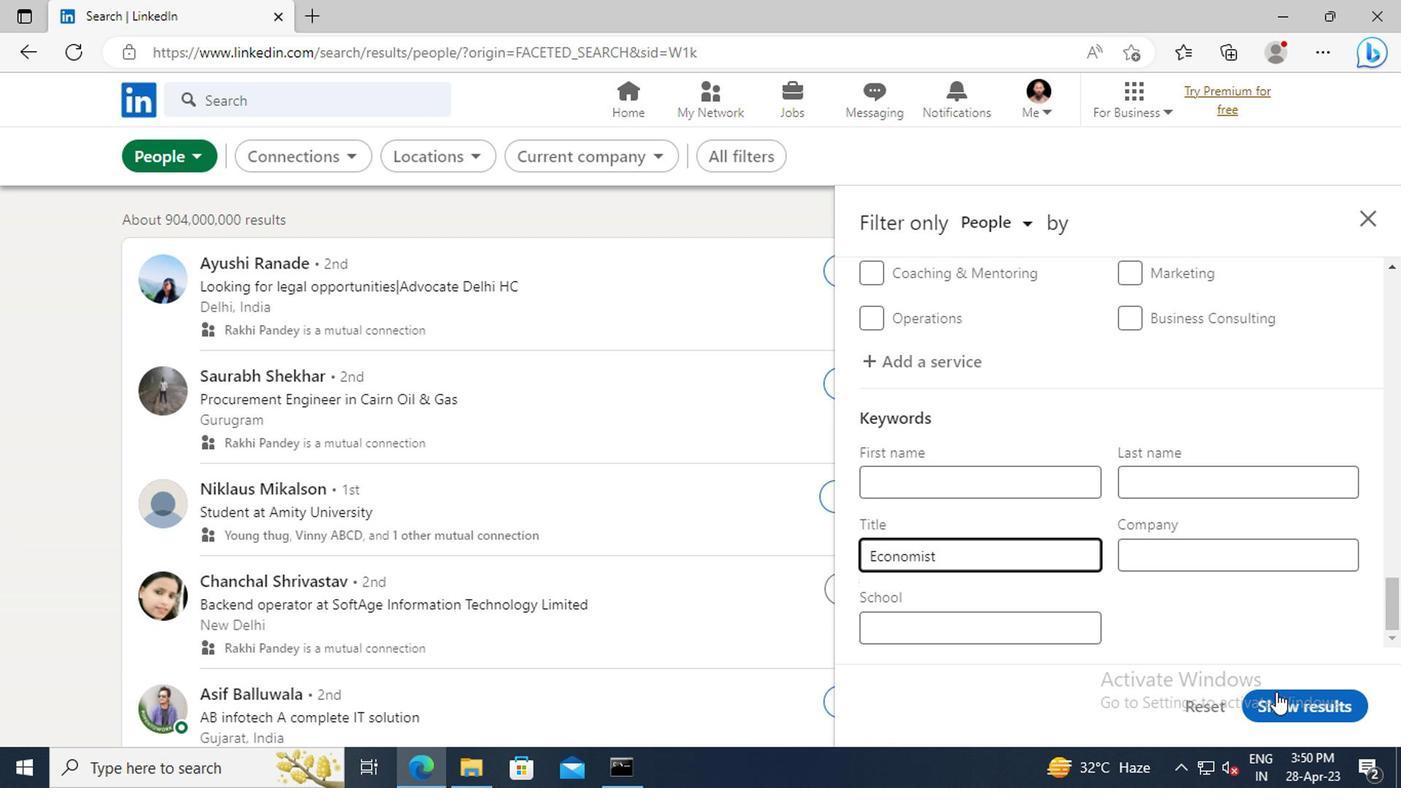
Action: Mouse pressed left at (1279, 697)
Screenshot: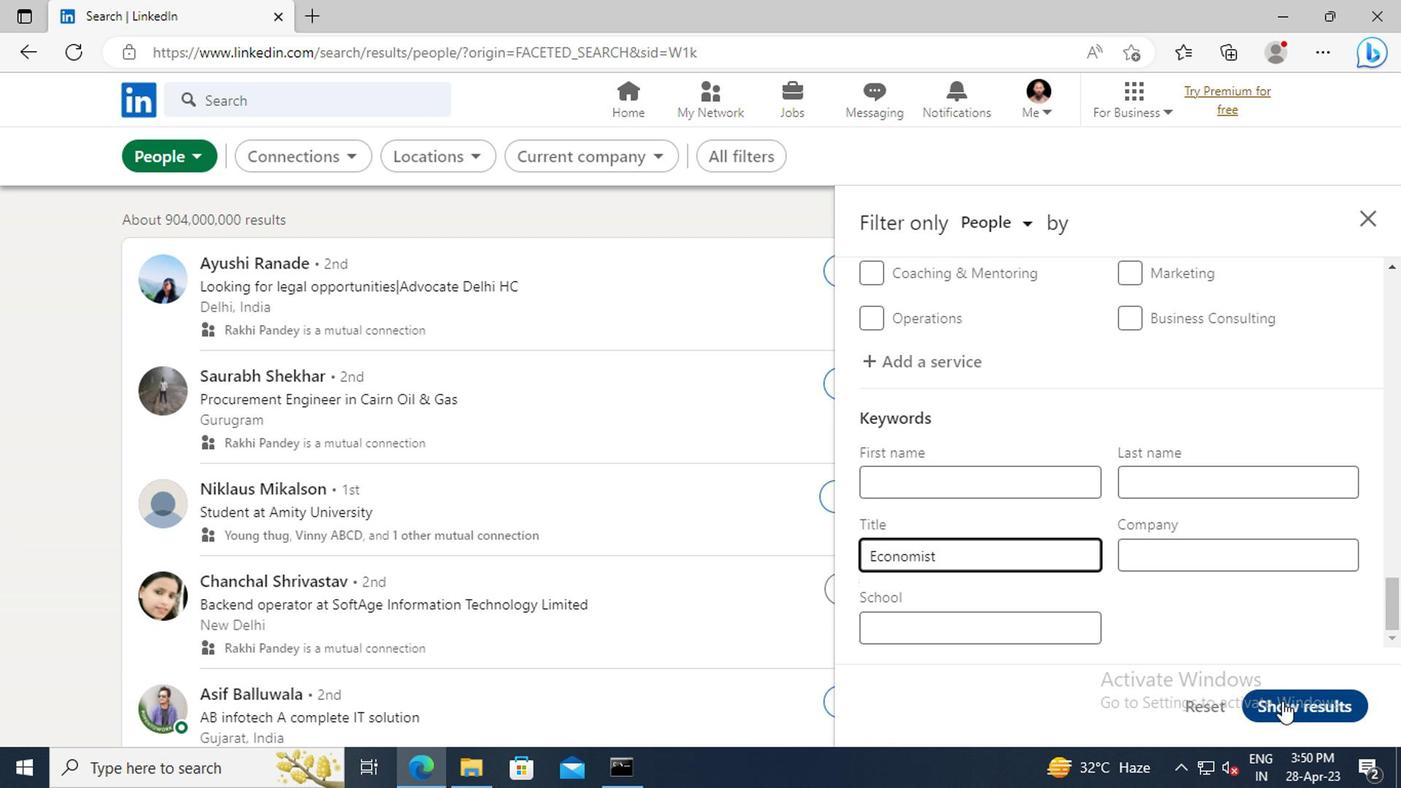 
